 Task: Find connections with filter location Dunkerque with filter topic #fundraisingwith filter profile language Spanish with filter current company Silicon Labs with filter school All Saints' College, Thiruvananthapuram with filter industry Soap and Cleaning Product Manufacturing with filter service category Business Law with filter keywords title Hotel Receptionist
Action: Mouse moved to (711, 120)
Screenshot: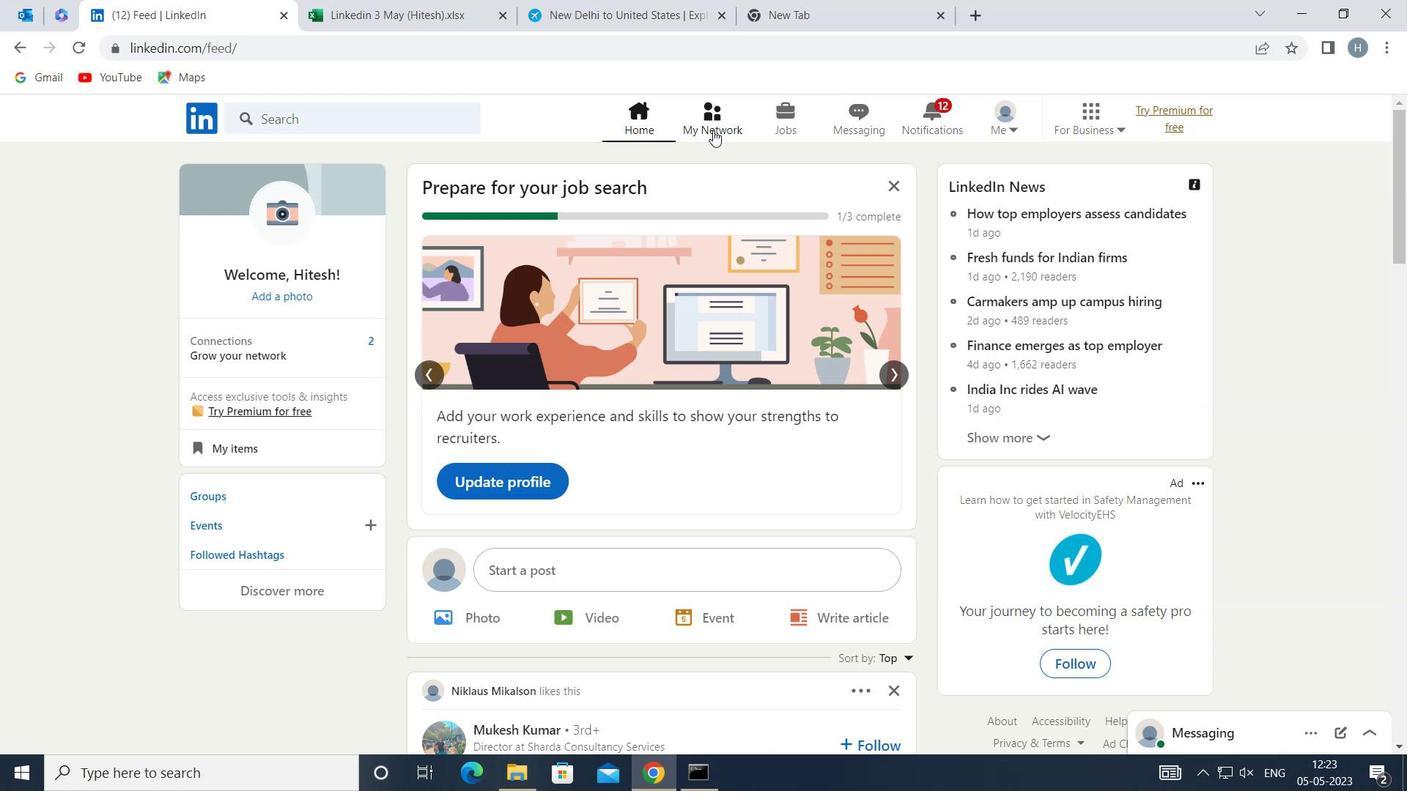 
Action: Mouse pressed left at (711, 120)
Screenshot: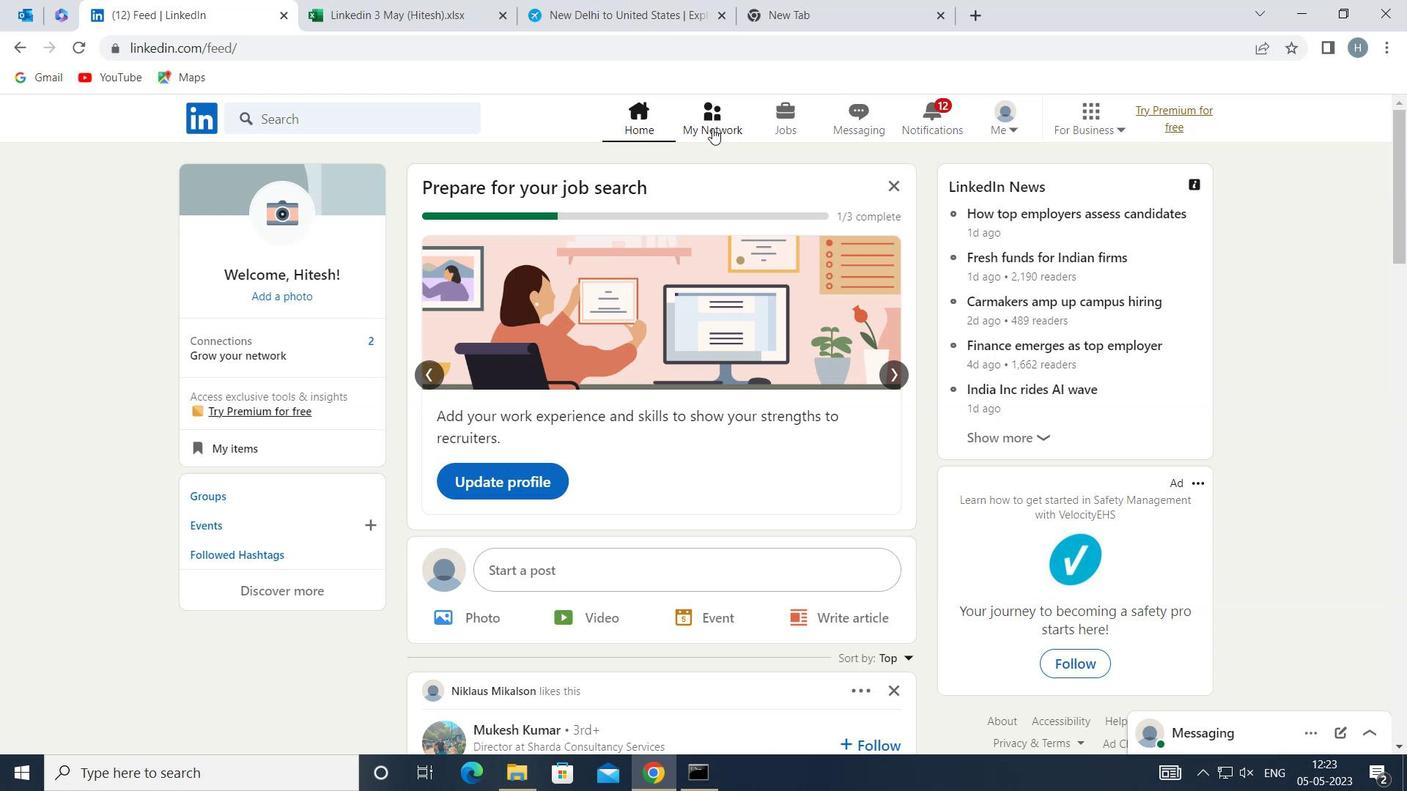 
Action: Mouse moved to (411, 218)
Screenshot: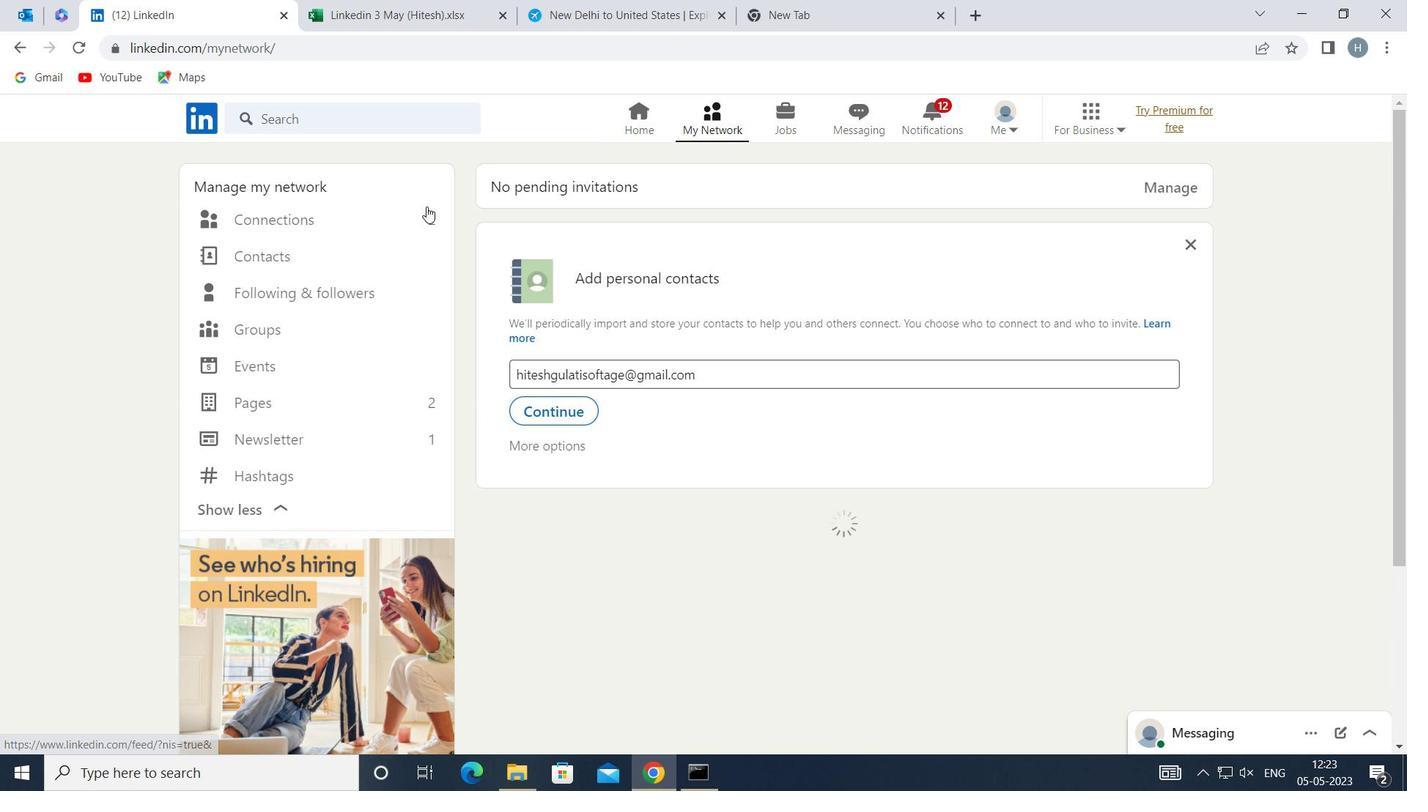 
Action: Mouse pressed left at (411, 218)
Screenshot: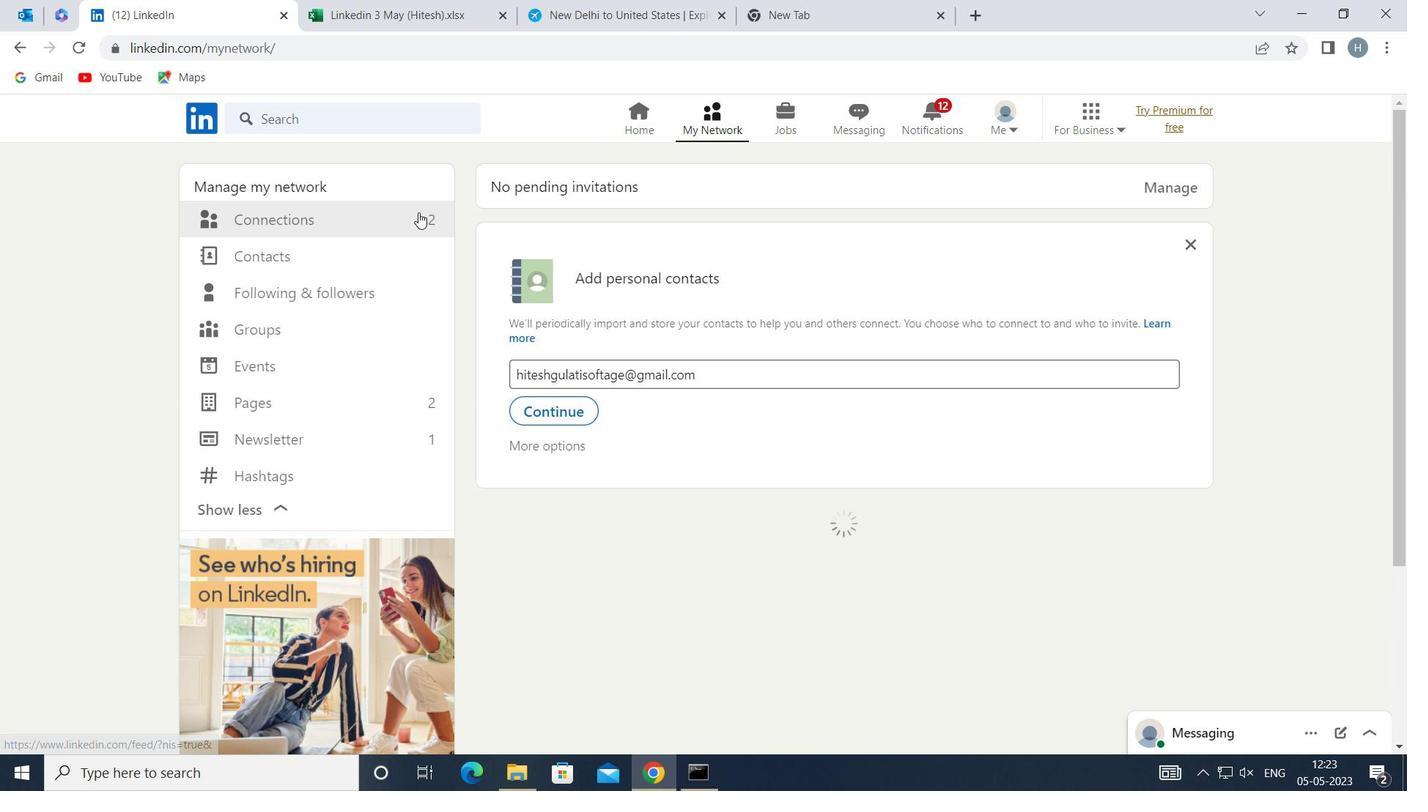 
Action: Mouse moved to (835, 219)
Screenshot: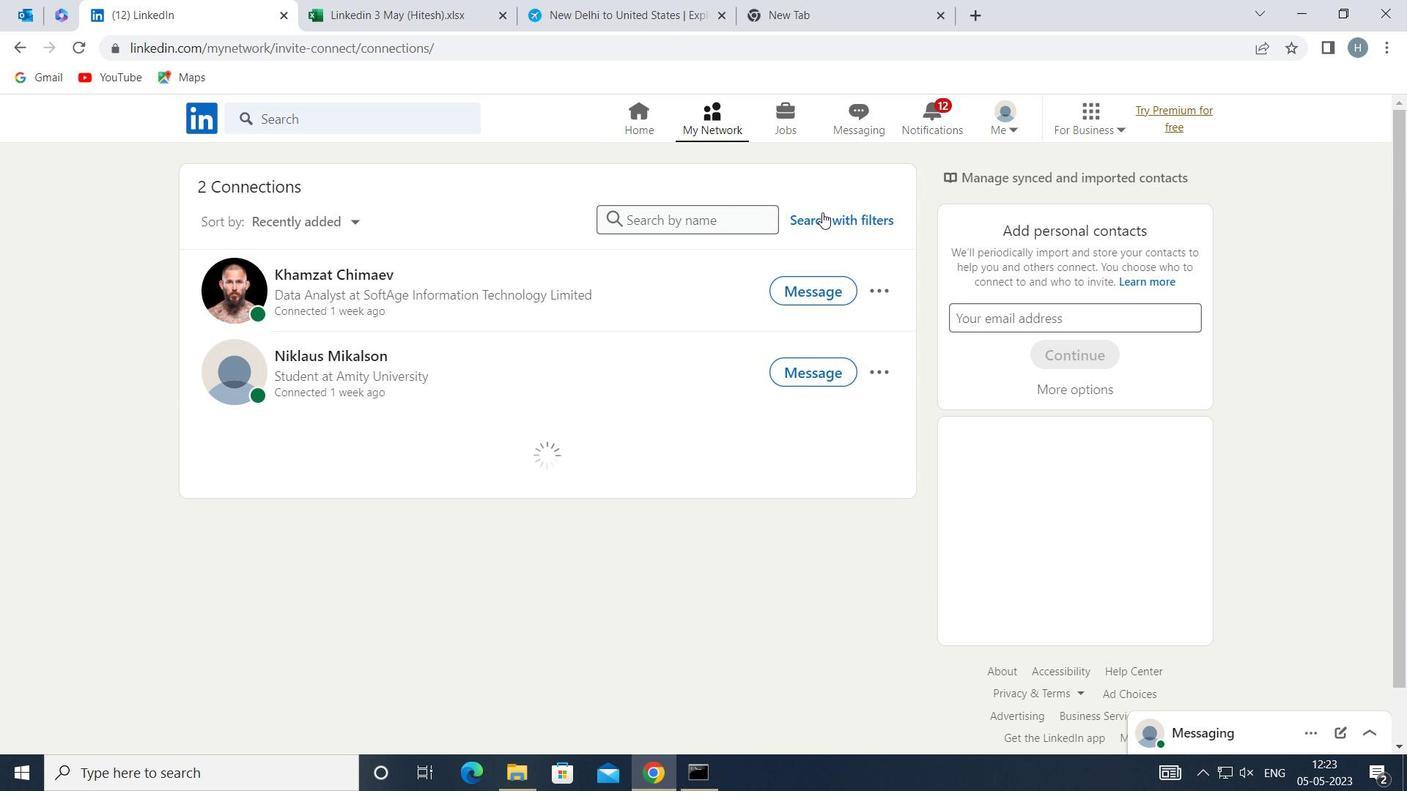
Action: Mouse pressed left at (835, 219)
Screenshot: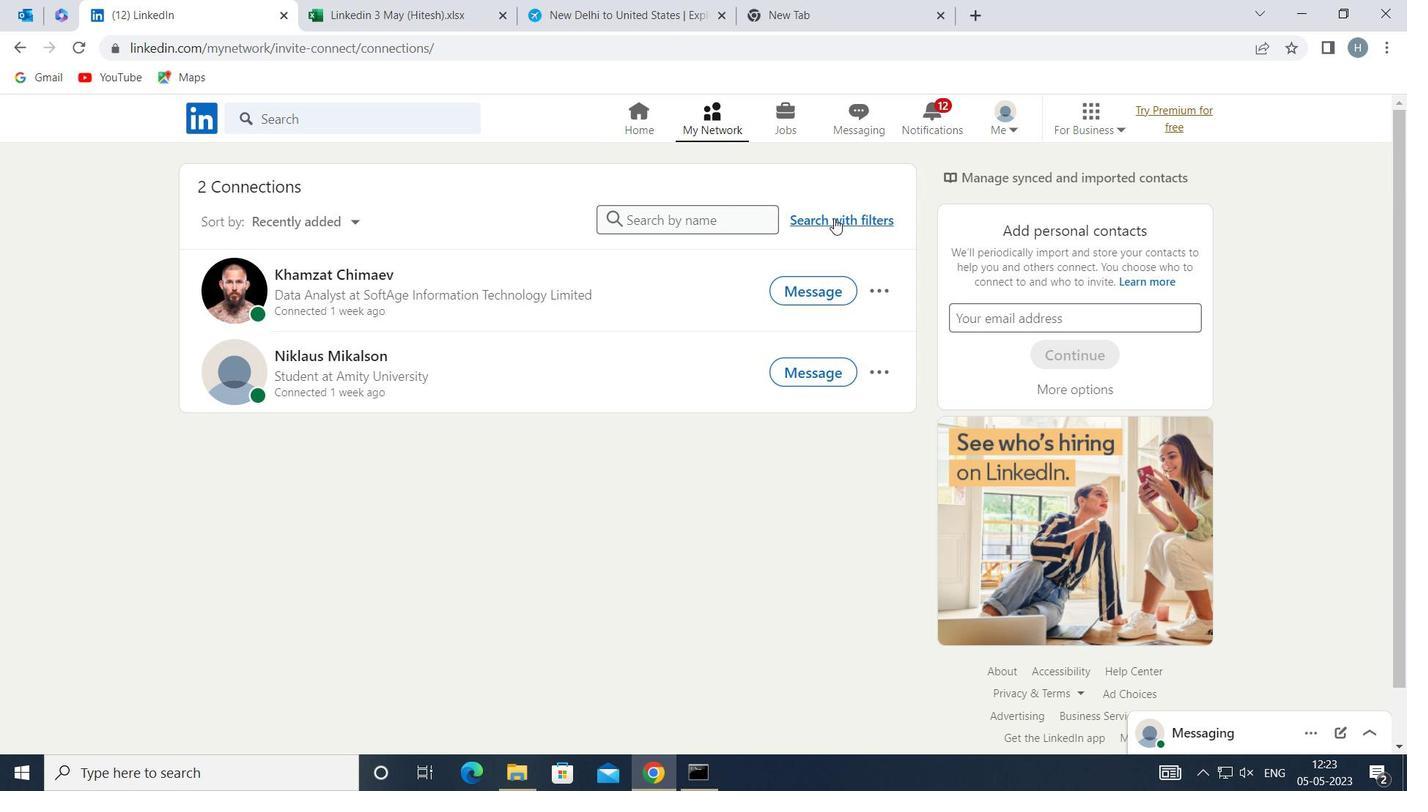 
Action: Mouse moved to (773, 167)
Screenshot: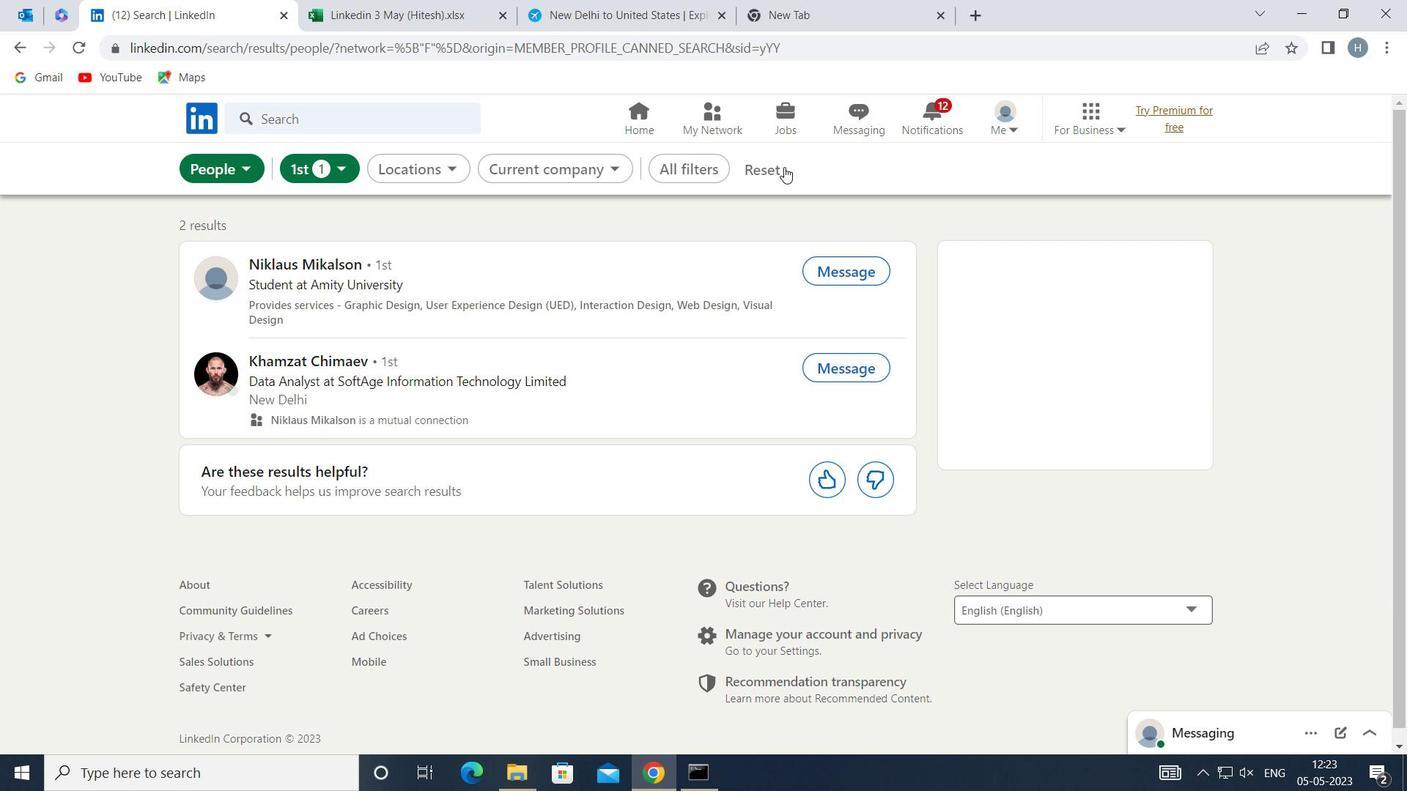 
Action: Mouse pressed left at (773, 167)
Screenshot: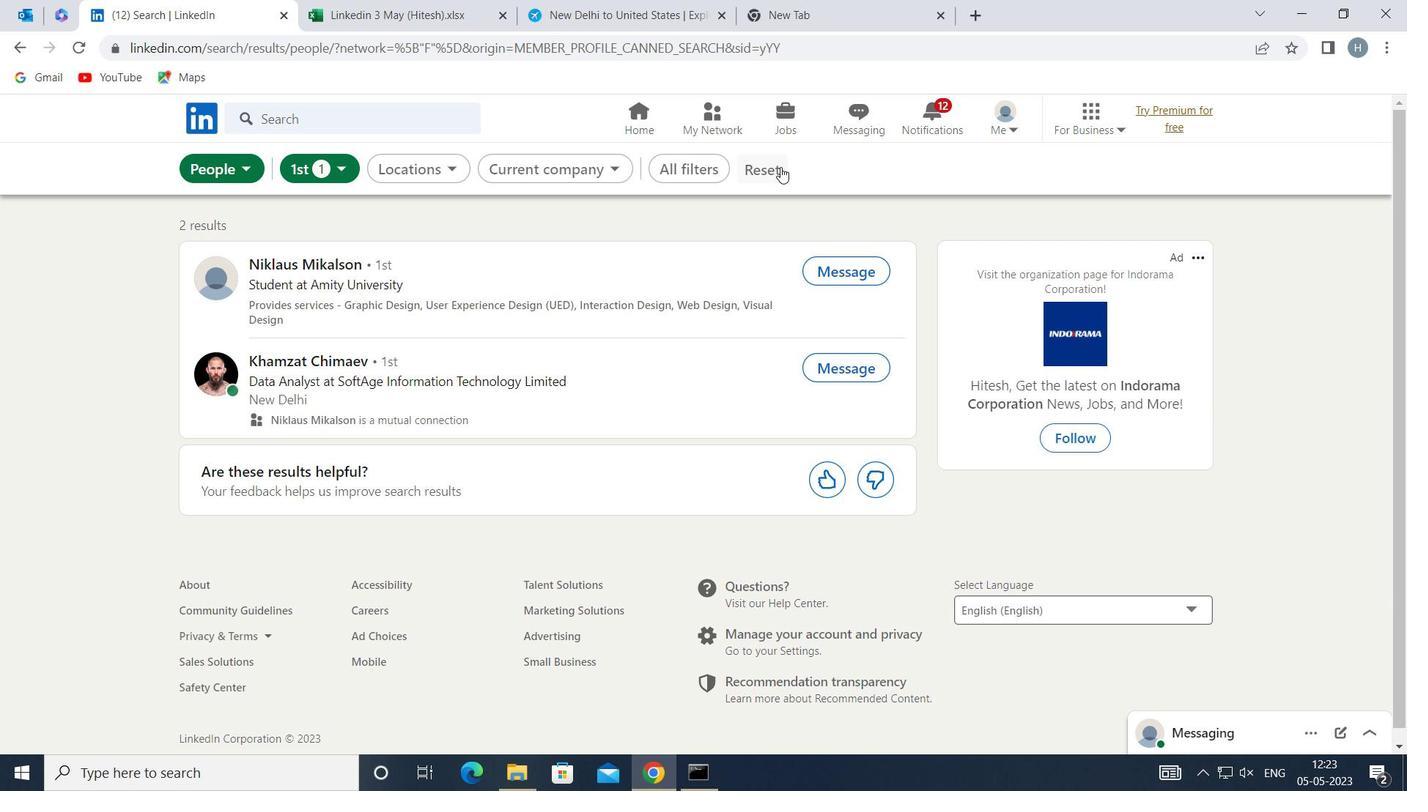
Action: Mouse moved to (726, 167)
Screenshot: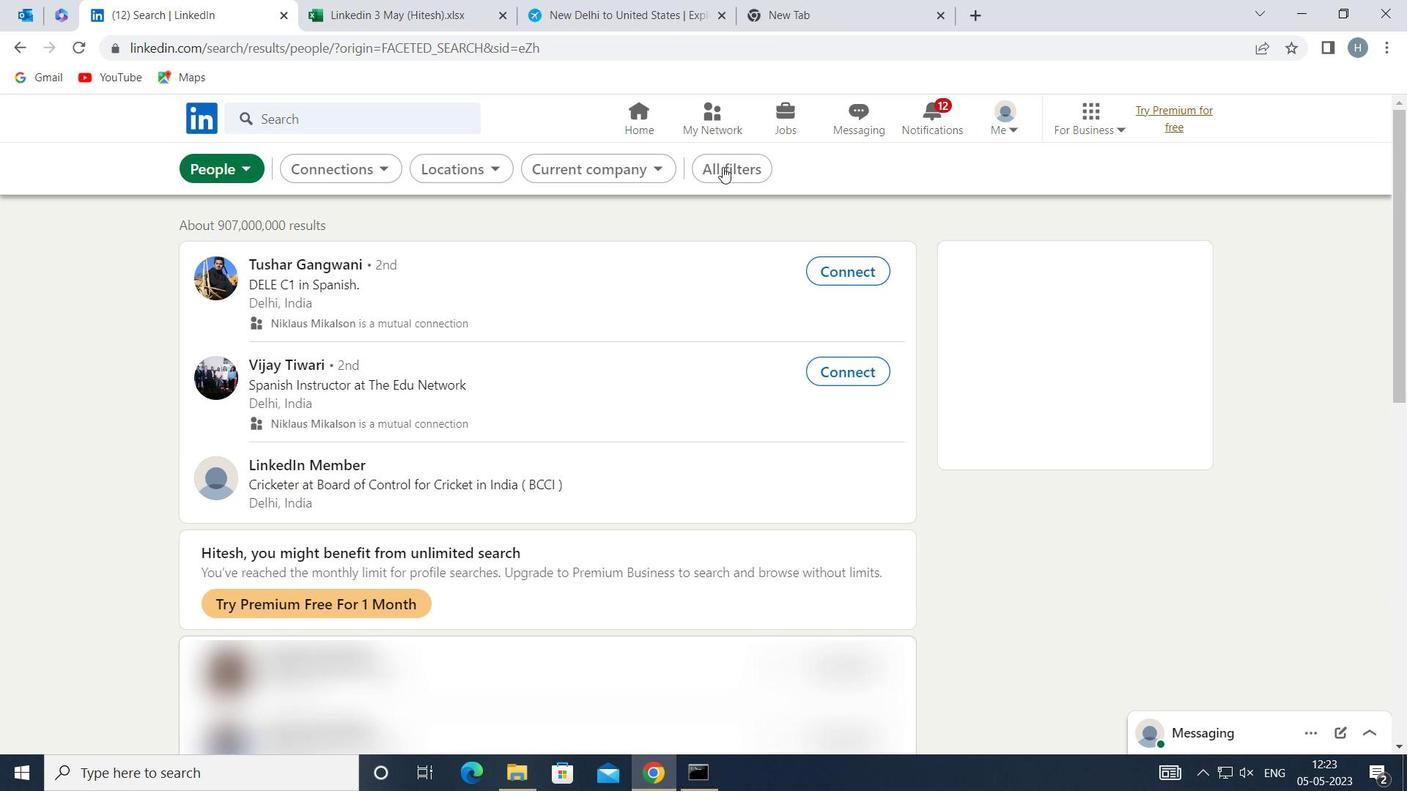 
Action: Mouse pressed left at (726, 167)
Screenshot: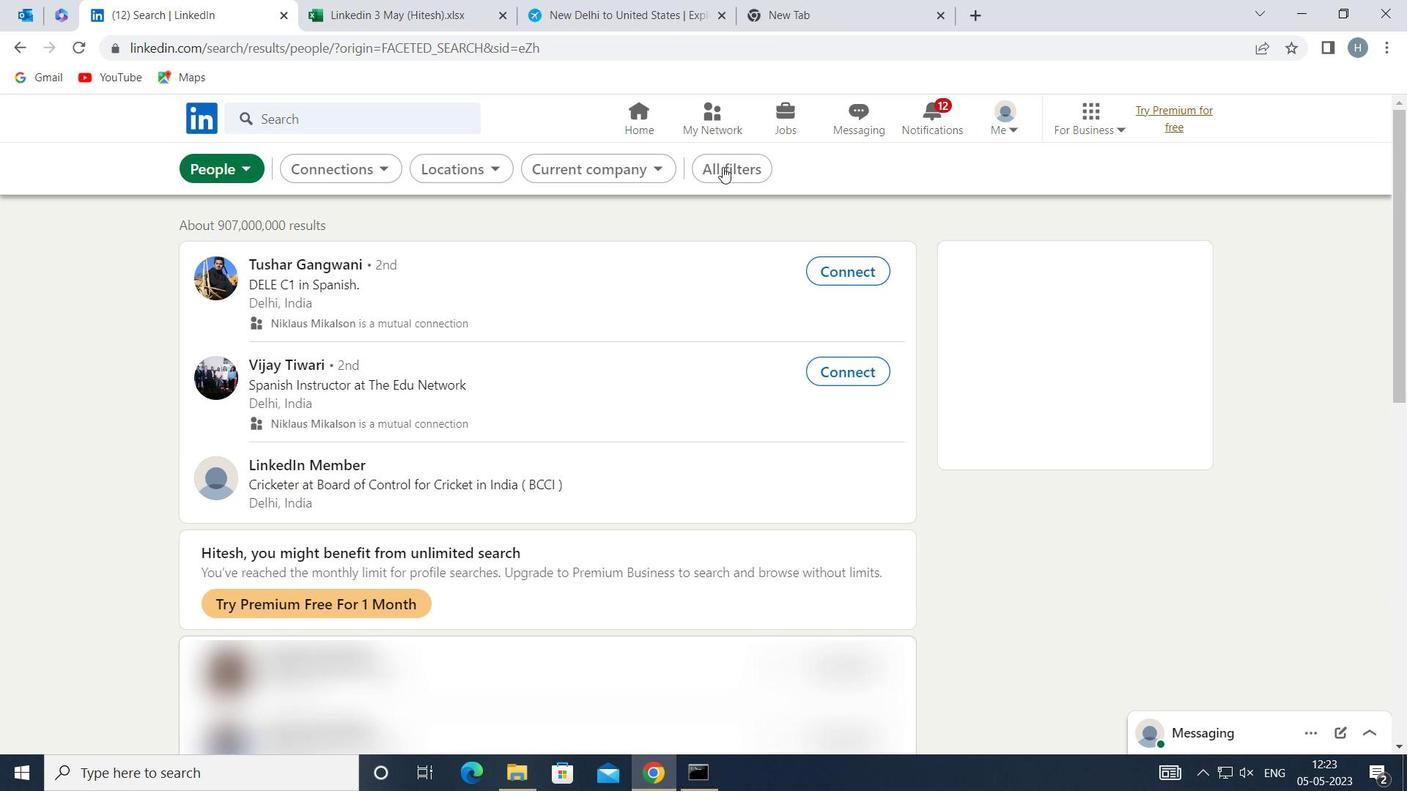 
Action: Mouse moved to (1063, 326)
Screenshot: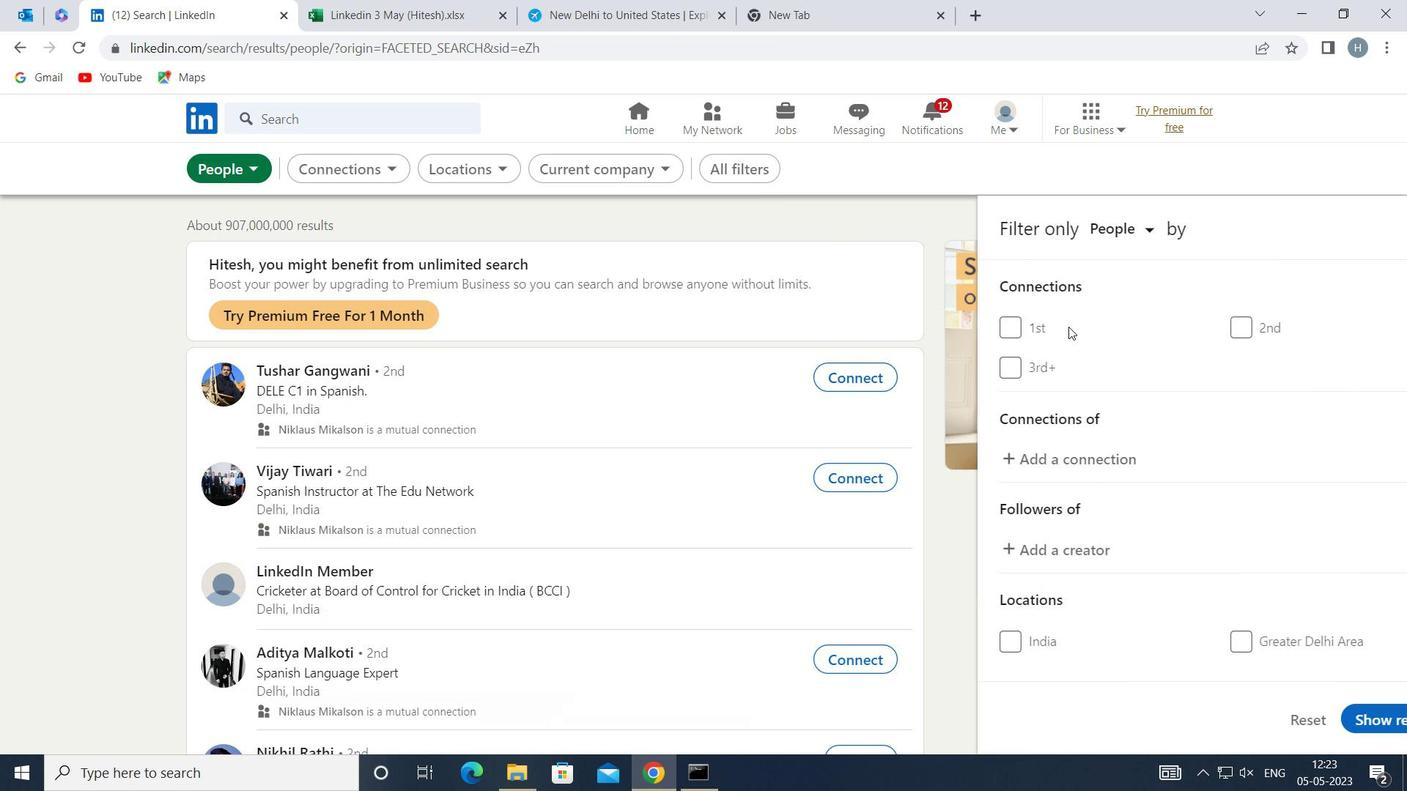
Action: Mouse scrolled (1063, 326) with delta (0, 0)
Screenshot: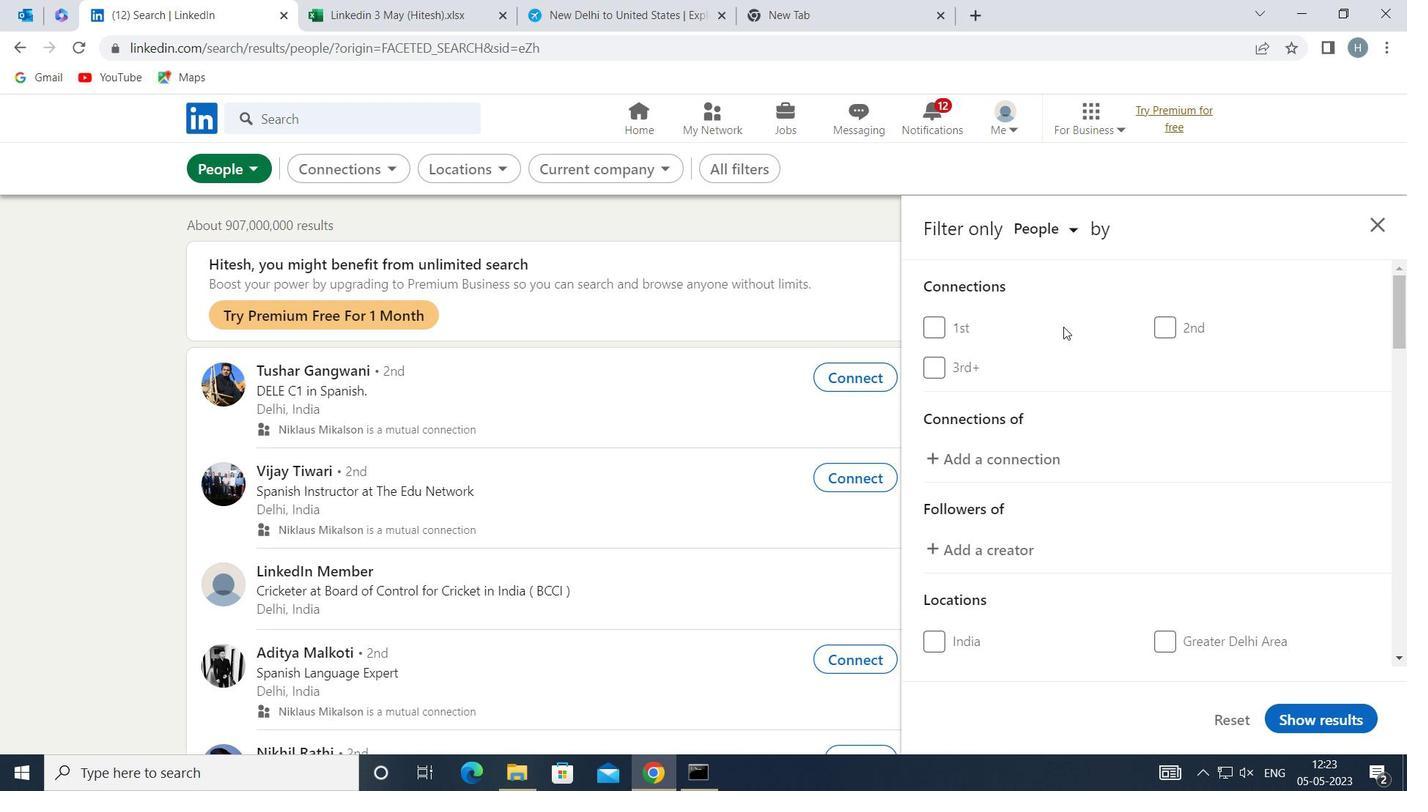 
Action: Mouse scrolled (1063, 326) with delta (0, 0)
Screenshot: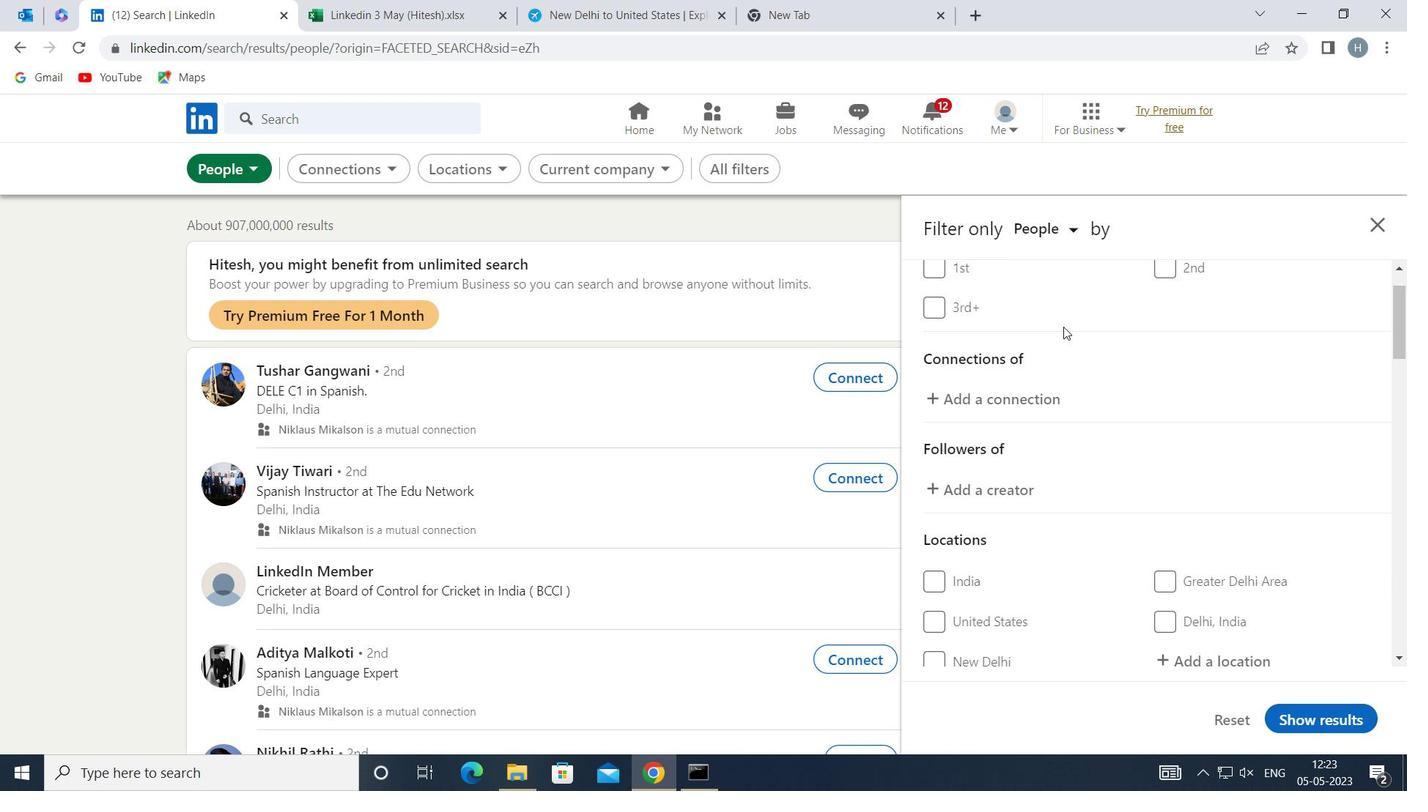 
Action: Mouse scrolled (1063, 326) with delta (0, 0)
Screenshot: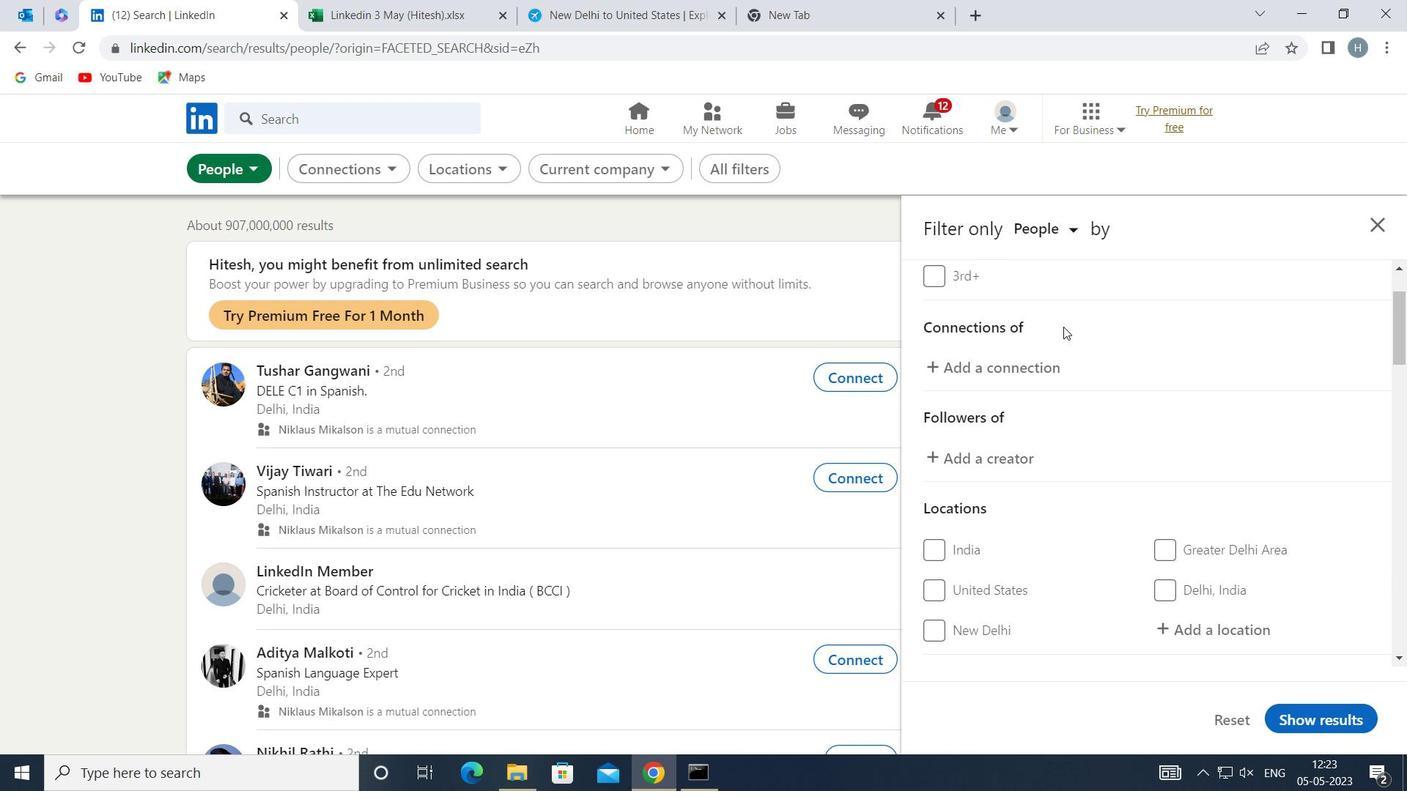 
Action: Mouse moved to (1066, 332)
Screenshot: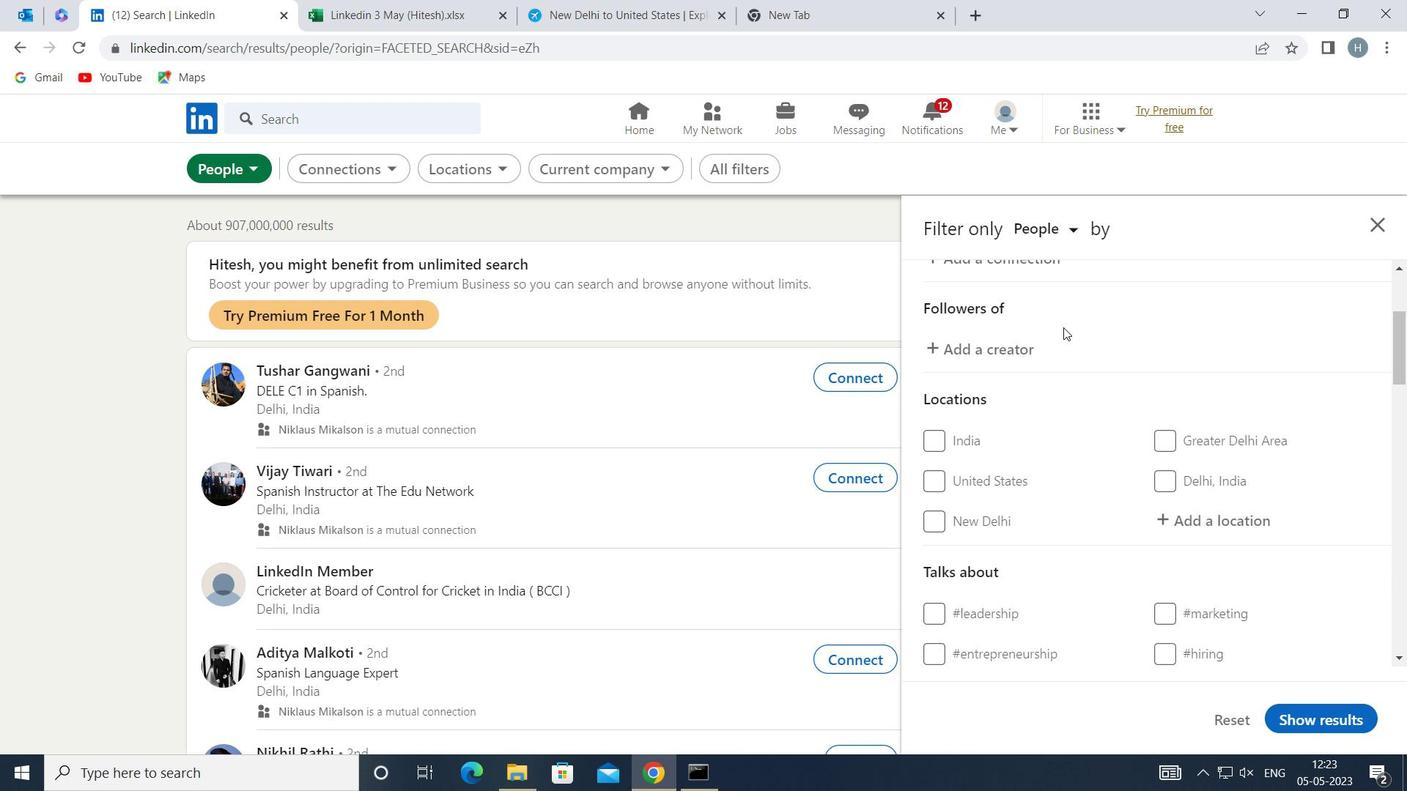 
Action: Mouse scrolled (1066, 332) with delta (0, 0)
Screenshot: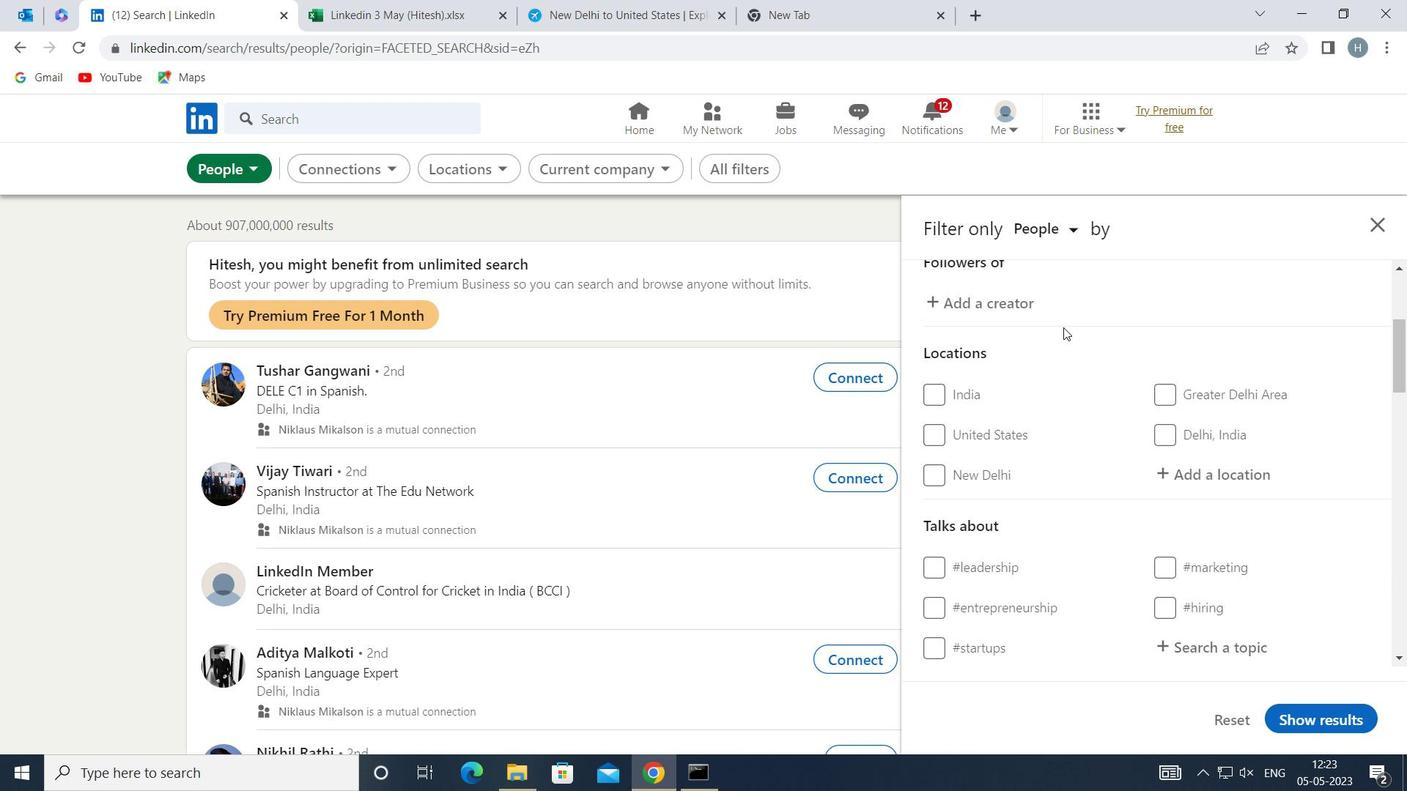 
Action: Mouse moved to (1189, 350)
Screenshot: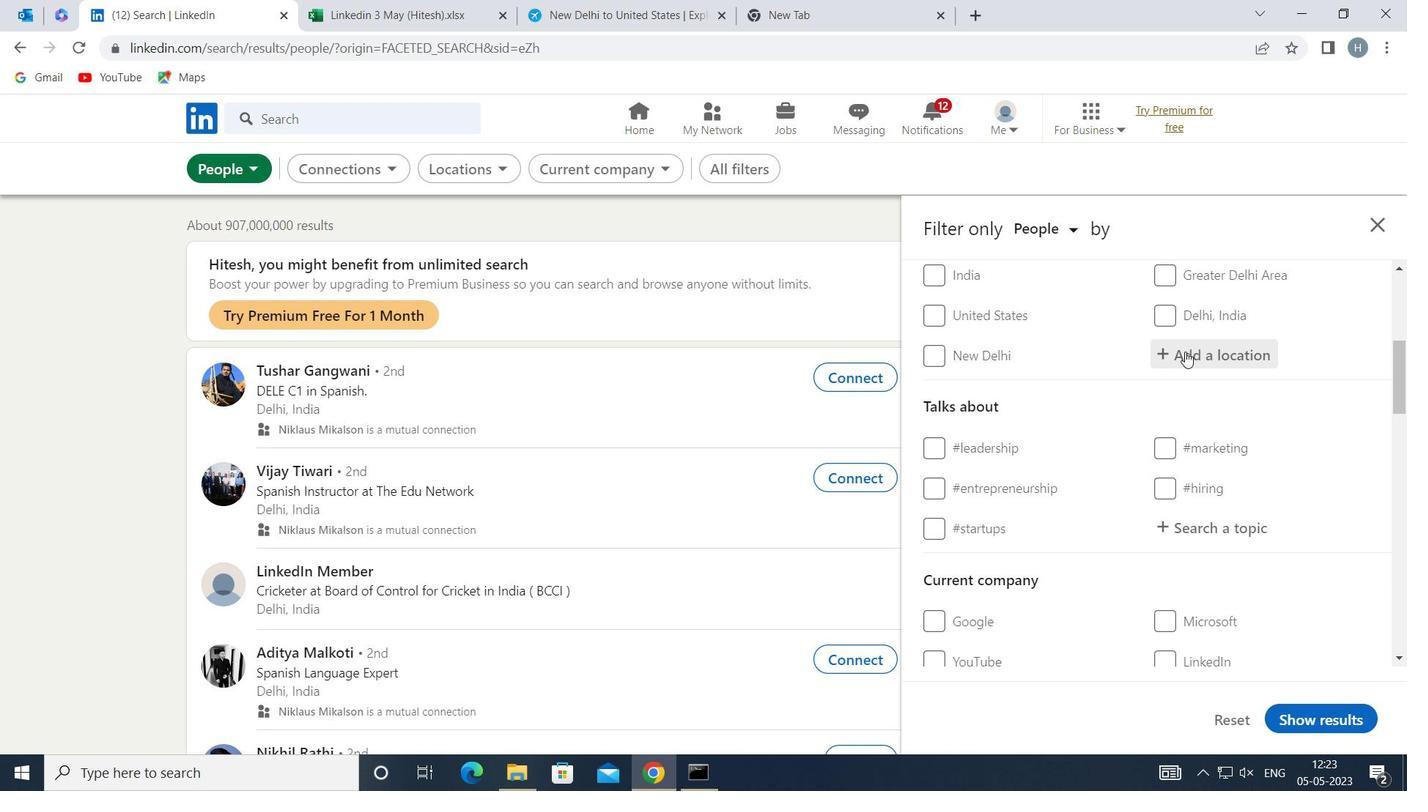 
Action: Mouse pressed left at (1189, 350)
Screenshot: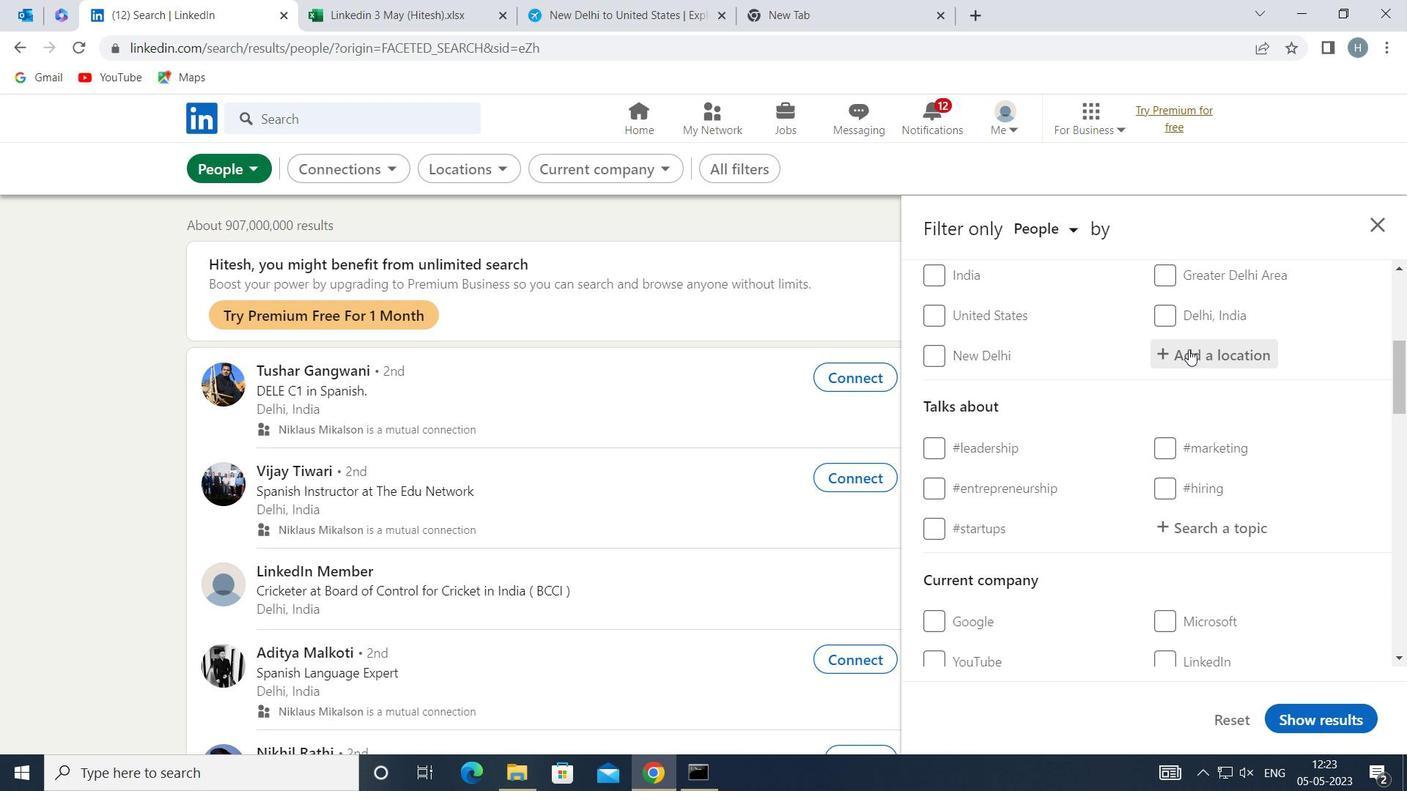 
Action: Mouse moved to (1190, 348)
Screenshot: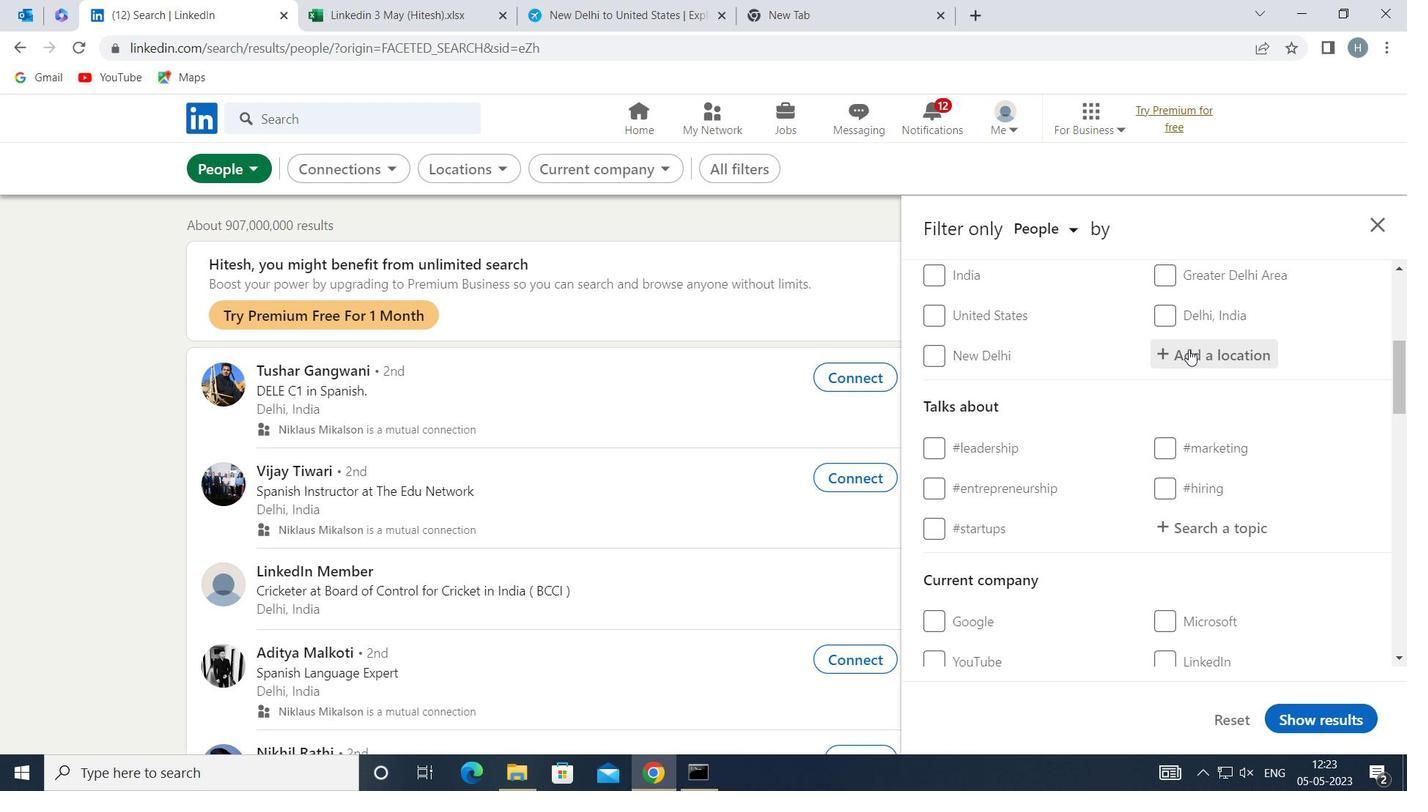
Action: Key pressed <Key.shift><Key.shift><Key.shift><Key.shift>DUNKERQUE
Screenshot: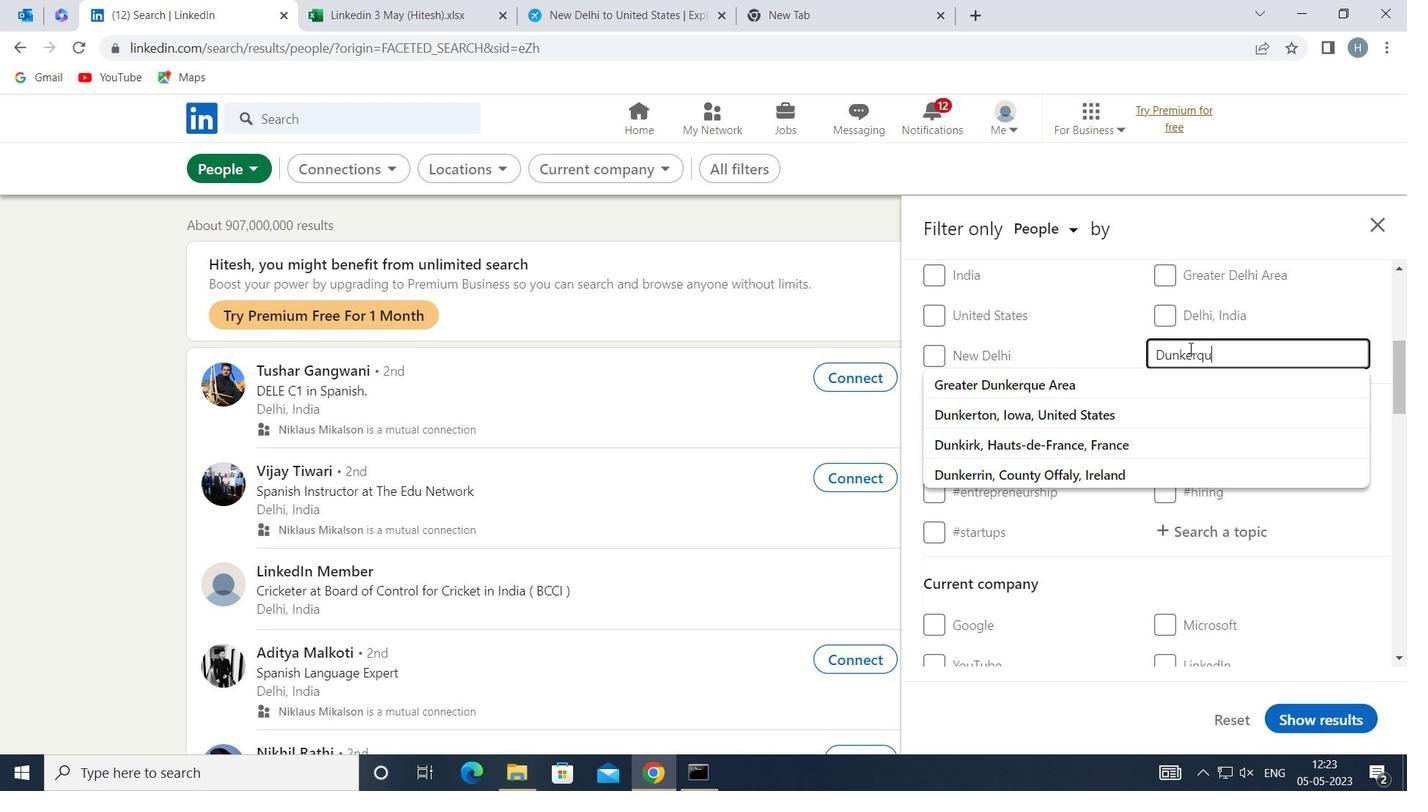 
Action: Mouse moved to (1352, 316)
Screenshot: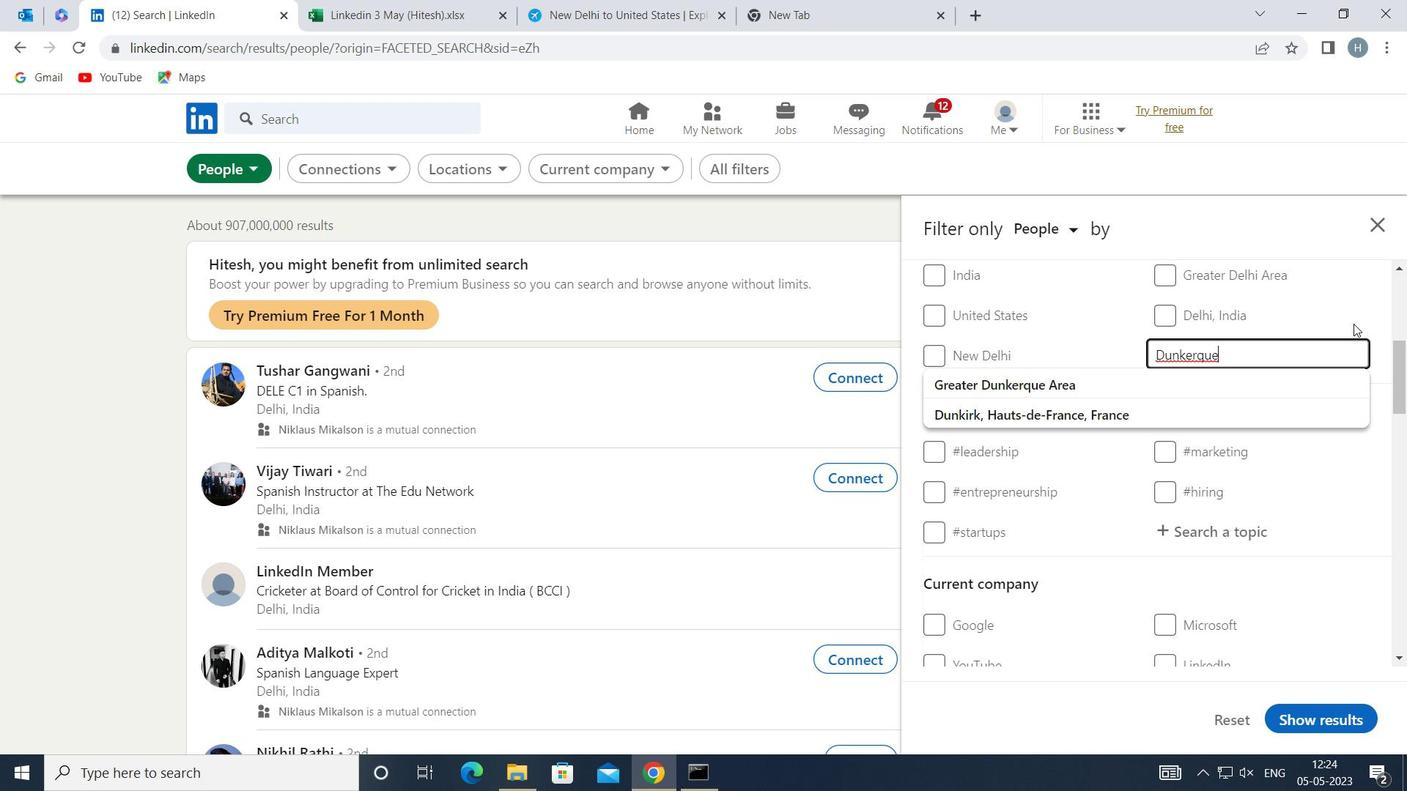 
Action: Mouse pressed left at (1352, 316)
Screenshot: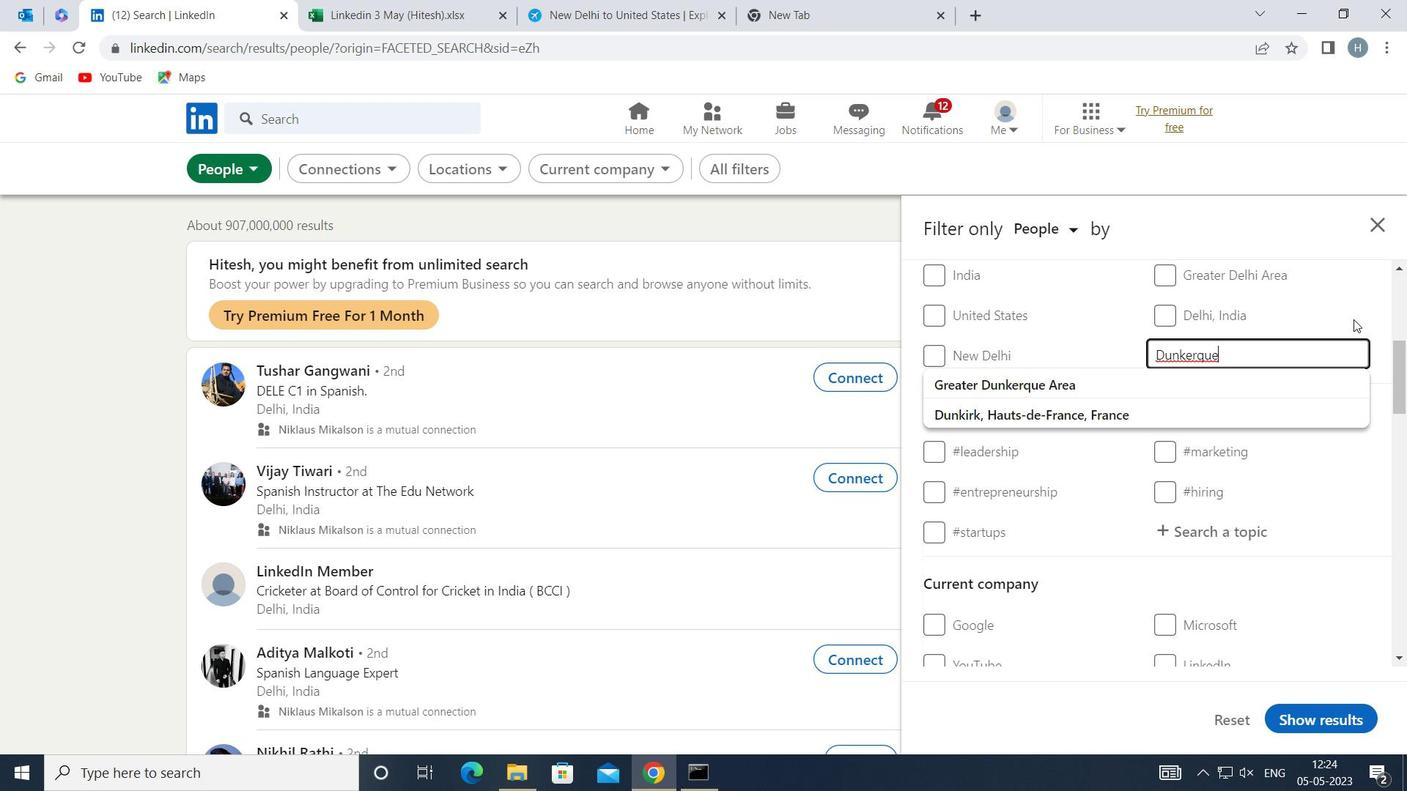 
Action: Mouse moved to (1284, 345)
Screenshot: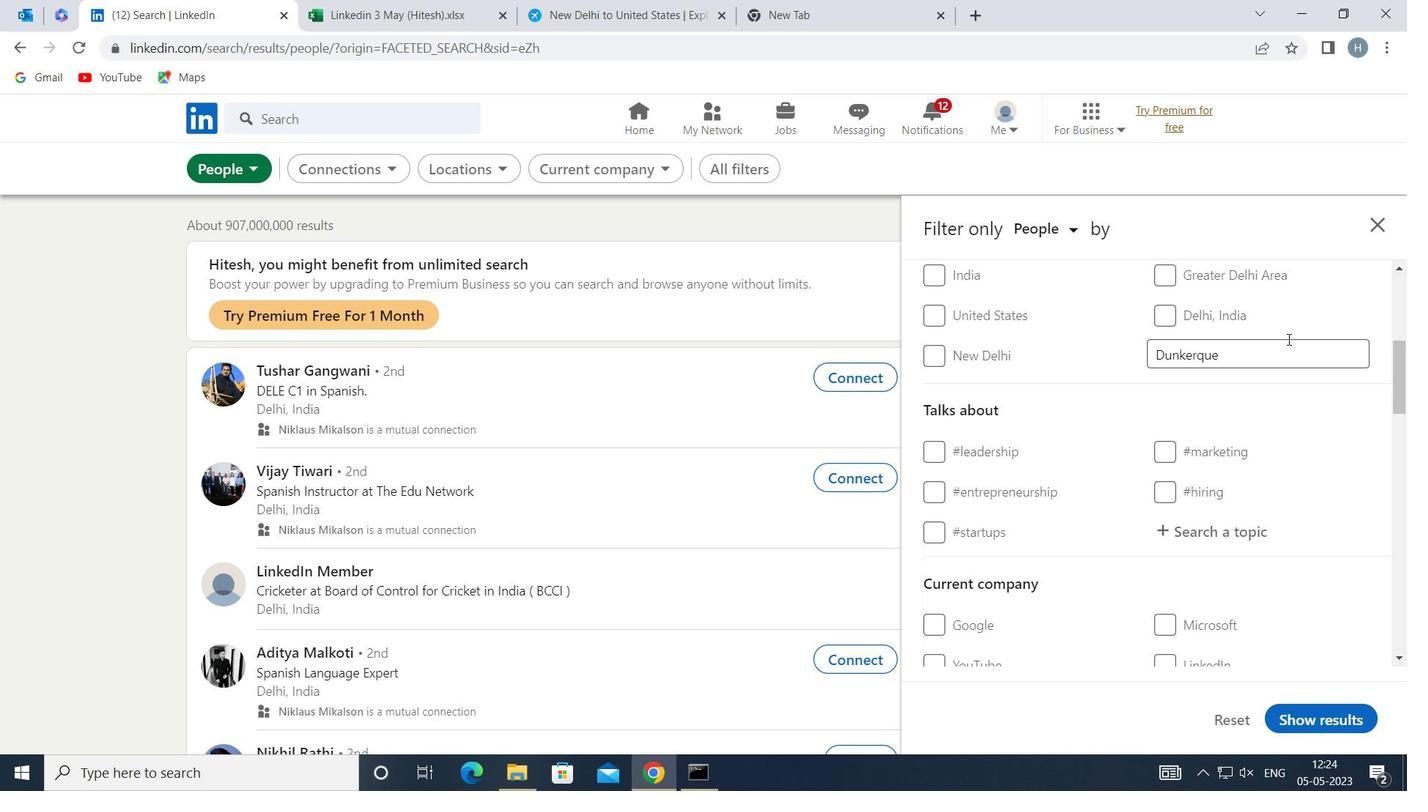 
Action: Mouse scrolled (1284, 344) with delta (0, 0)
Screenshot: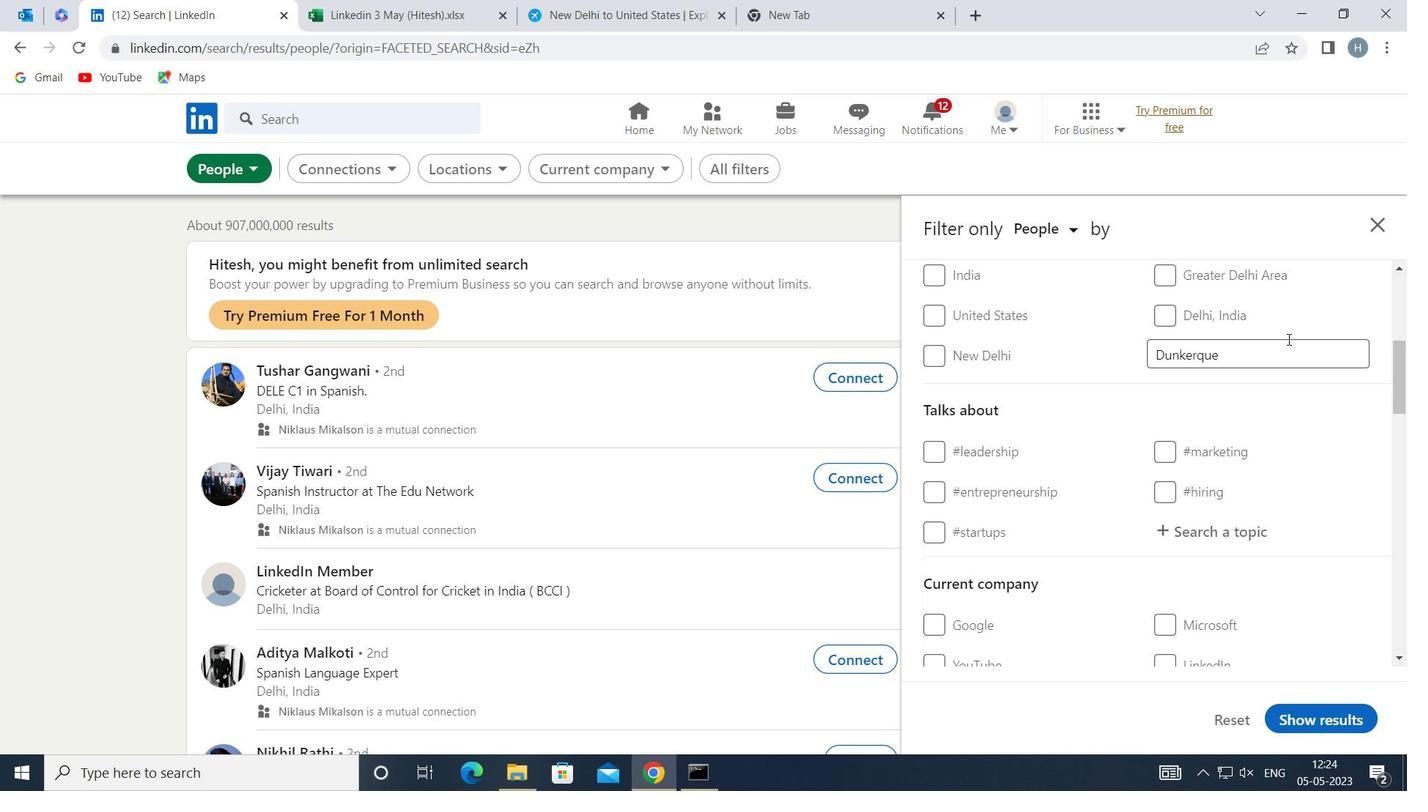 
Action: Mouse moved to (1282, 349)
Screenshot: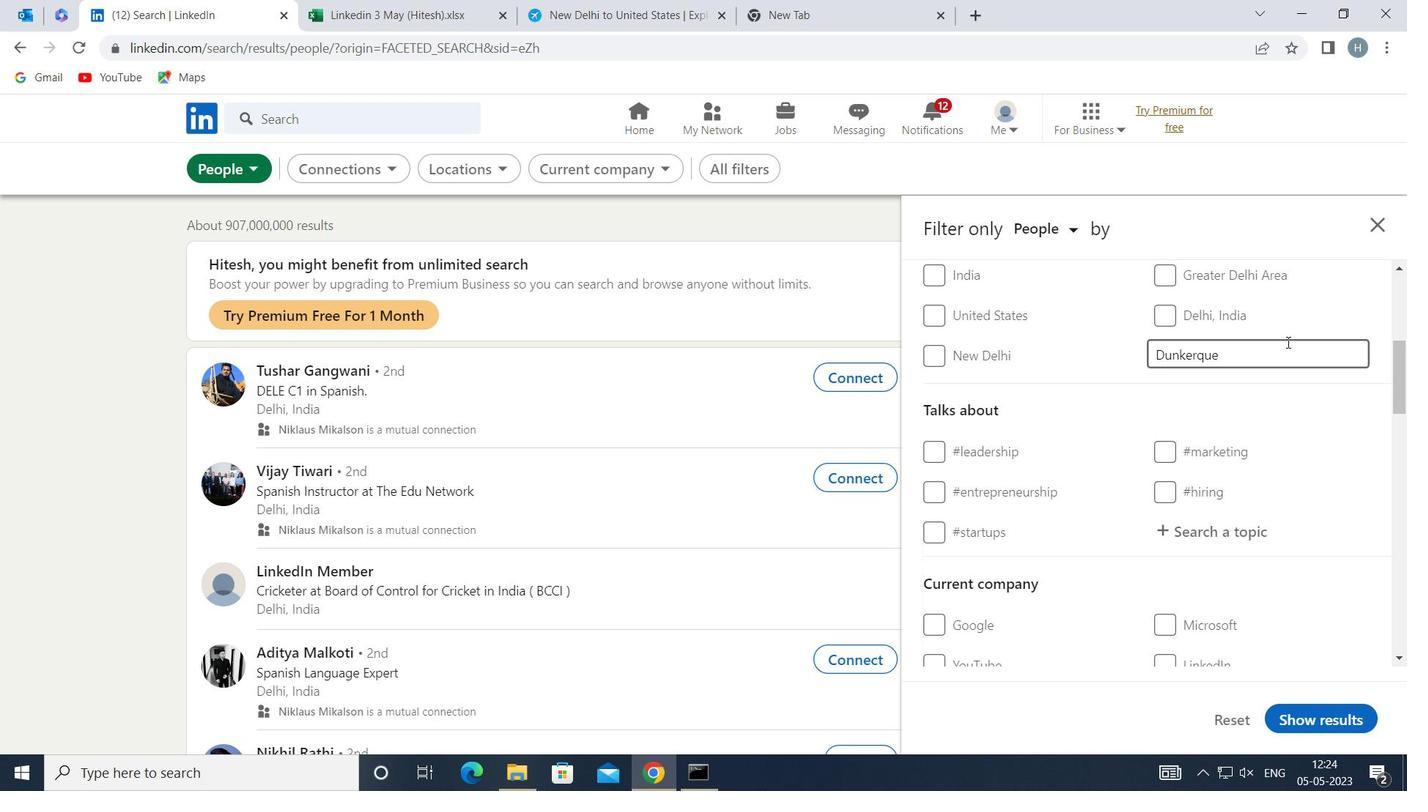 
Action: Mouse scrolled (1282, 348) with delta (0, 0)
Screenshot: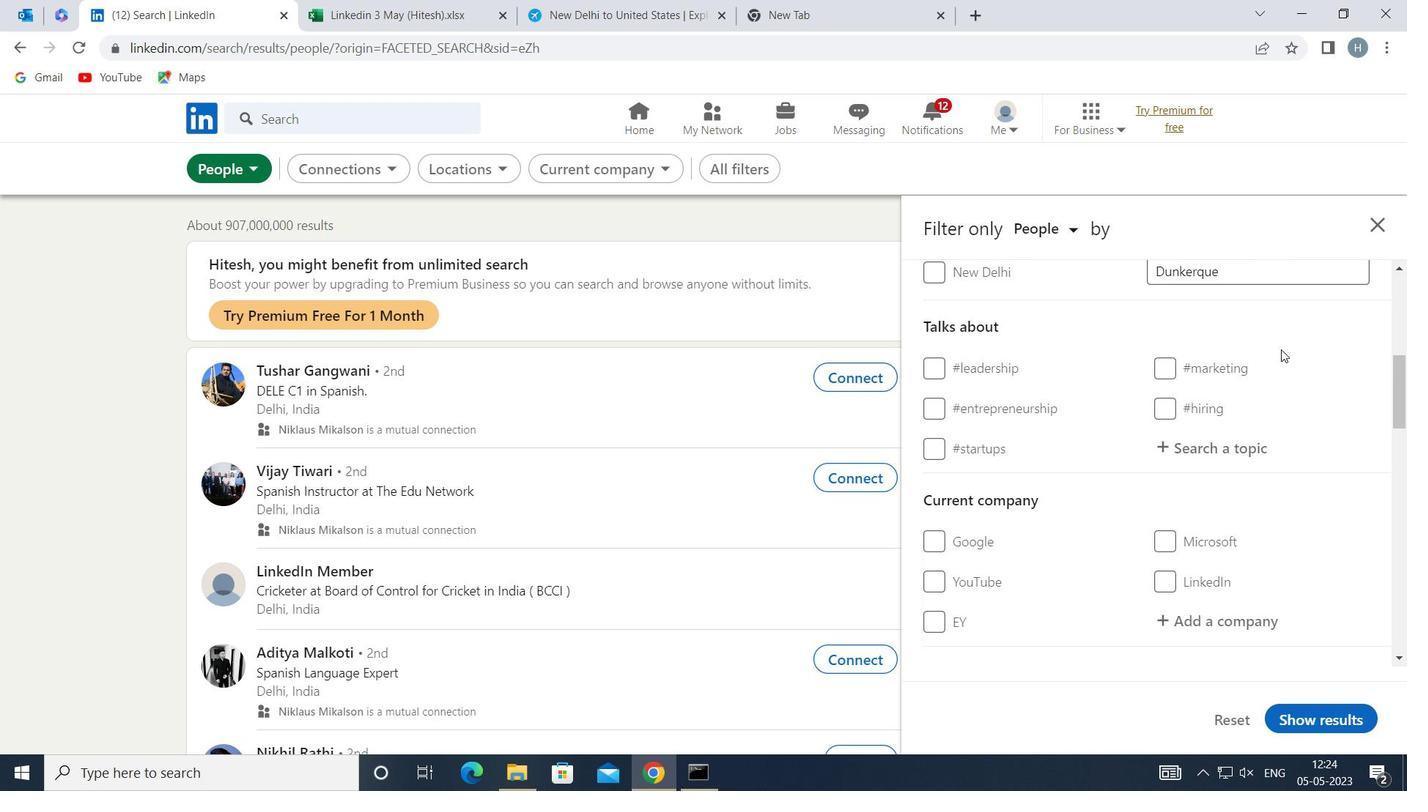 
Action: Mouse moved to (1246, 348)
Screenshot: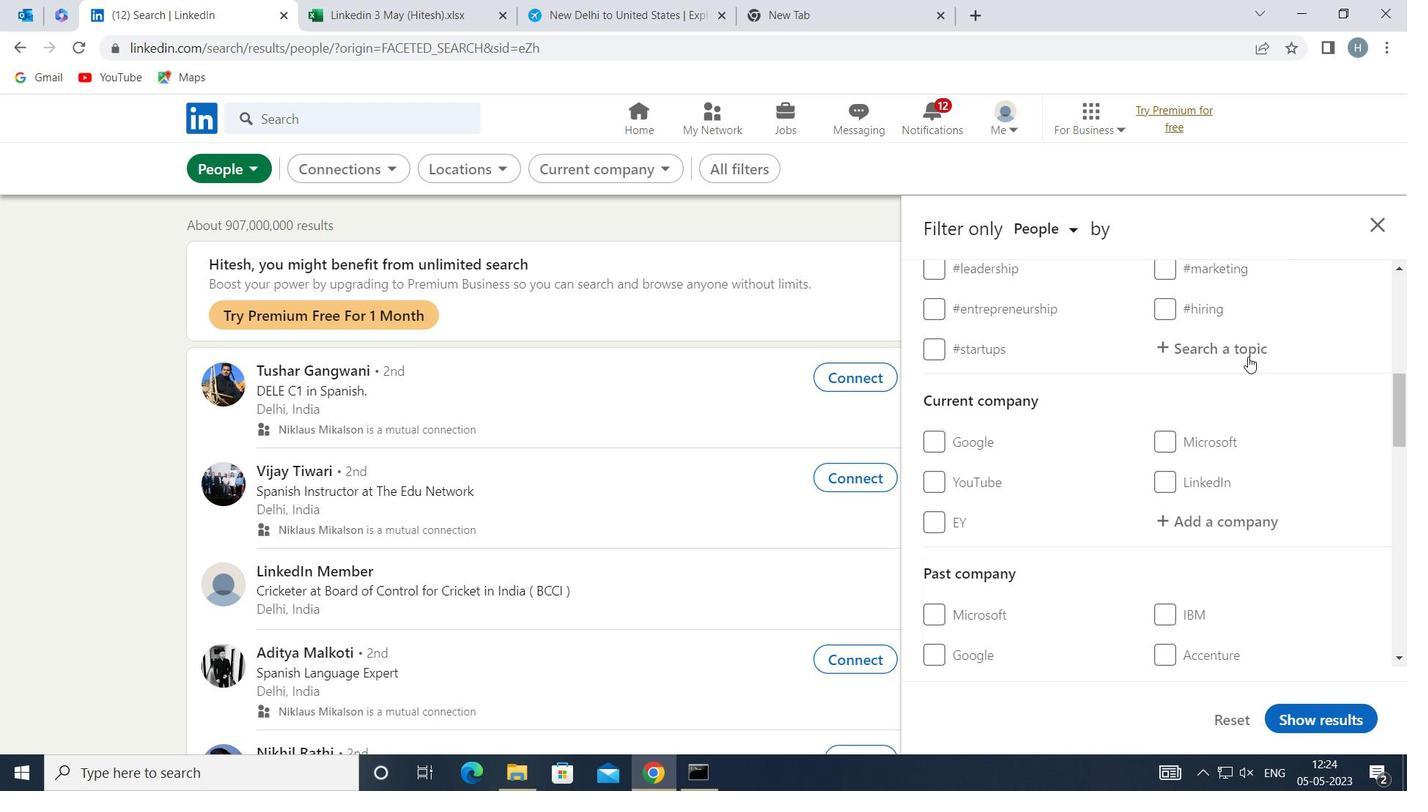 
Action: Mouse pressed left at (1246, 348)
Screenshot: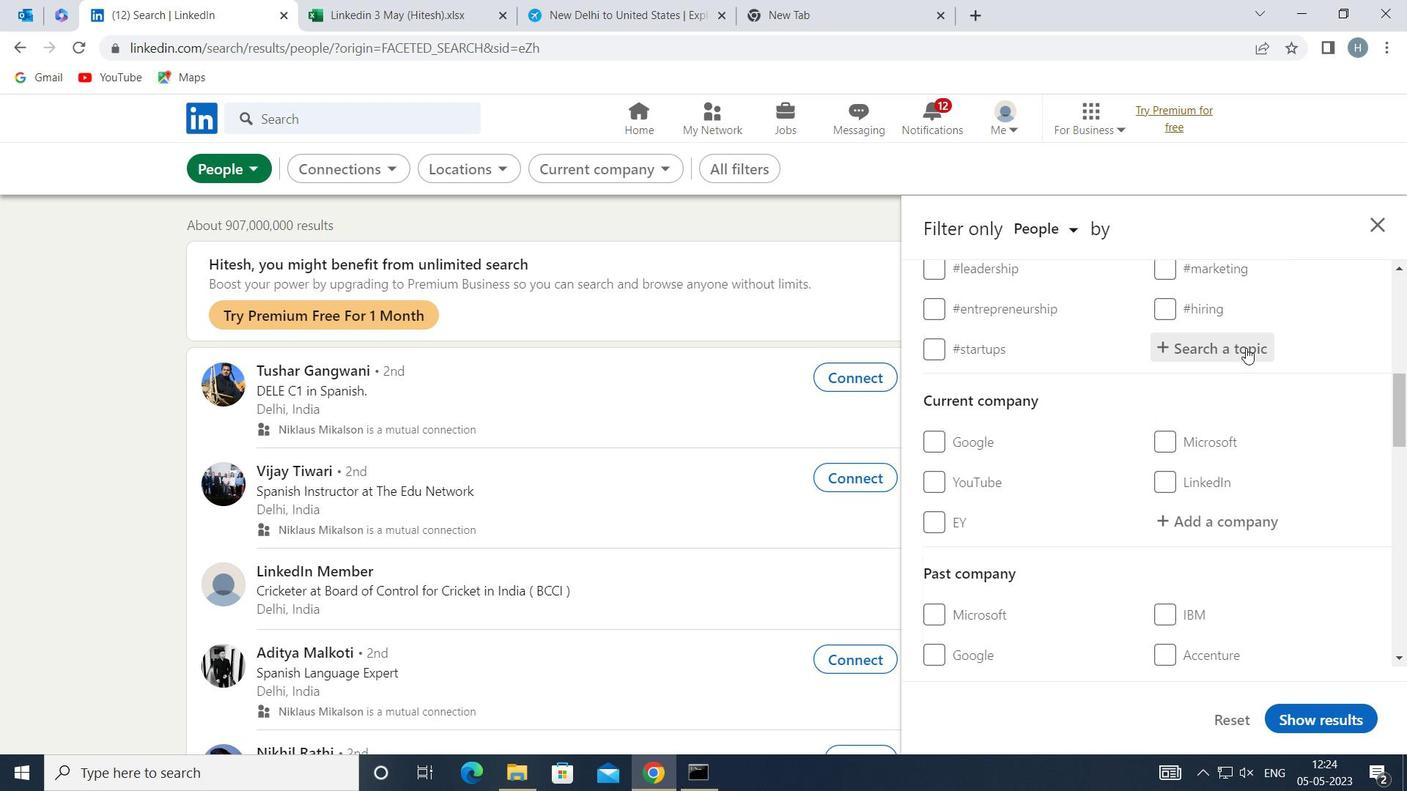
Action: Mouse moved to (1245, 347)
Screenshot: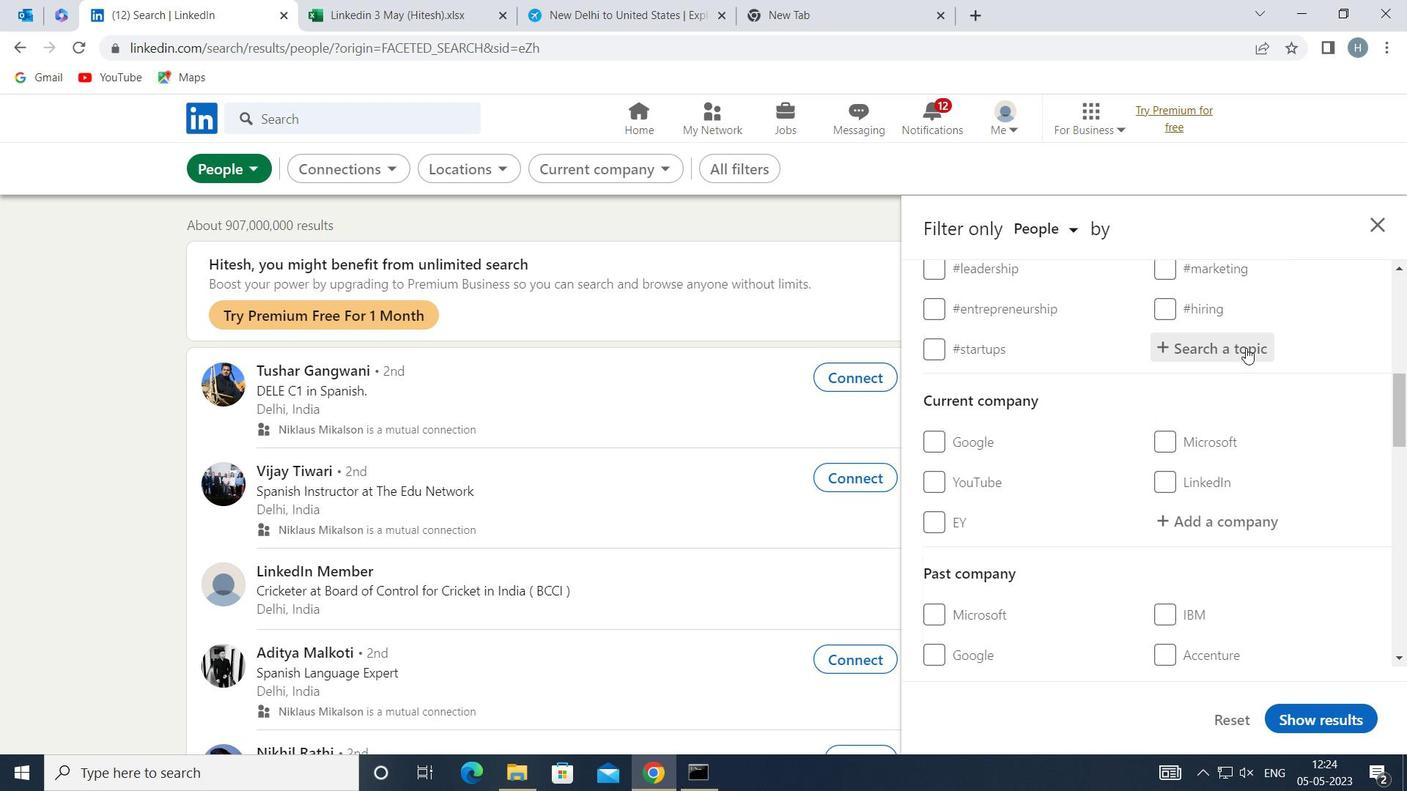 
Action: Key pressed <Key.shift>FUNDRAISING
Screenshot: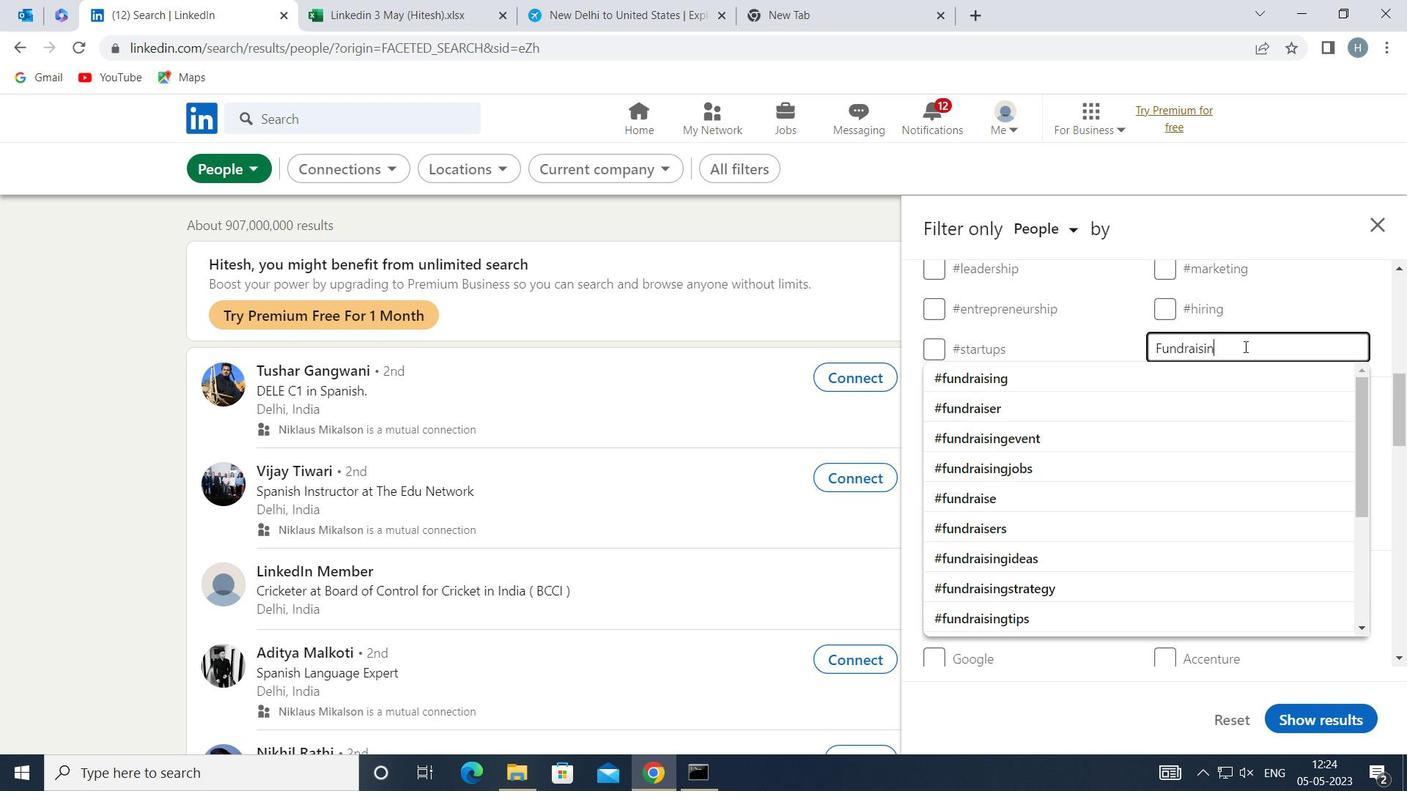 
Action: Mouse moved to (1178, 380)
Screenshot: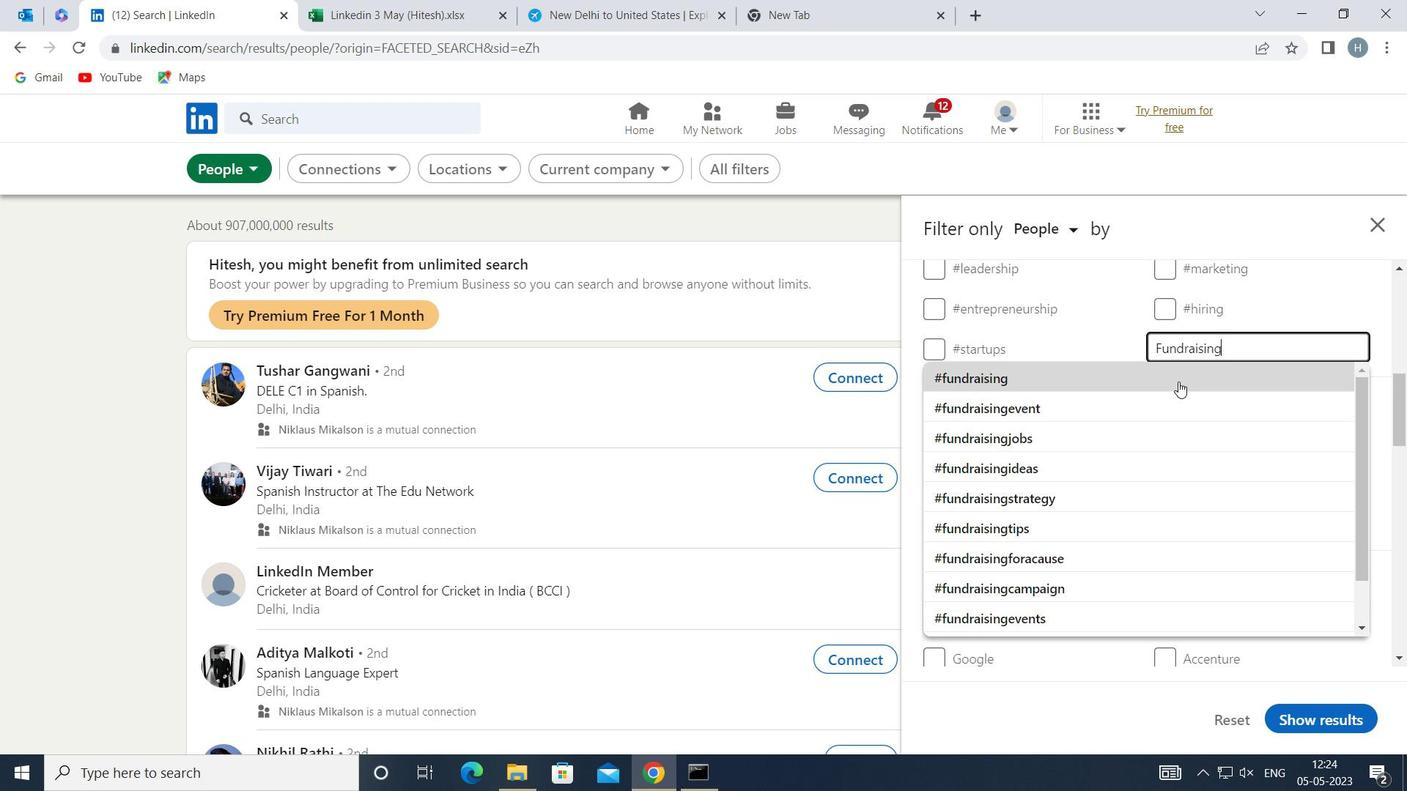 
Action: Mouse pressed left at (1178, 380)
Screenshot: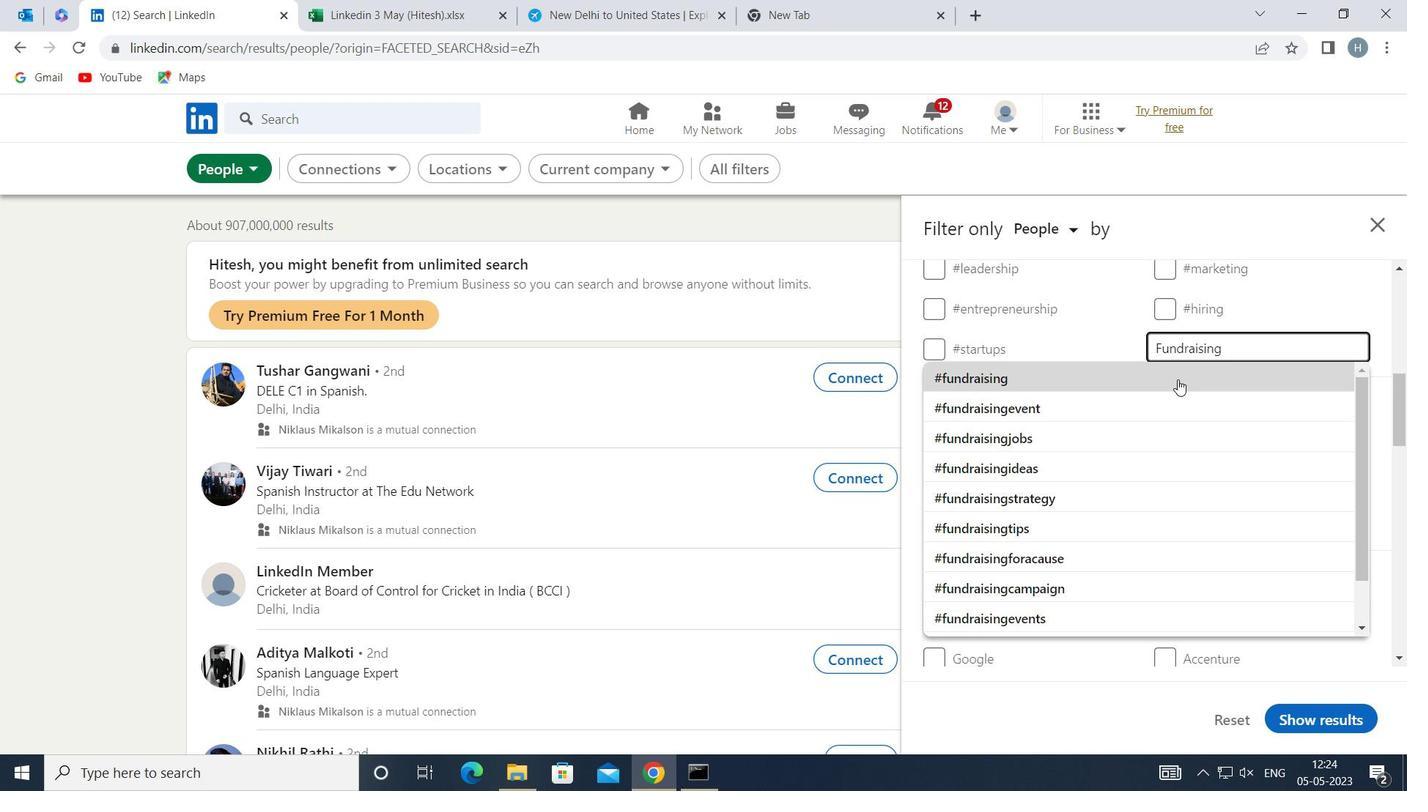 
Action: Mouse moved to (1170, 383)
Screenshot: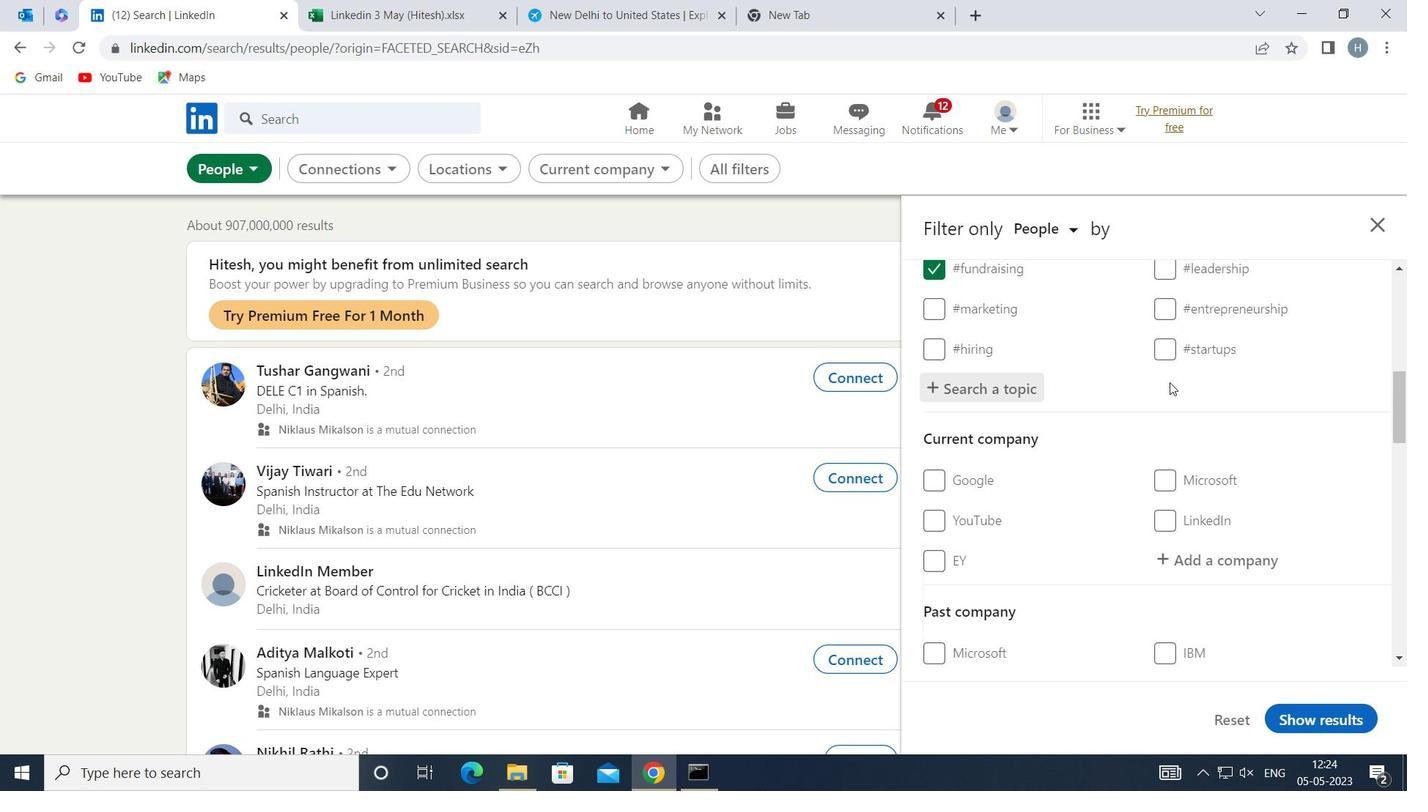 
Action: Mouse scrolled (1170, 382) with delta (0, 0)
Screenshot: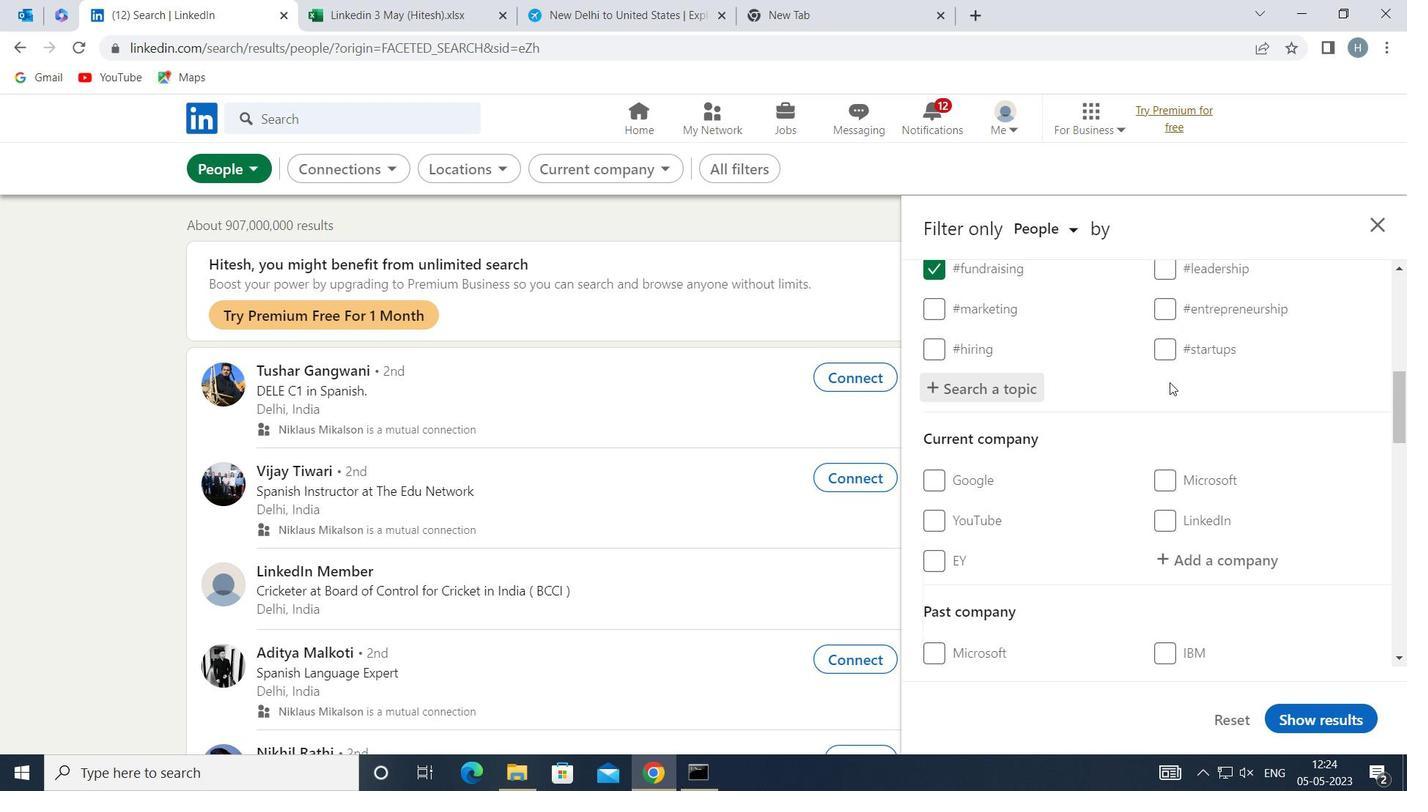 
Action: Mouse moved to (1167, 384)
Screenshot: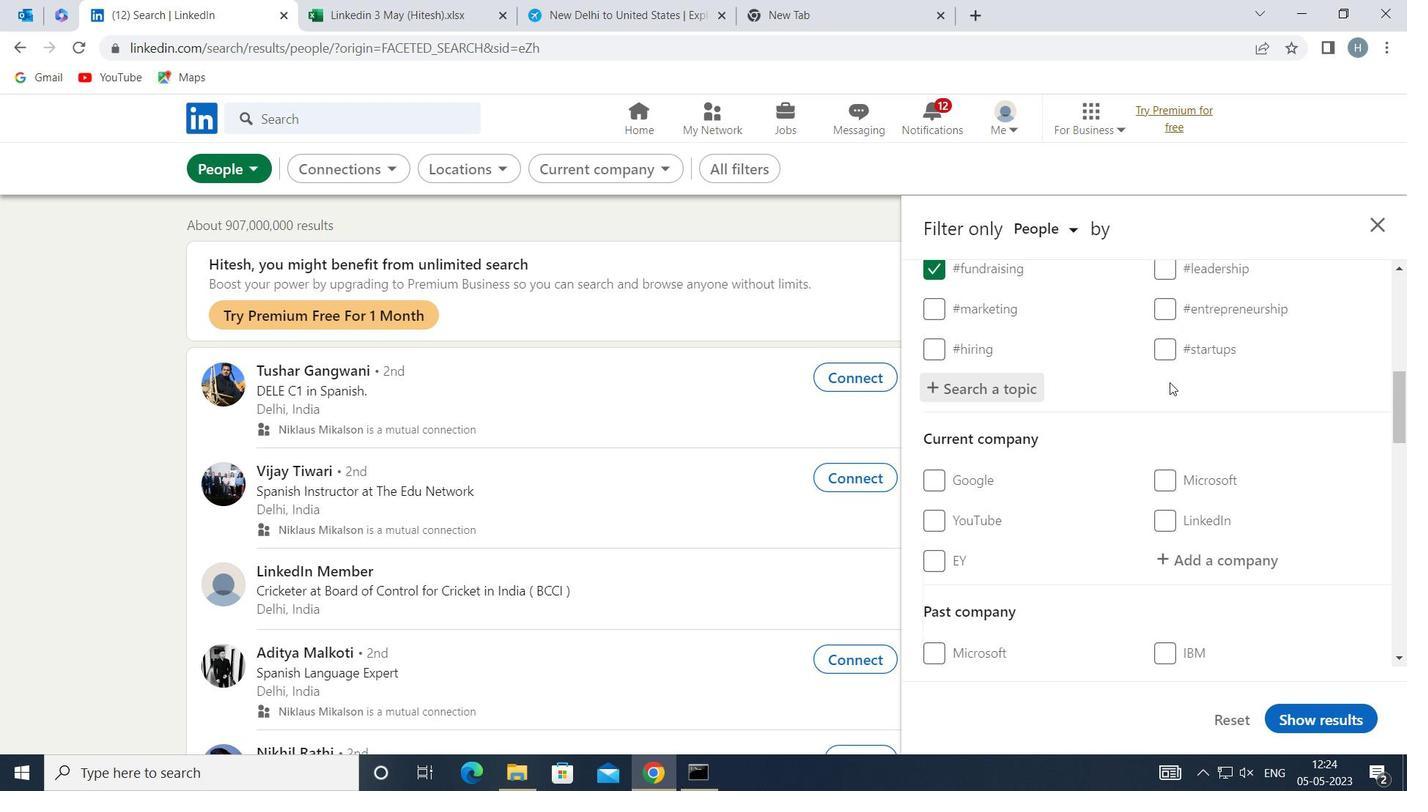 
Action: Mouse scrolled (1167, 383) with delta (0, 0)
Screenshot: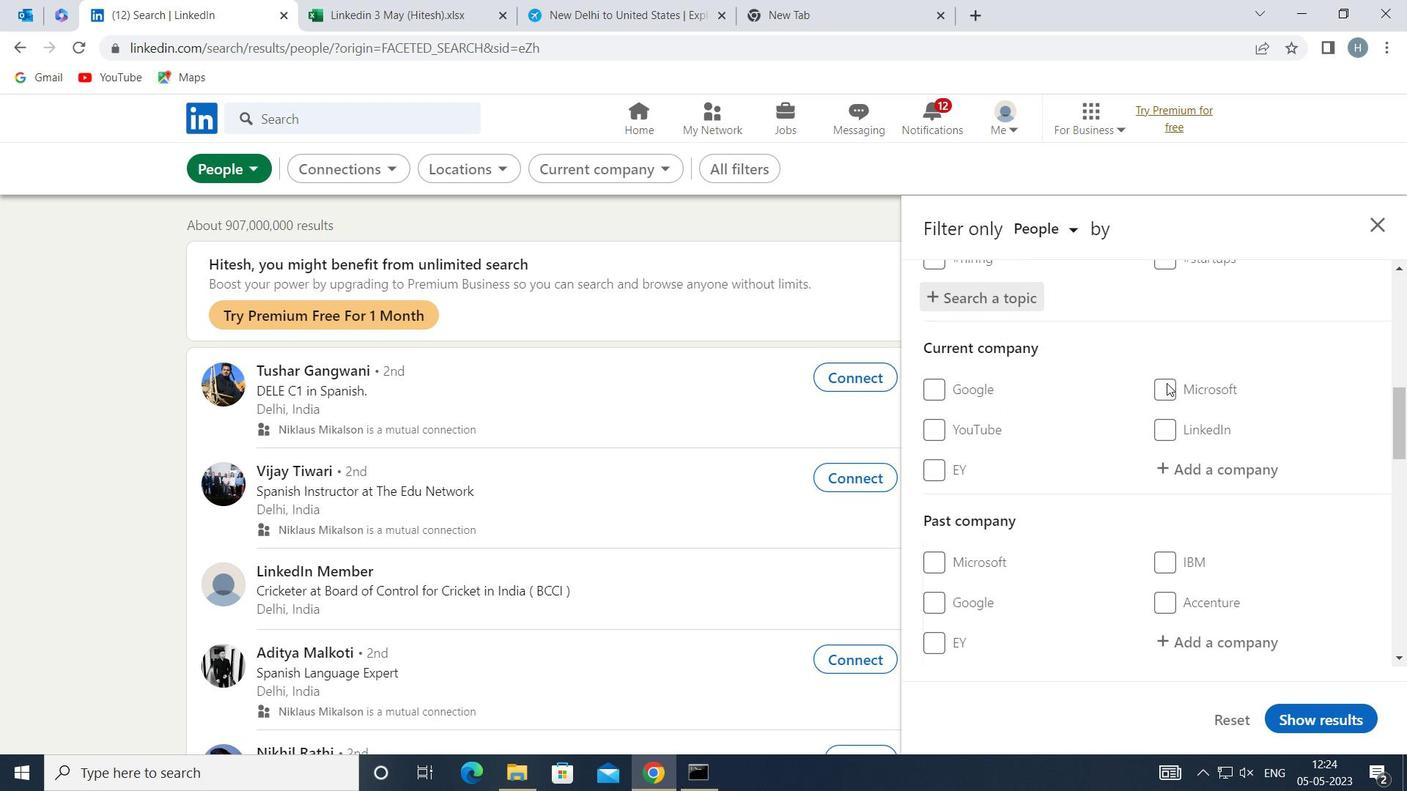 
Action: Mouse scrolled (1167, 383) with delta (0, 0)
Screenshot: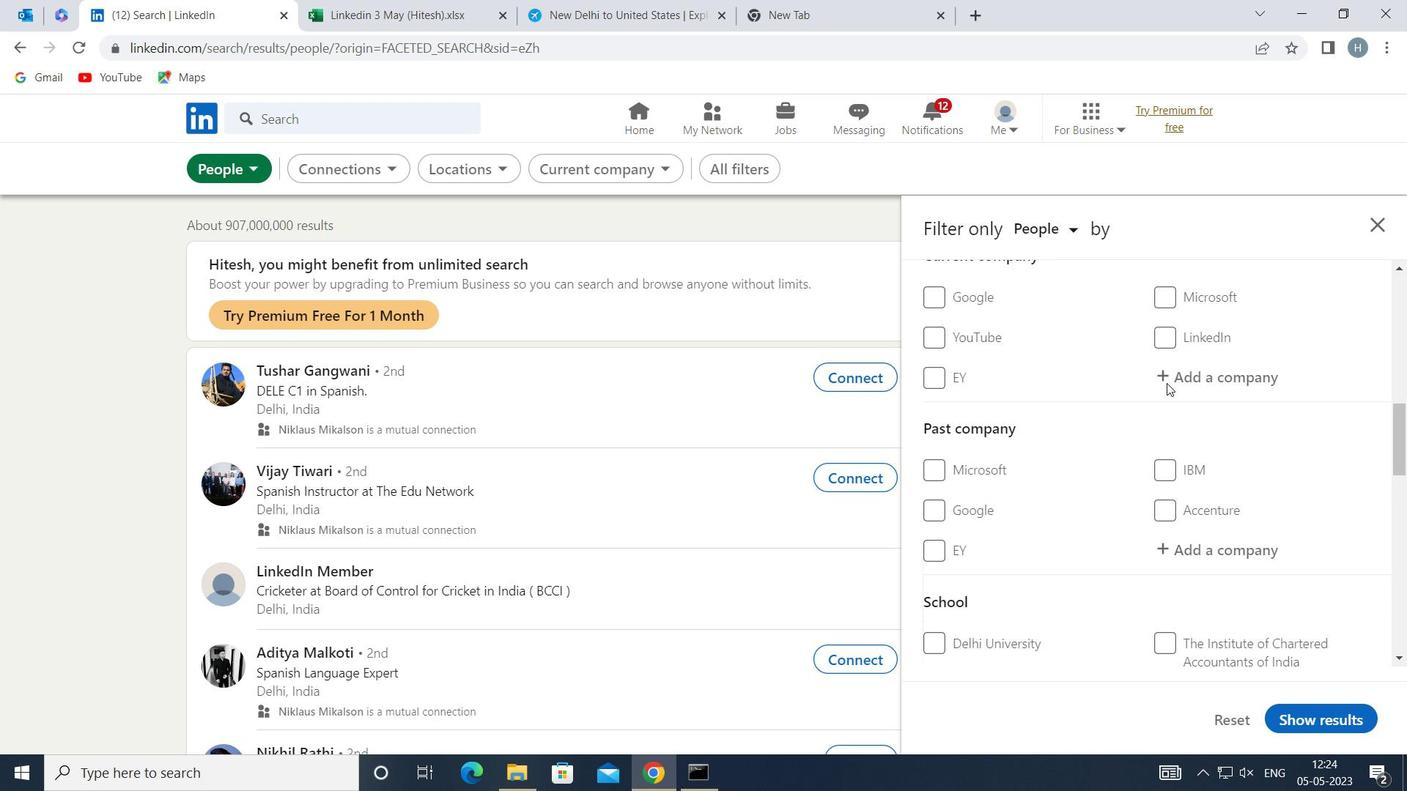 
Action: Mouse scrolled (1167, 383) with delta (0, 0)
Screenshot: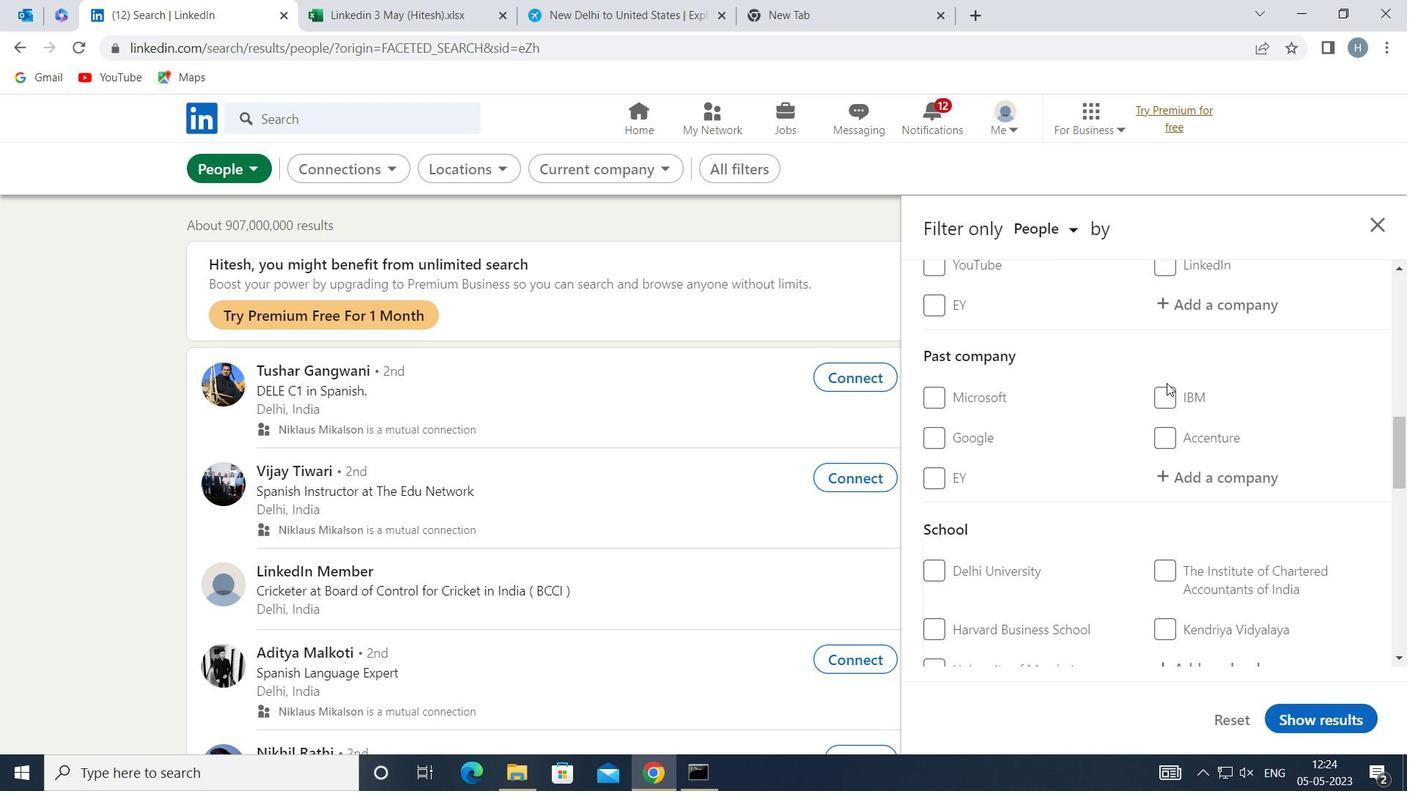 
Action: Mouse scrolled (1167, 383) with delta (0, 0)
Screenshot: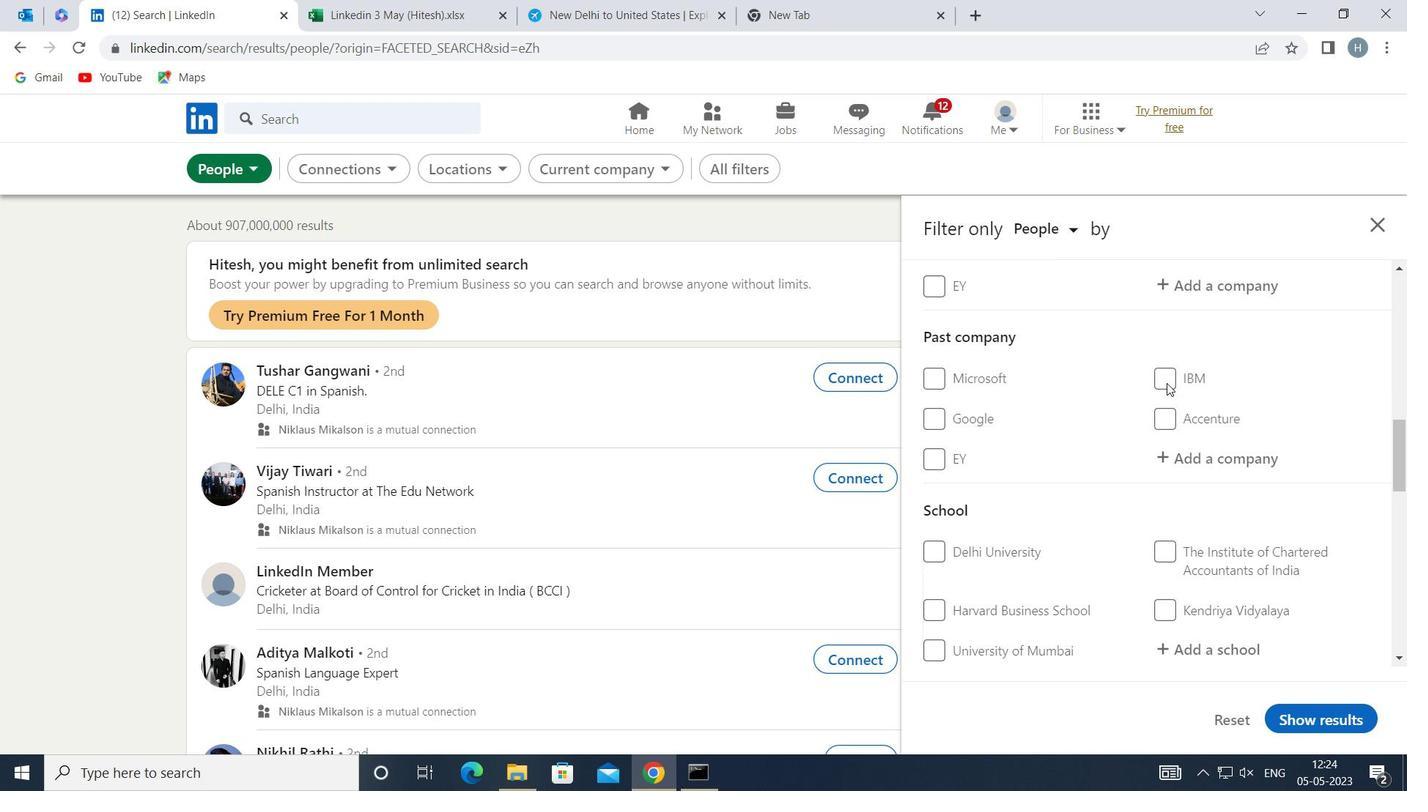 
Action: Mouse scrolled (1167, 383) with delta (0, 0)
Screenshot: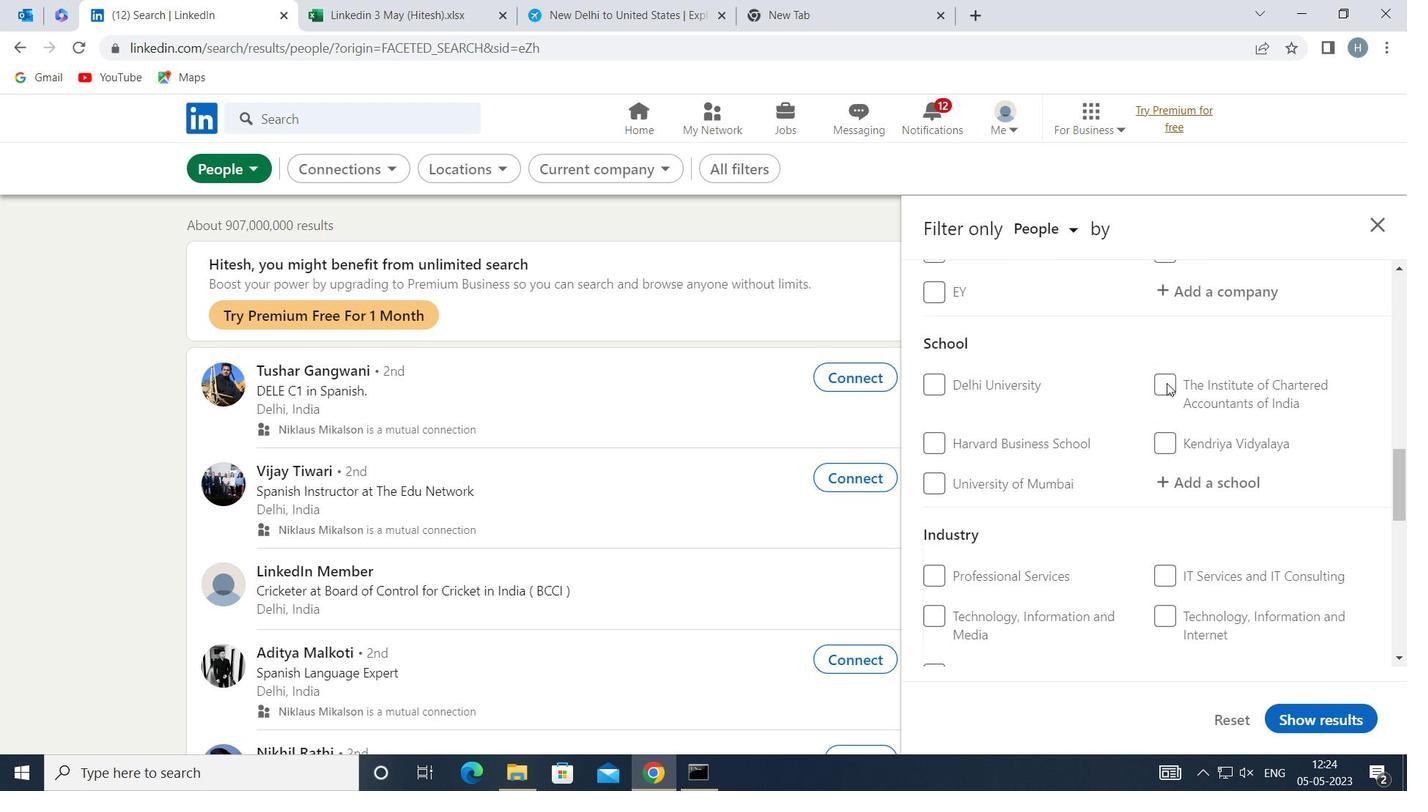 
Action: Mouse scrolled (1167, 383) with delta (0, 0)
Screenshot: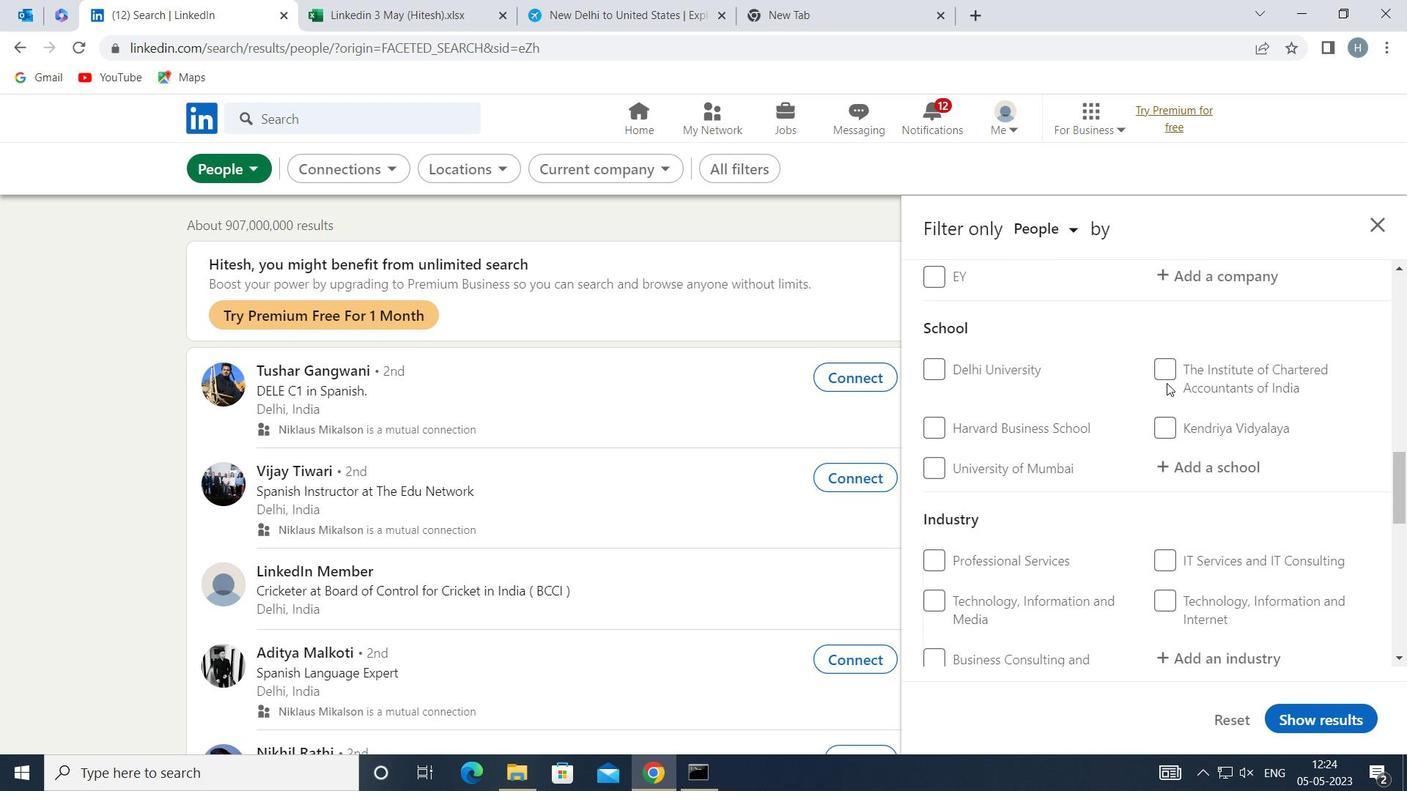 
Action: Mouse scrolled (1167, 383) with delta (0, 0)
Screenshot: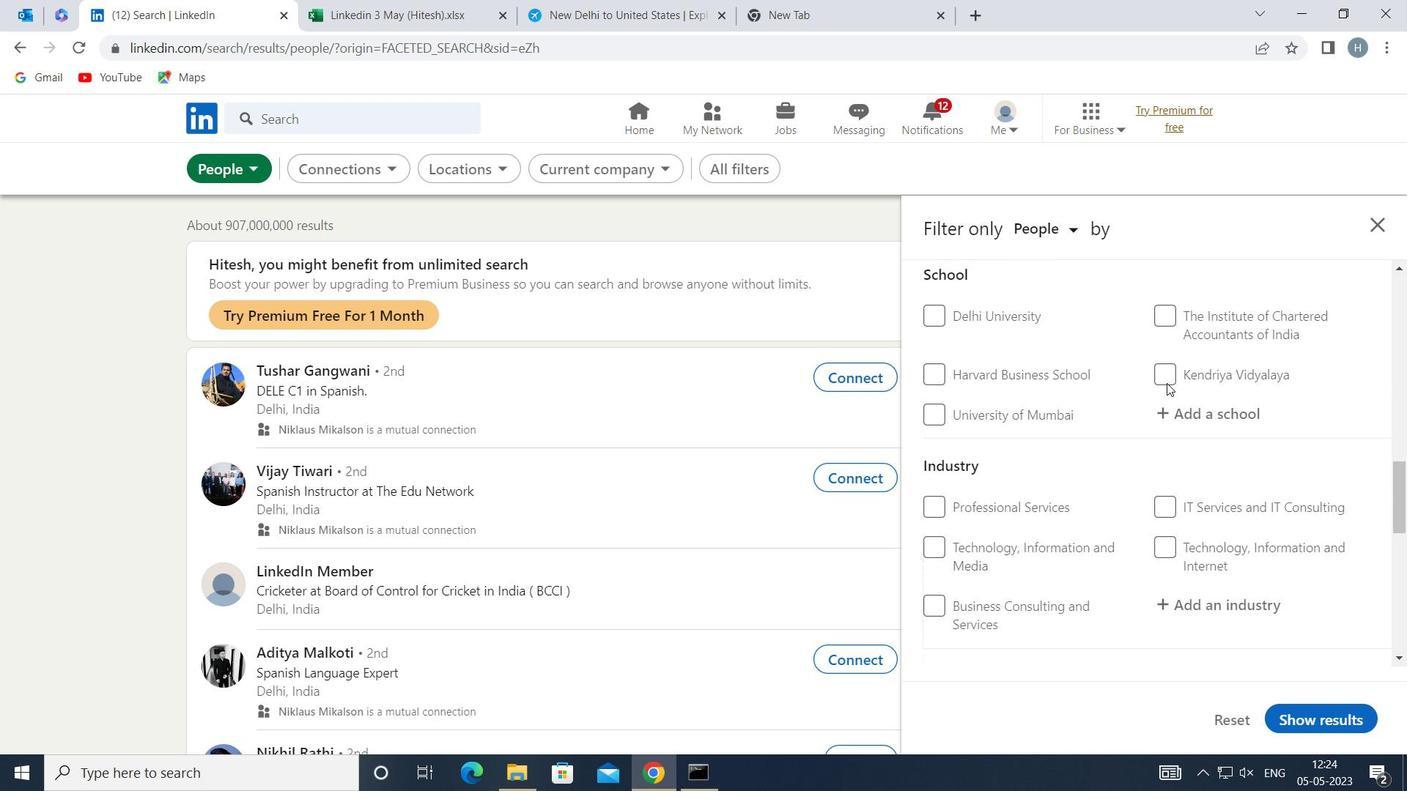 
Action: Mouse scrolled (1167, 383) with delta (0, 0)
Screenshot: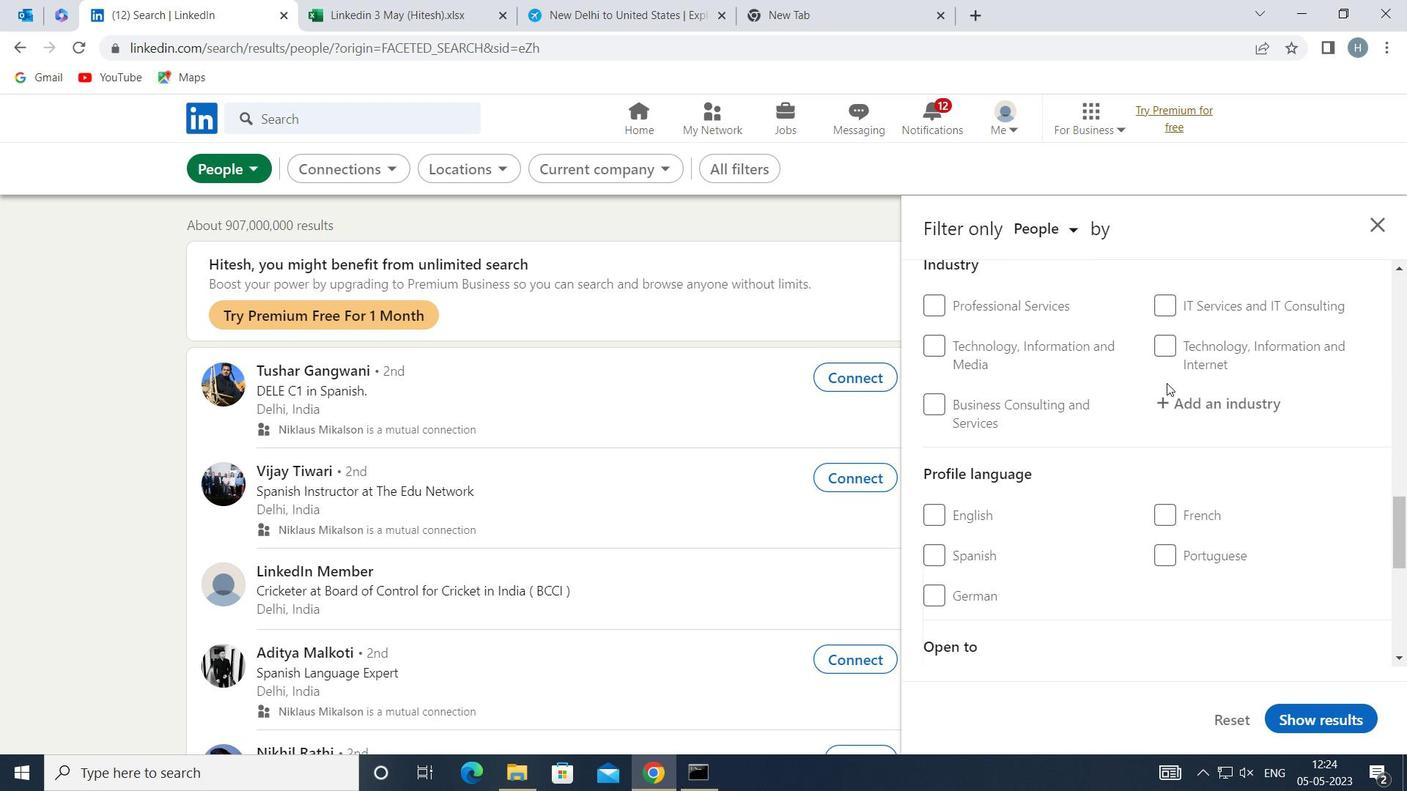 
Action: Mouse moved to (976, 437)
Screenshot: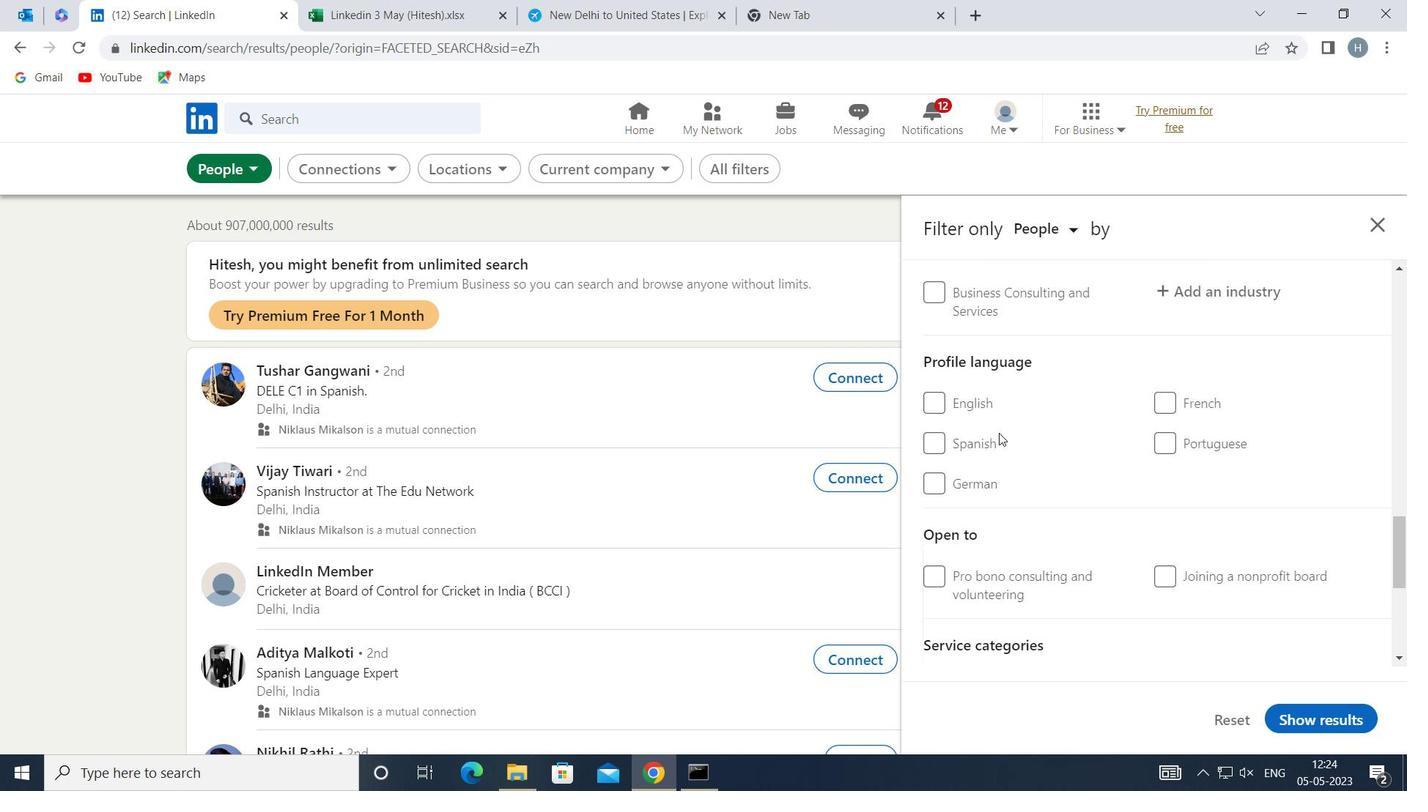 
Action: Mouse pressed left at (976, 437)
Screenshot: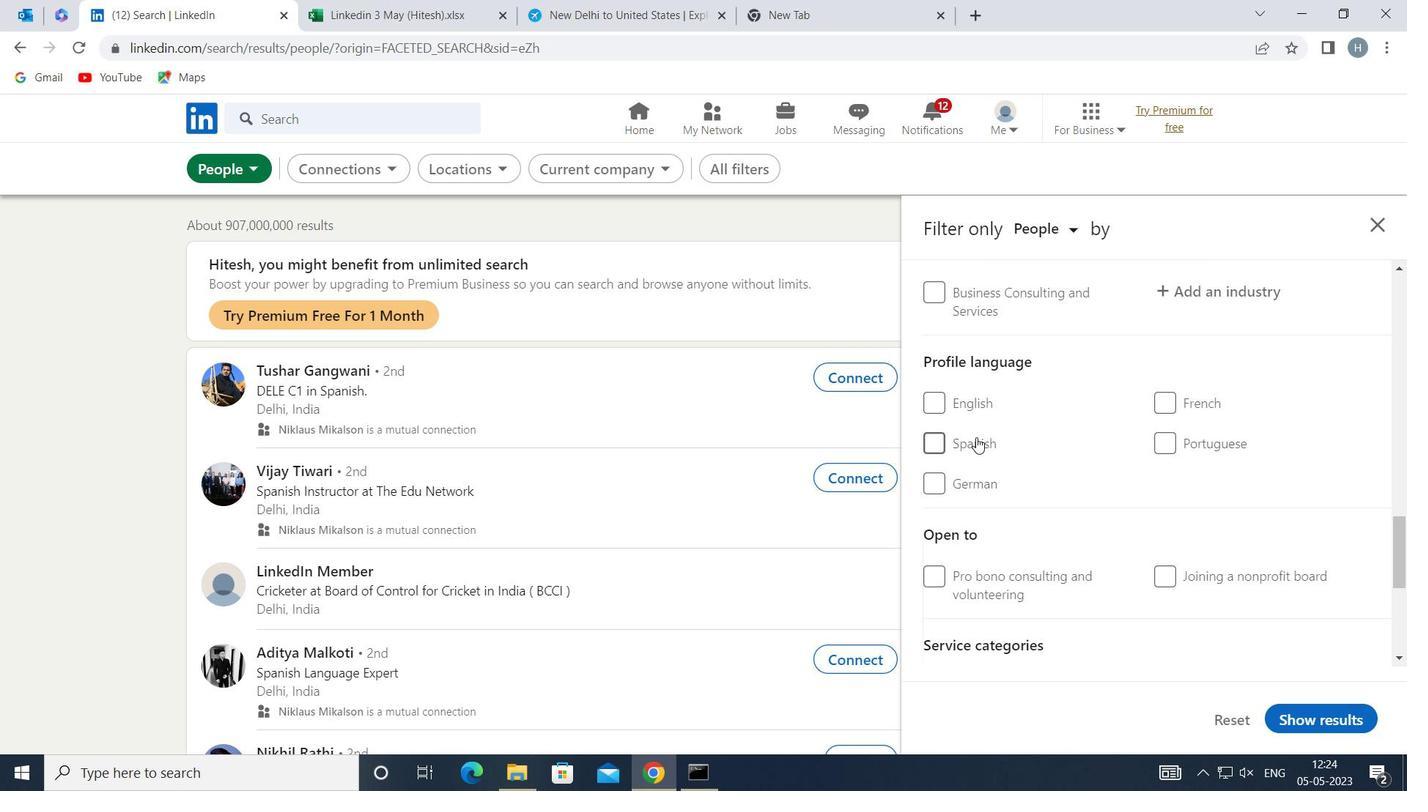 
Action: Mouse moved to (1114, 442)
Screenshot: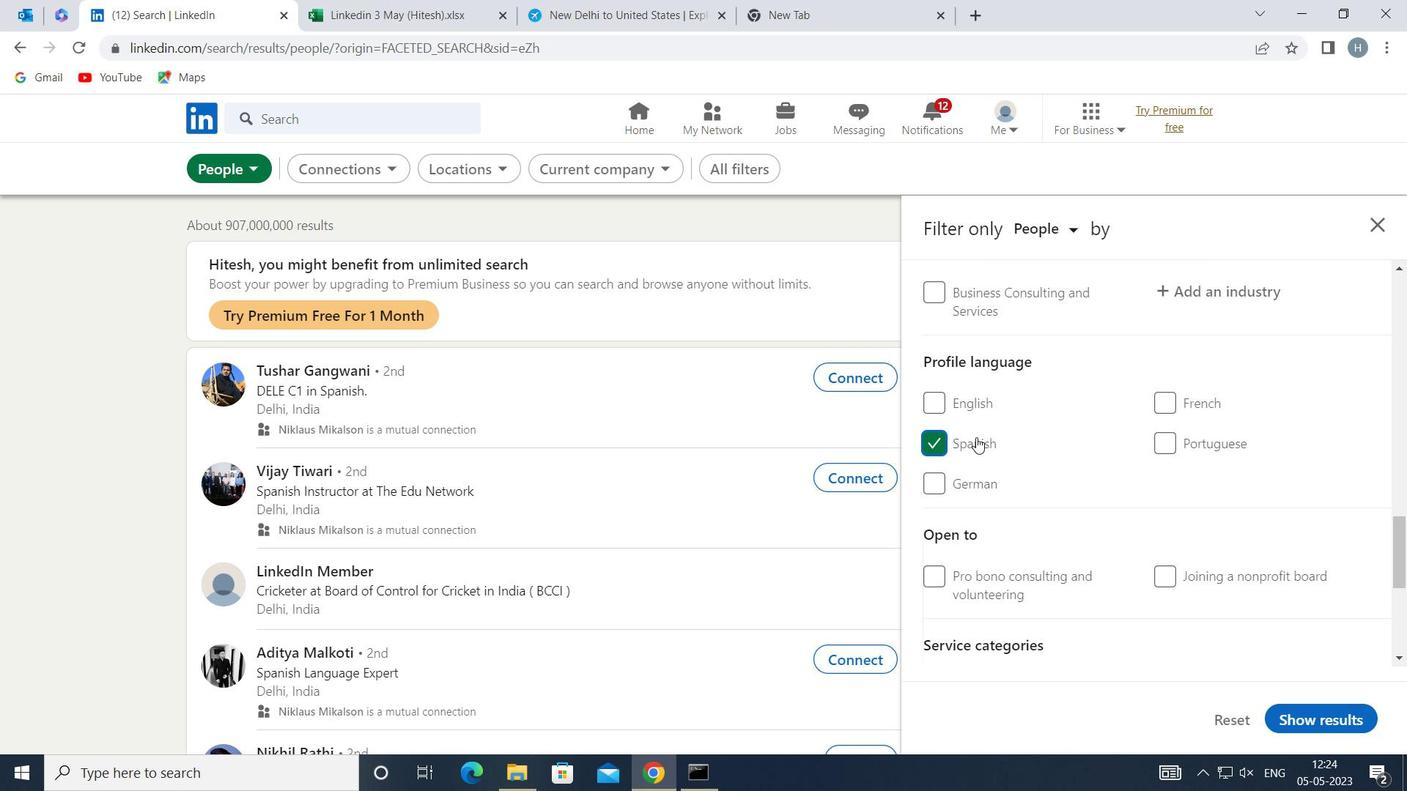 
Action: Mouse scrolled (1114, 442) with delta (0, 0)
Screenshot: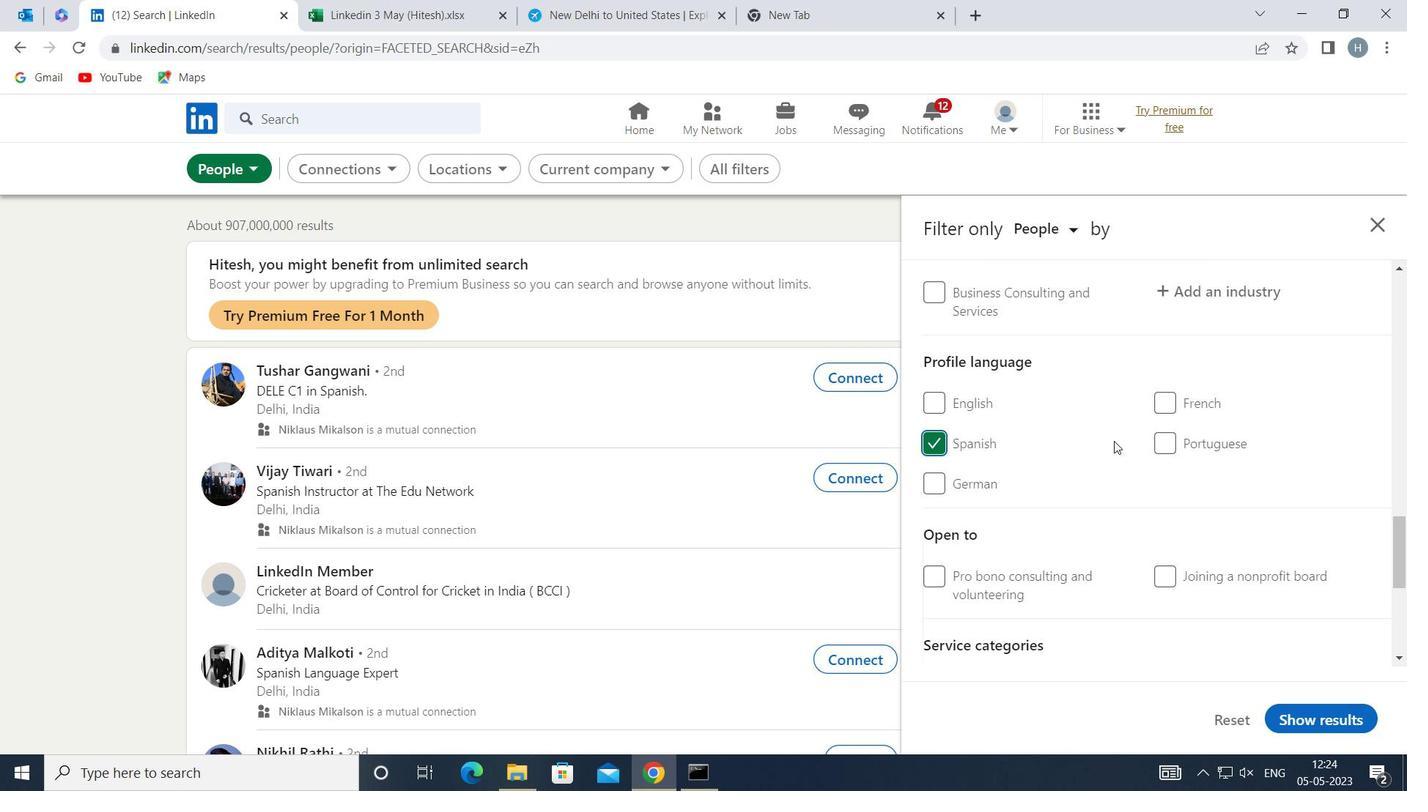 
Action: Mouse moved to (1113, 441)
Screenshot: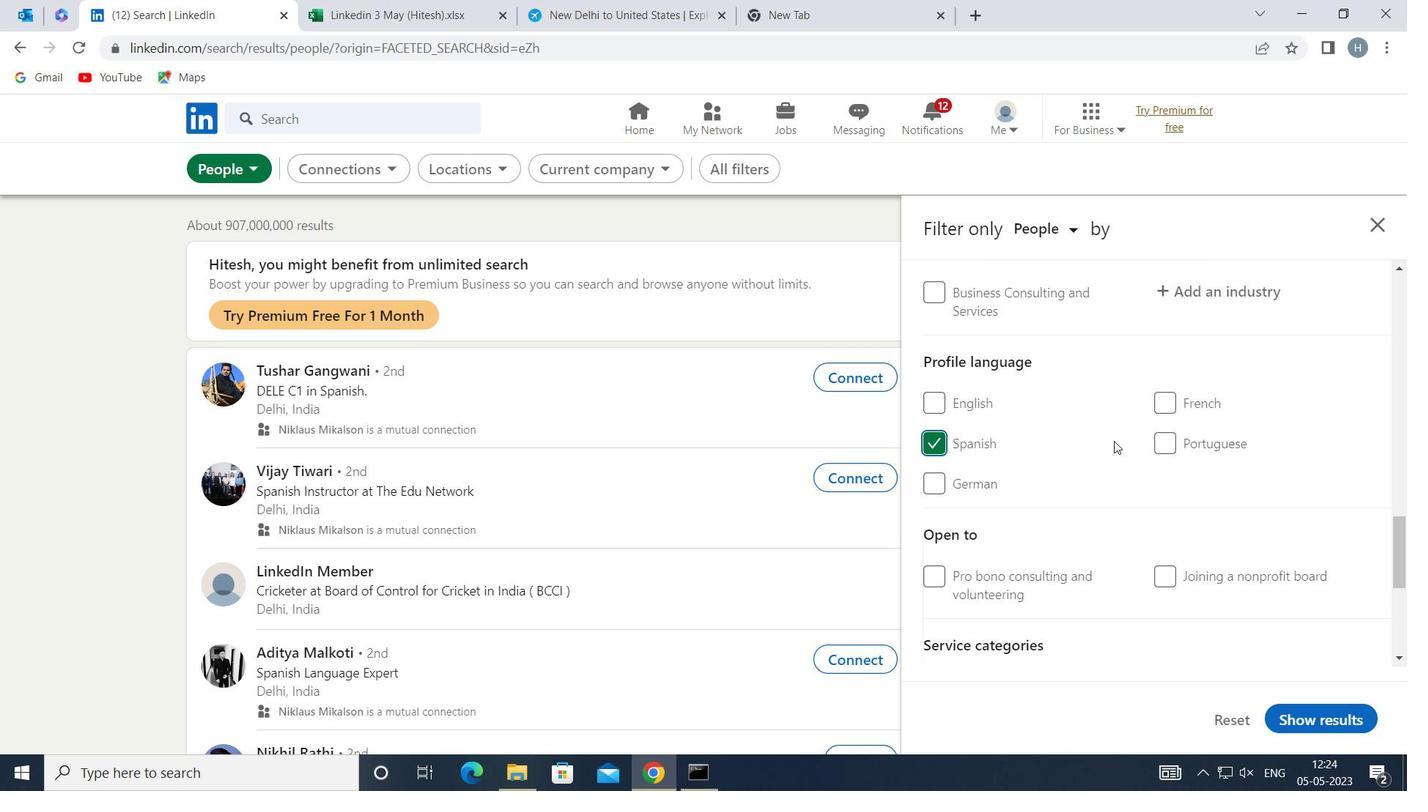 
Action: Mouse scrolled (1113, 442) with delta (0, 0)
Screenshot: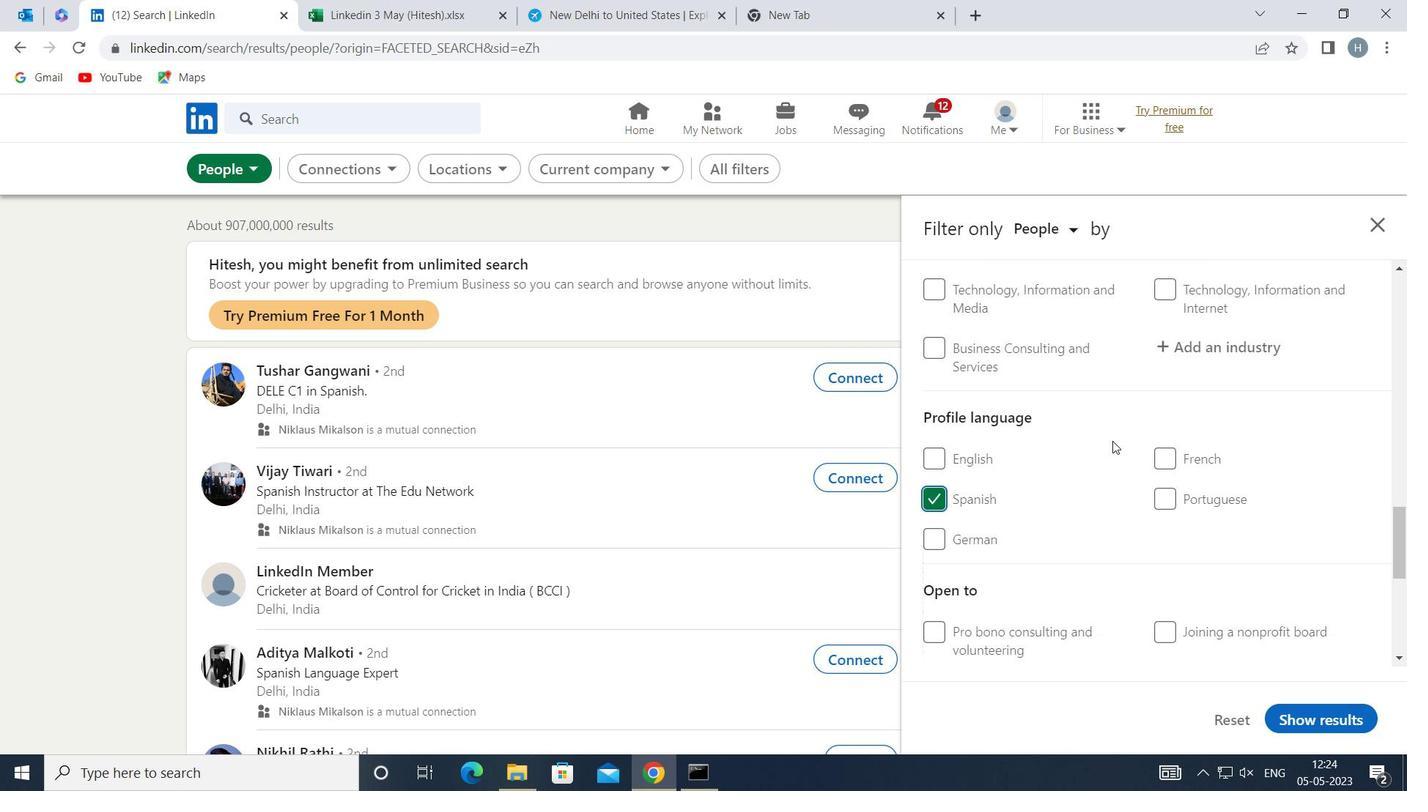 
Action: Mouse scrolled (1113, 442) with delta (0, 0)
Screenshot: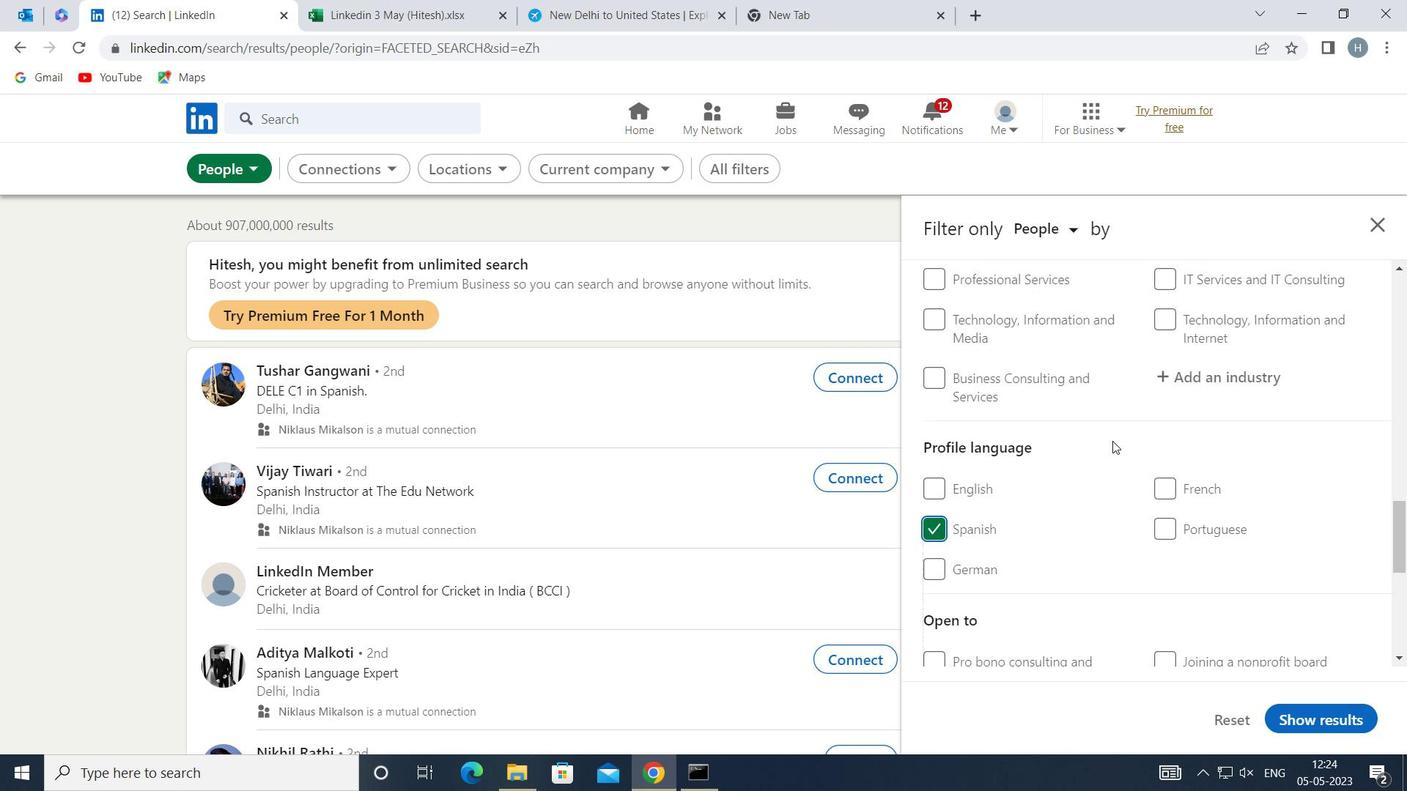 
Action: Mouse scrolled (1113, 442) with delta (0, 0)
Screenshot: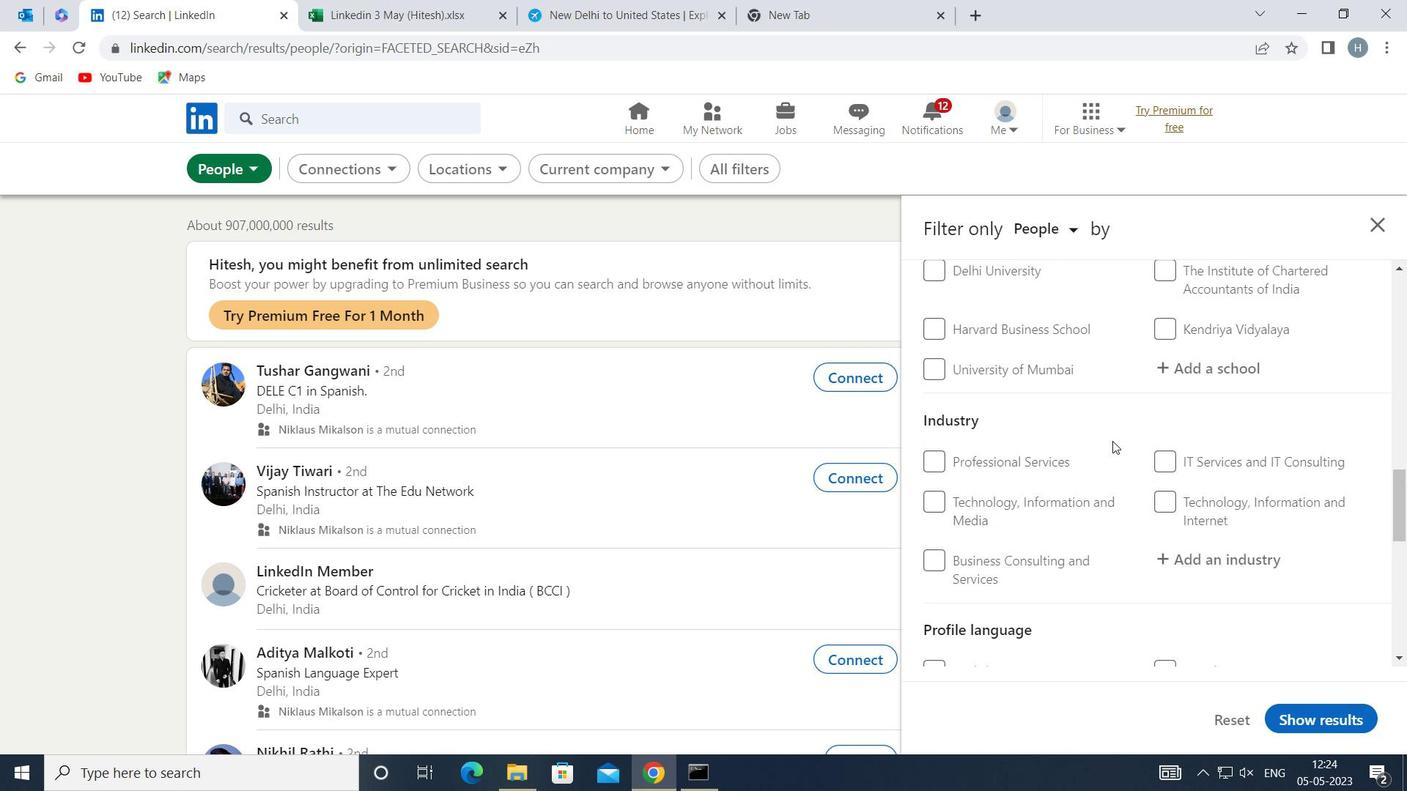 
Action: Mouse scrolled (1113, 442) with delta (0, 0)
Screenshot: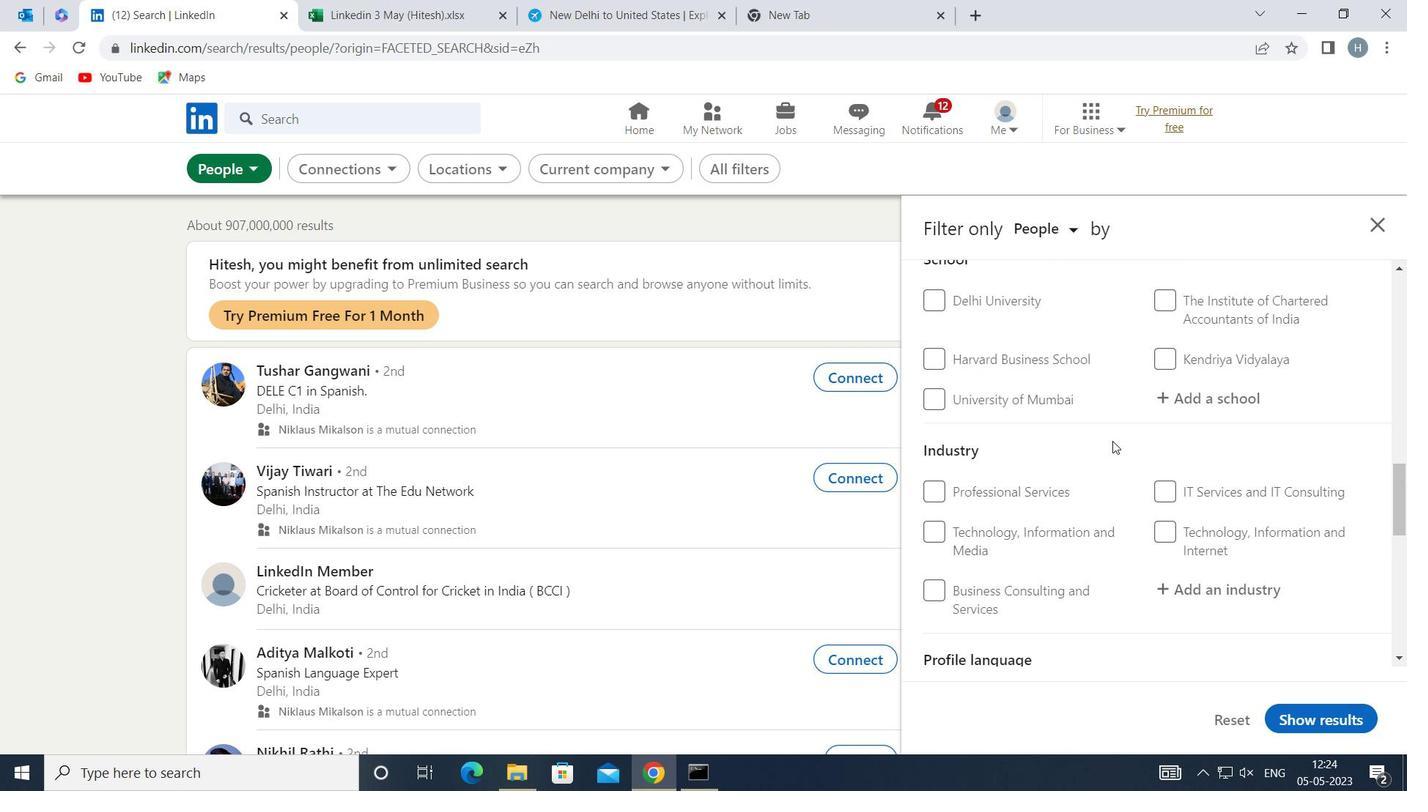 
Action: Mouse scrolled (1113, 442) with delta (0, 0)
Screenshot: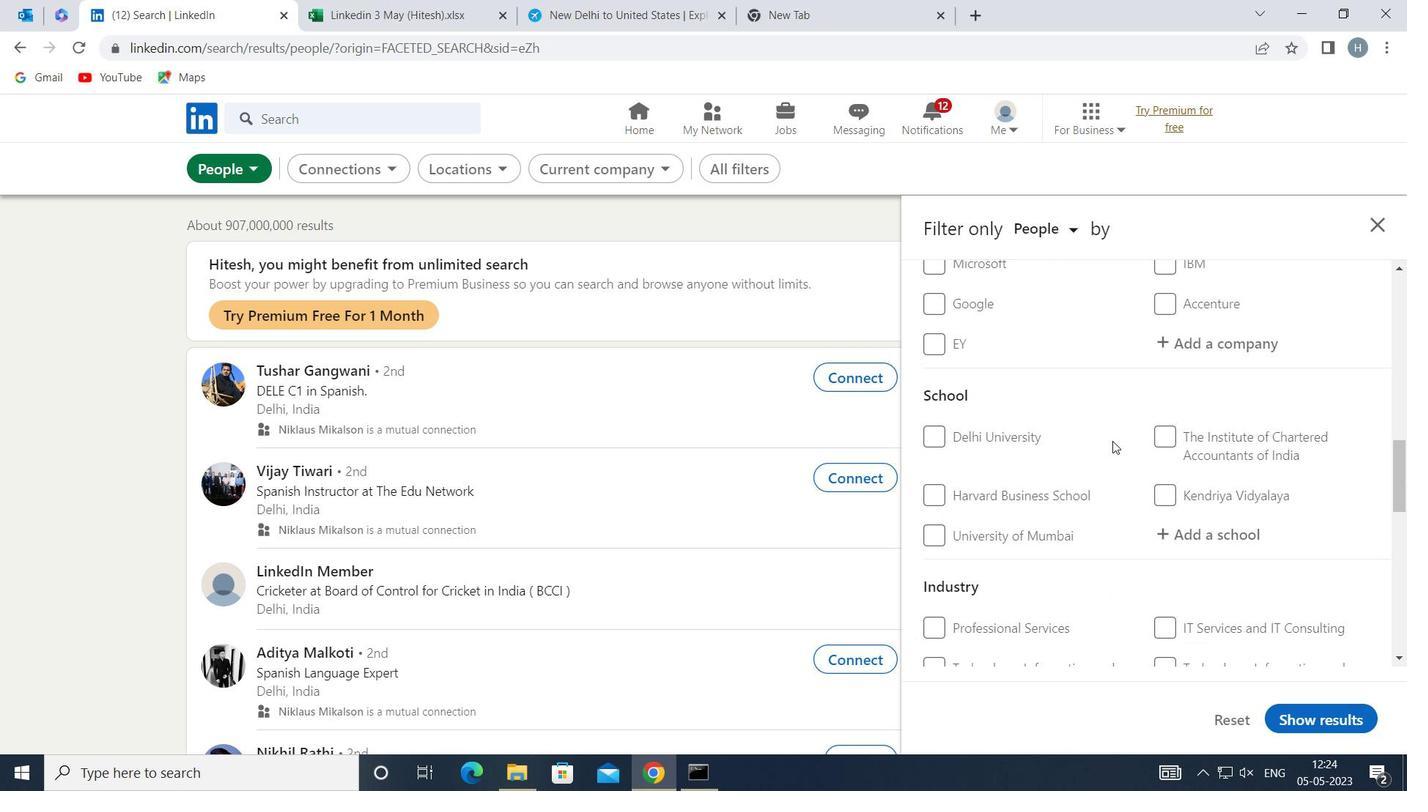 
Action: Mouse scrolled (1113, 442) with delta (0, 0)
Screenshot: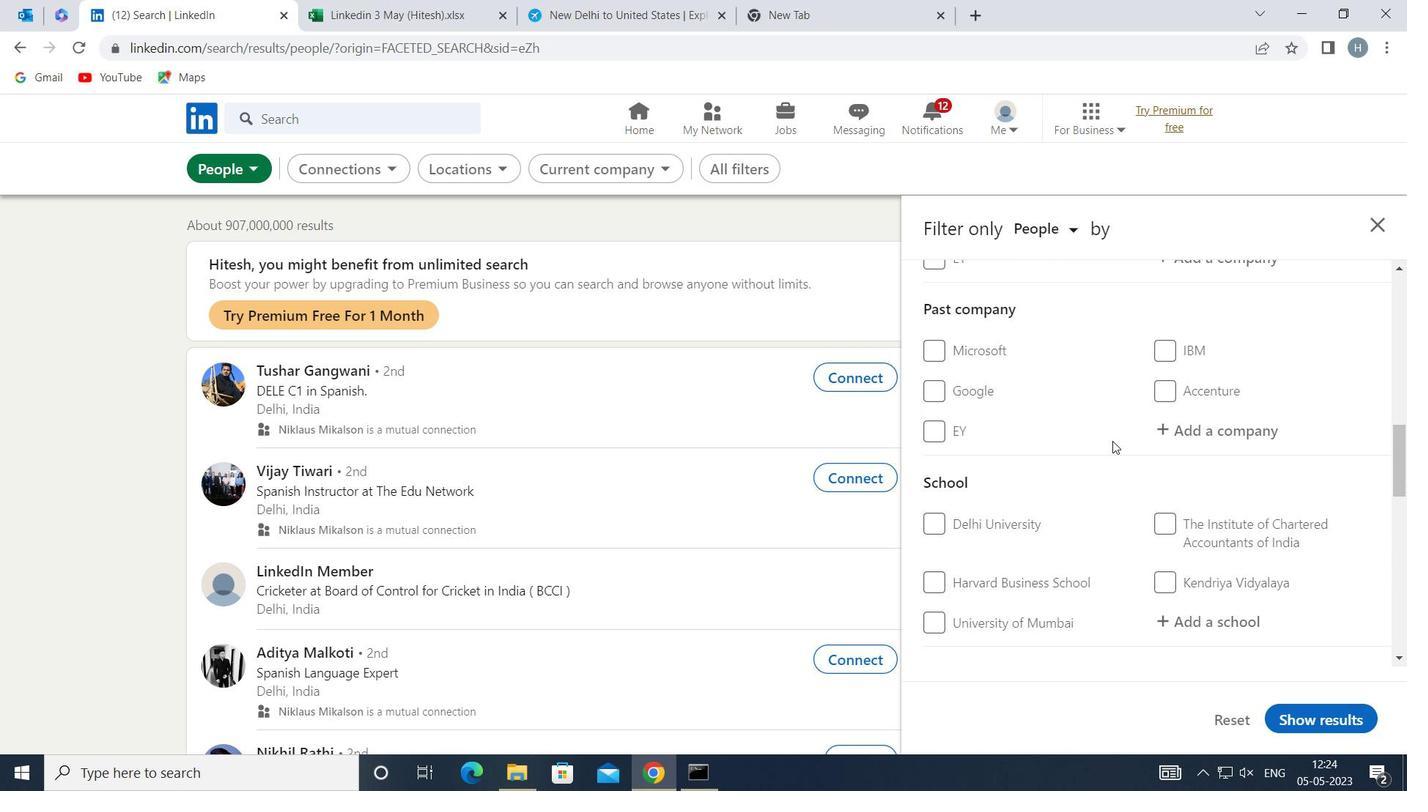 
Action: Mouse scrolled (1113, 442) with delta (0, 0)
Screenshot: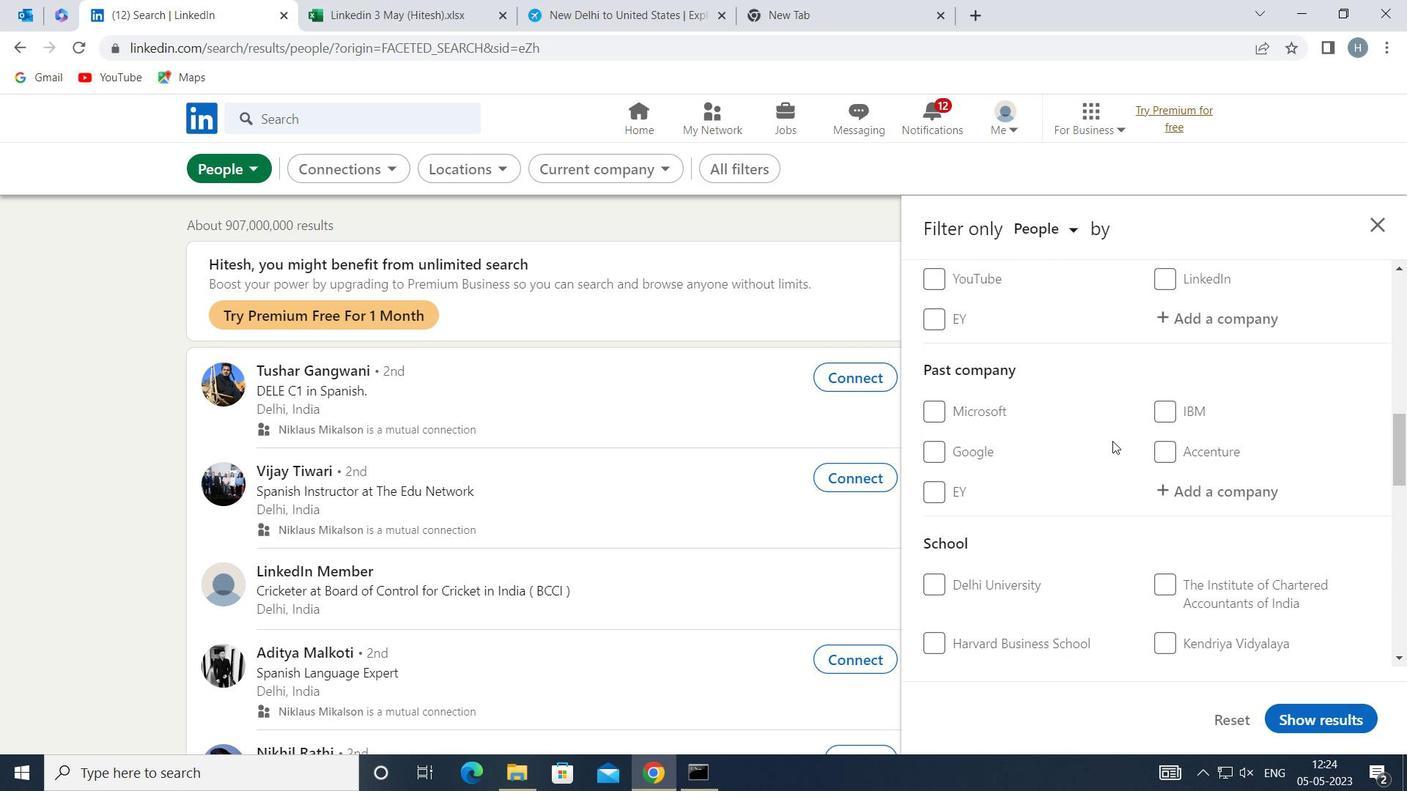 
Action: Mouse moved to (1195, 461)
Screenshot: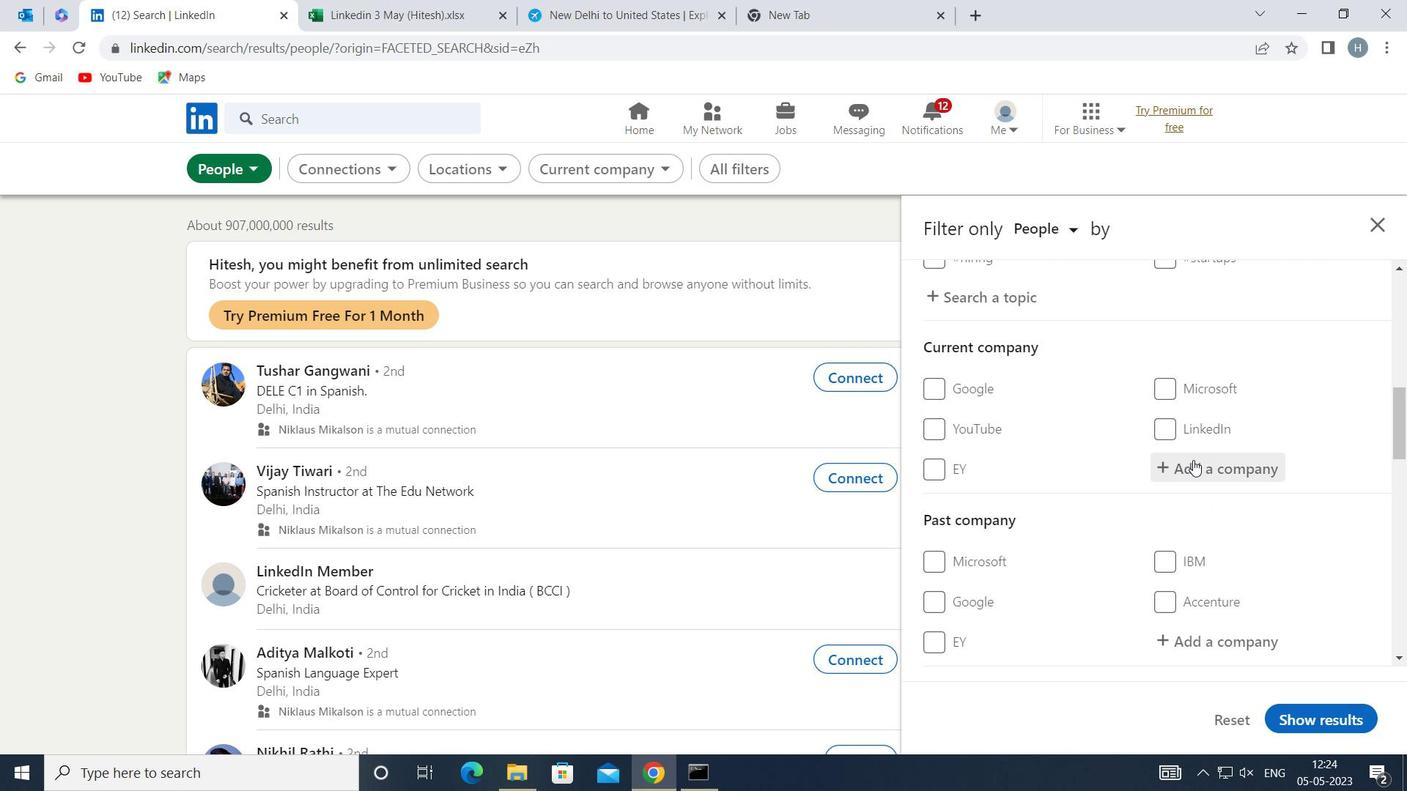 
Action: Mouse pressed left at (1195, 461)
Screenshot: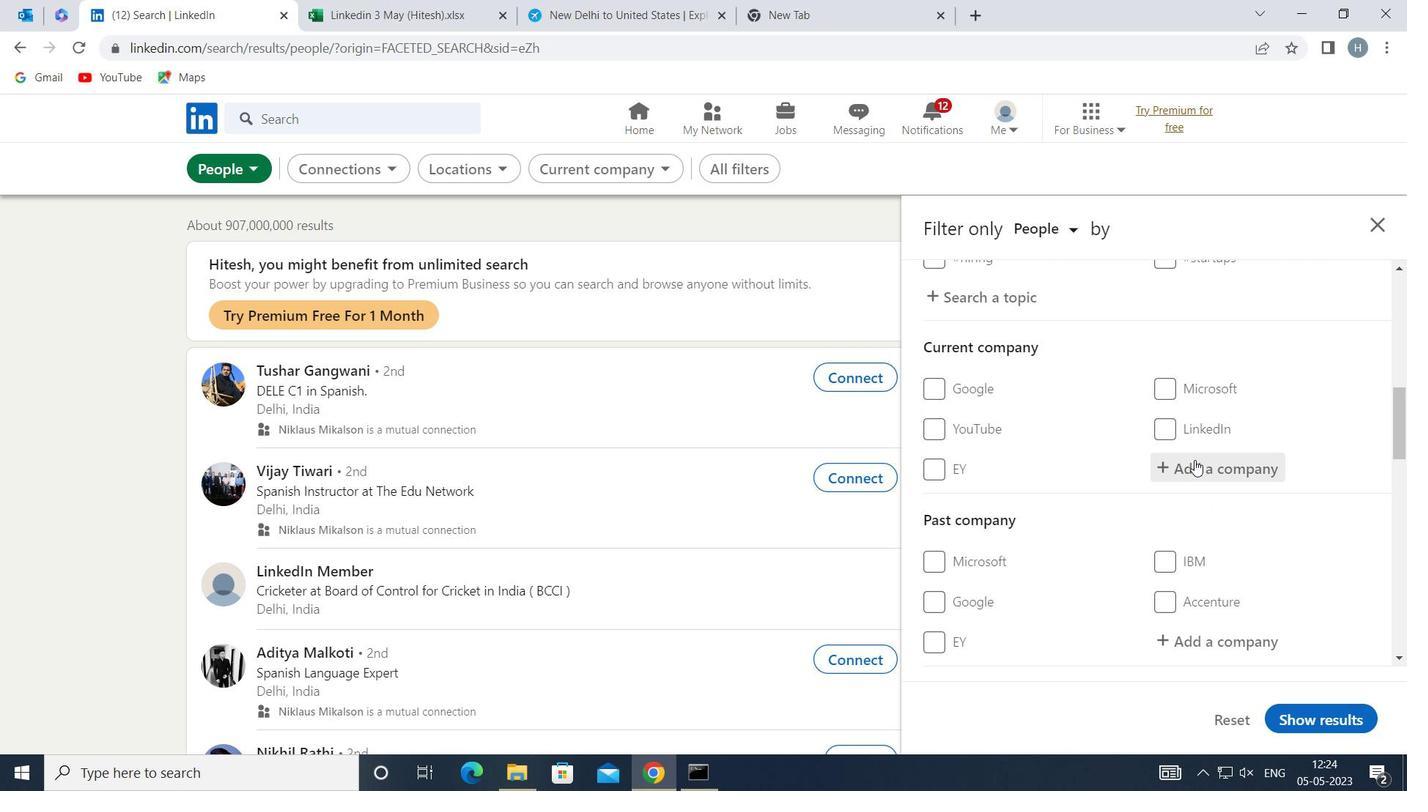 
Action: Mouse moved to (1194, 461)
Screenshot: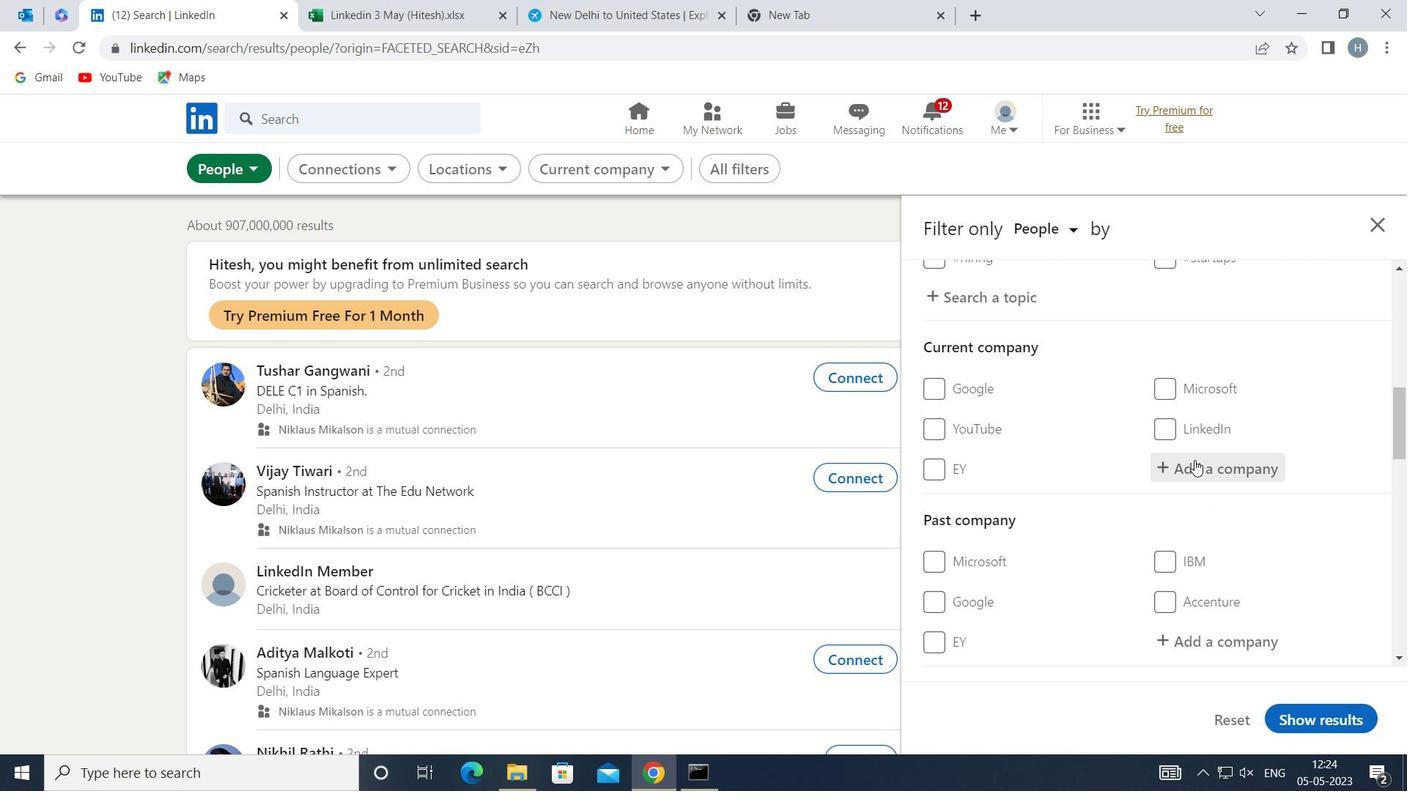 
Action: Key pressed <Key.shift>SILLICON<Key.space><Key.shift><Key.shift><Key.shift><Key.shift><Key.shift><Key.shift><Key.shift><Key.shift><Key.shift><Key.shift><Key.shift><Key.shift><Key.shift>LABS
Screenshot: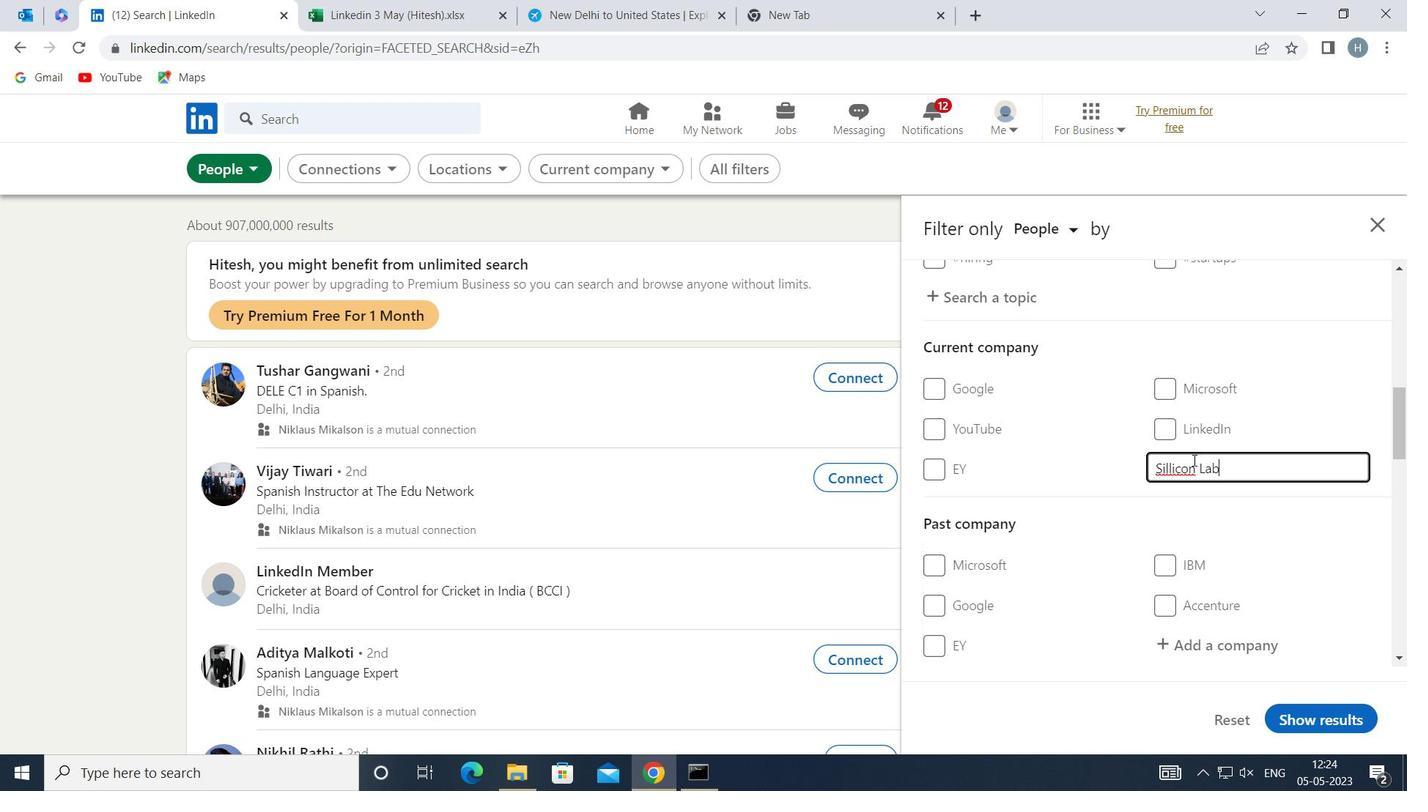 
Action: Mouse moved to (1267, 469)
Screenshot: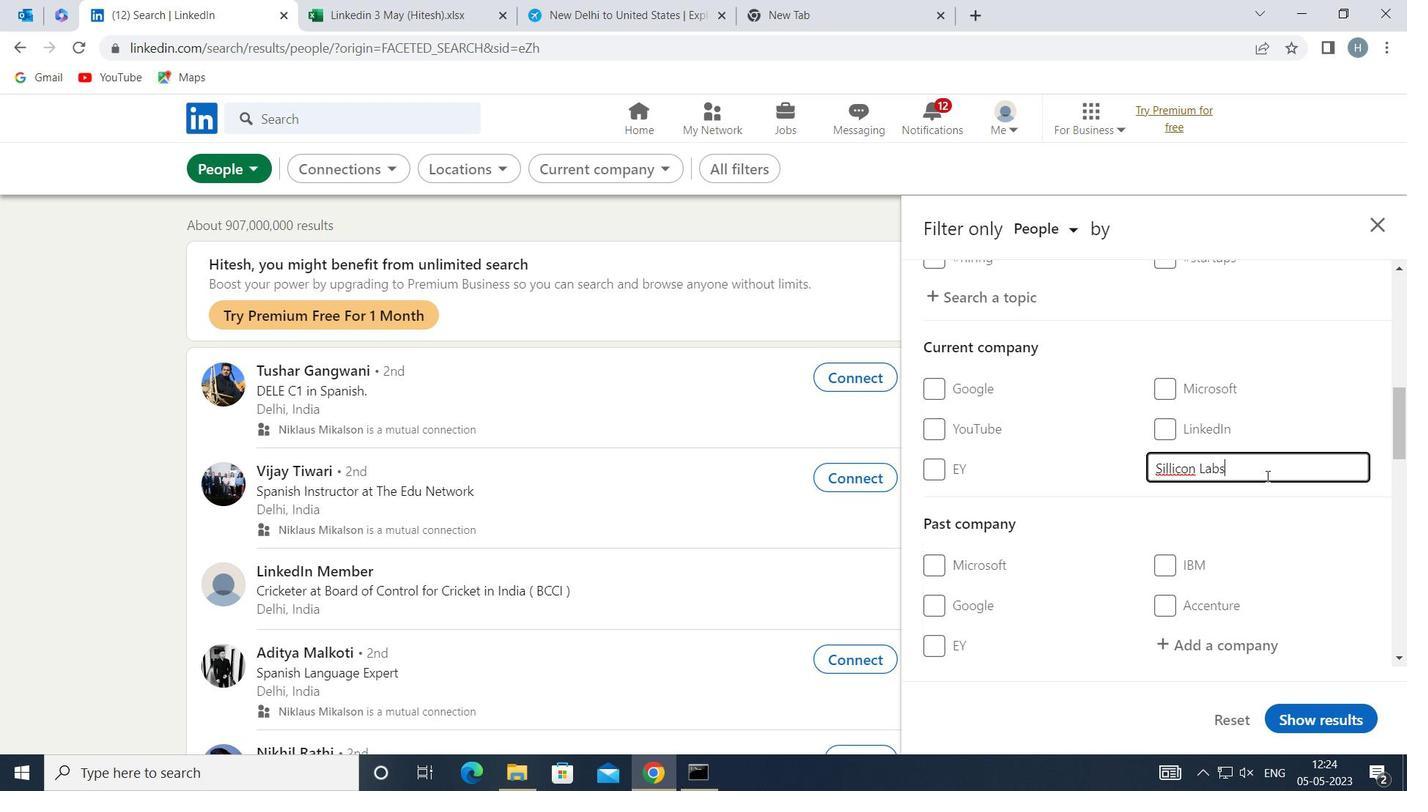 
Action: Key pressed <Key.backspace><Key.backspace><Key.backspace><Key.backspace><Key.backspace><Key.backspace><Key.backspace><Key.backspace><Key.backspace><Key.backspace>ICON<Key.space><Key.shift>LABS
Screenshot: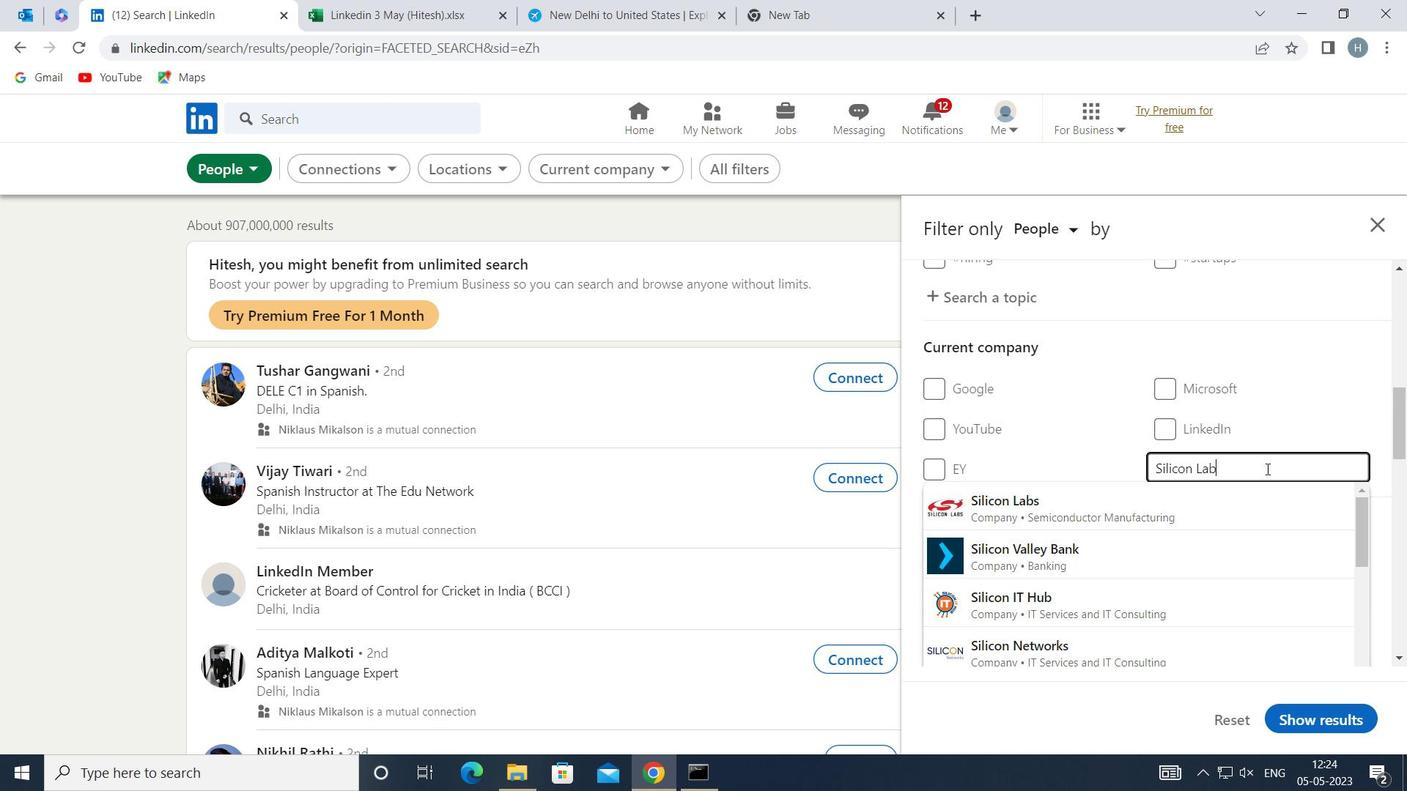
Action: Mouse moved to (1206, 496)
Screenshot: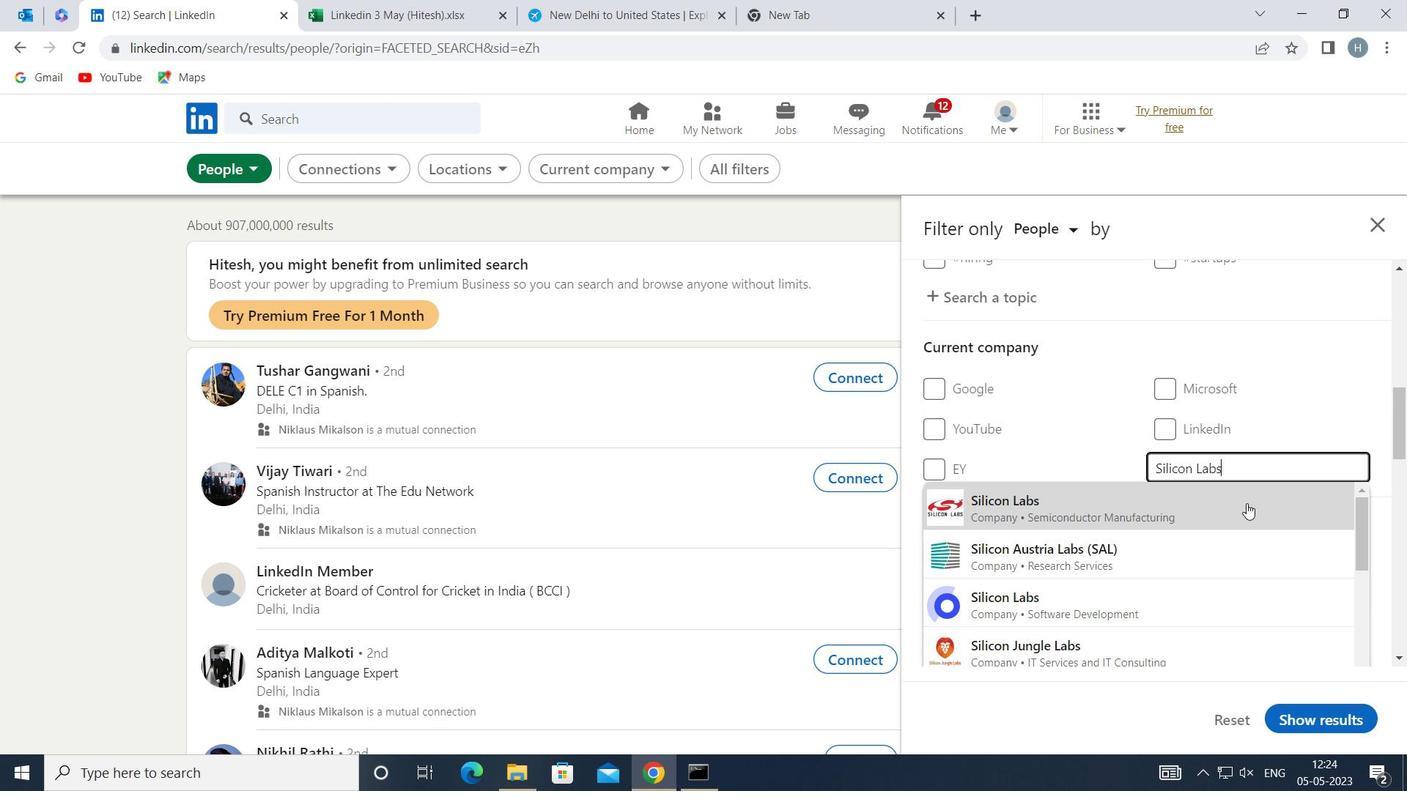 
Action: Mouse pressed left at (1206, 496)
Screenshot: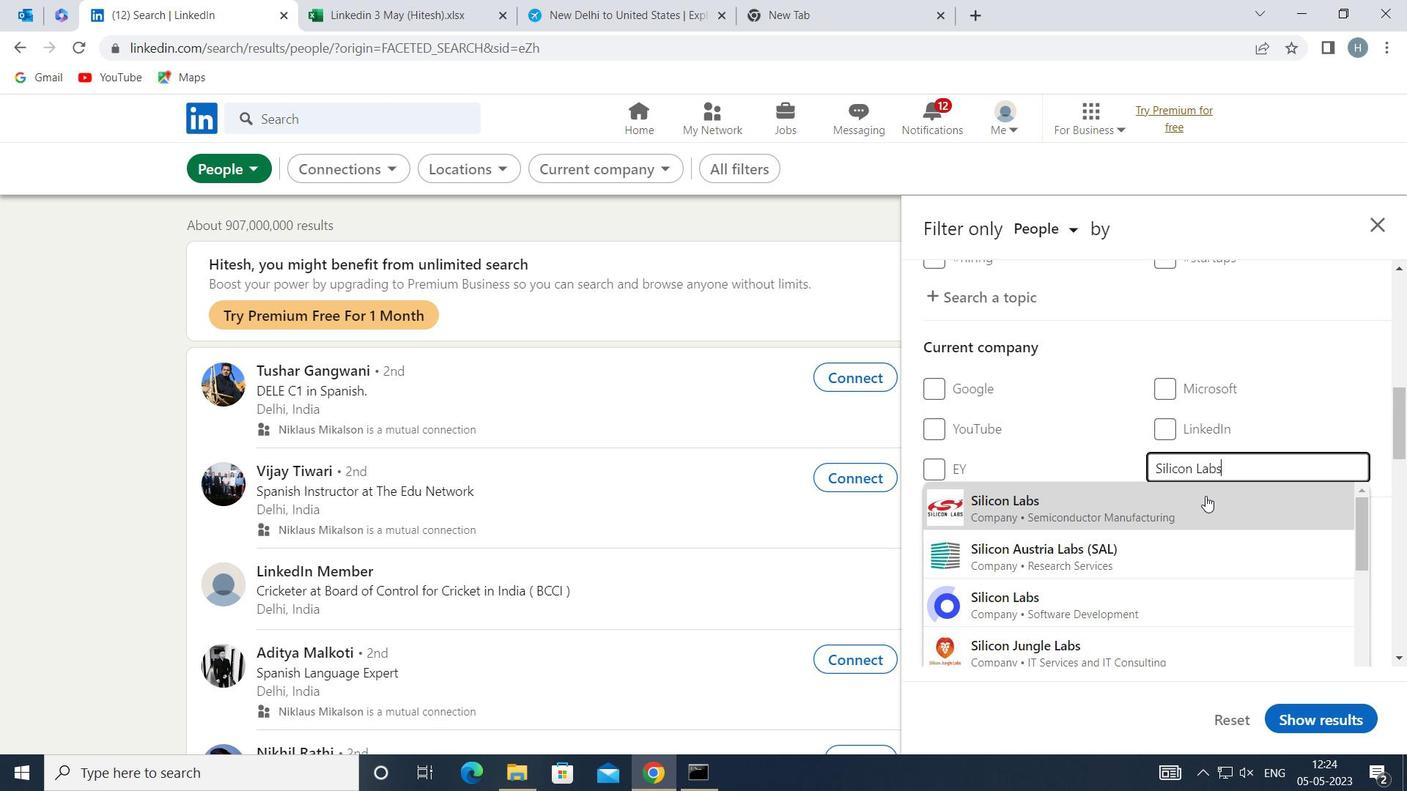 
Action: Mouse moved to (1201, 456)
Screenshot: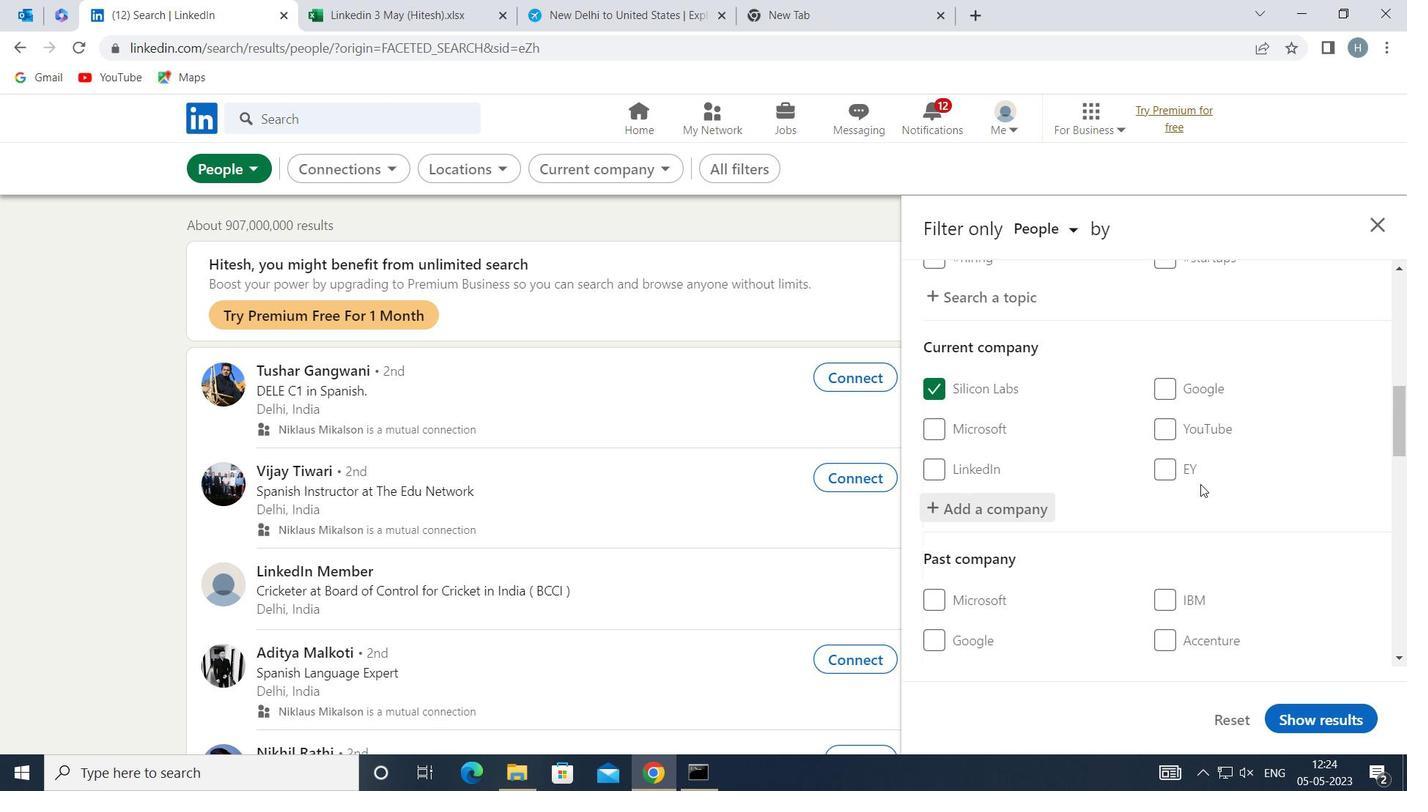 
Action: Mouse scrolled (1201, 455) with delta (0, 0)
Screenshot: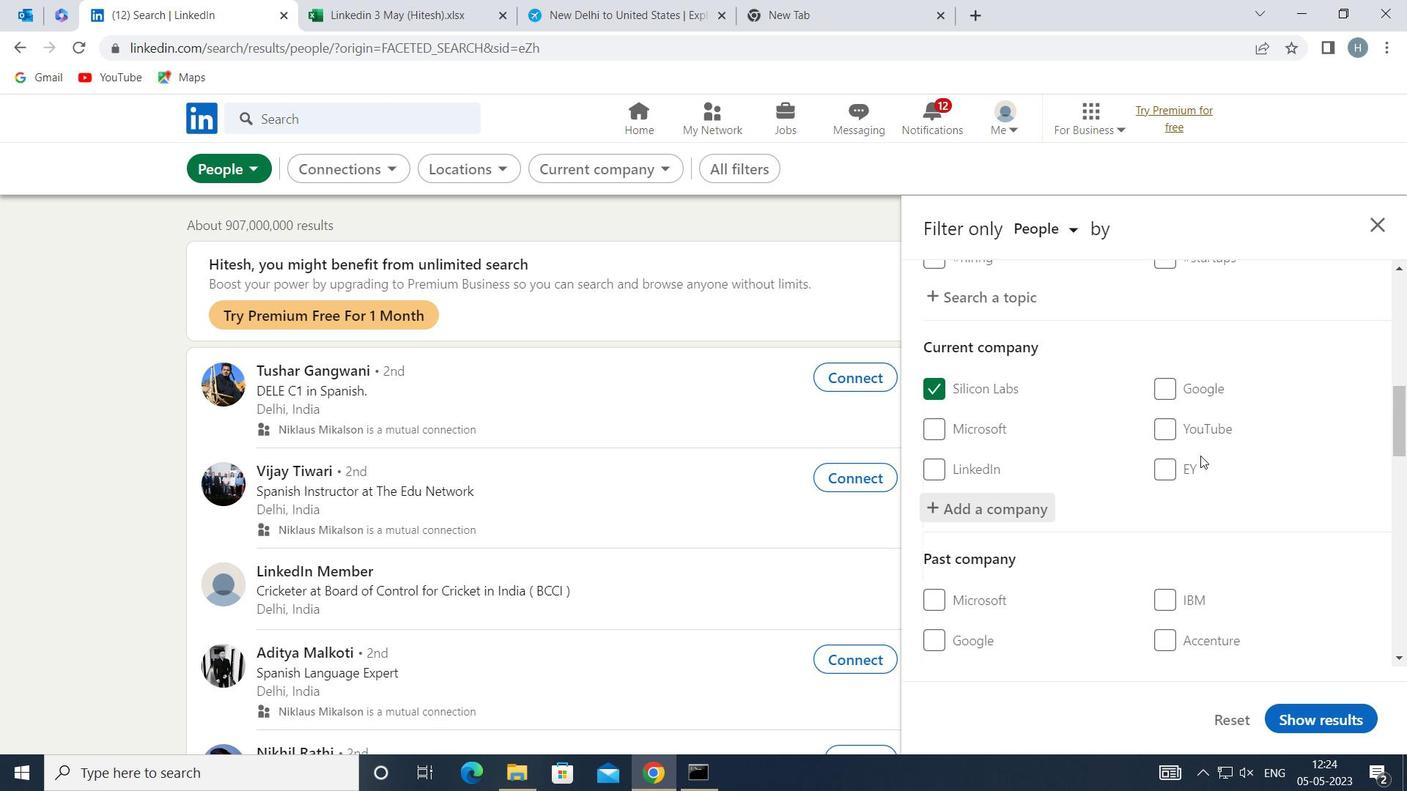 
Action: Mouse scrolled (1201, 455) with delta (0, 0)
Screenshot: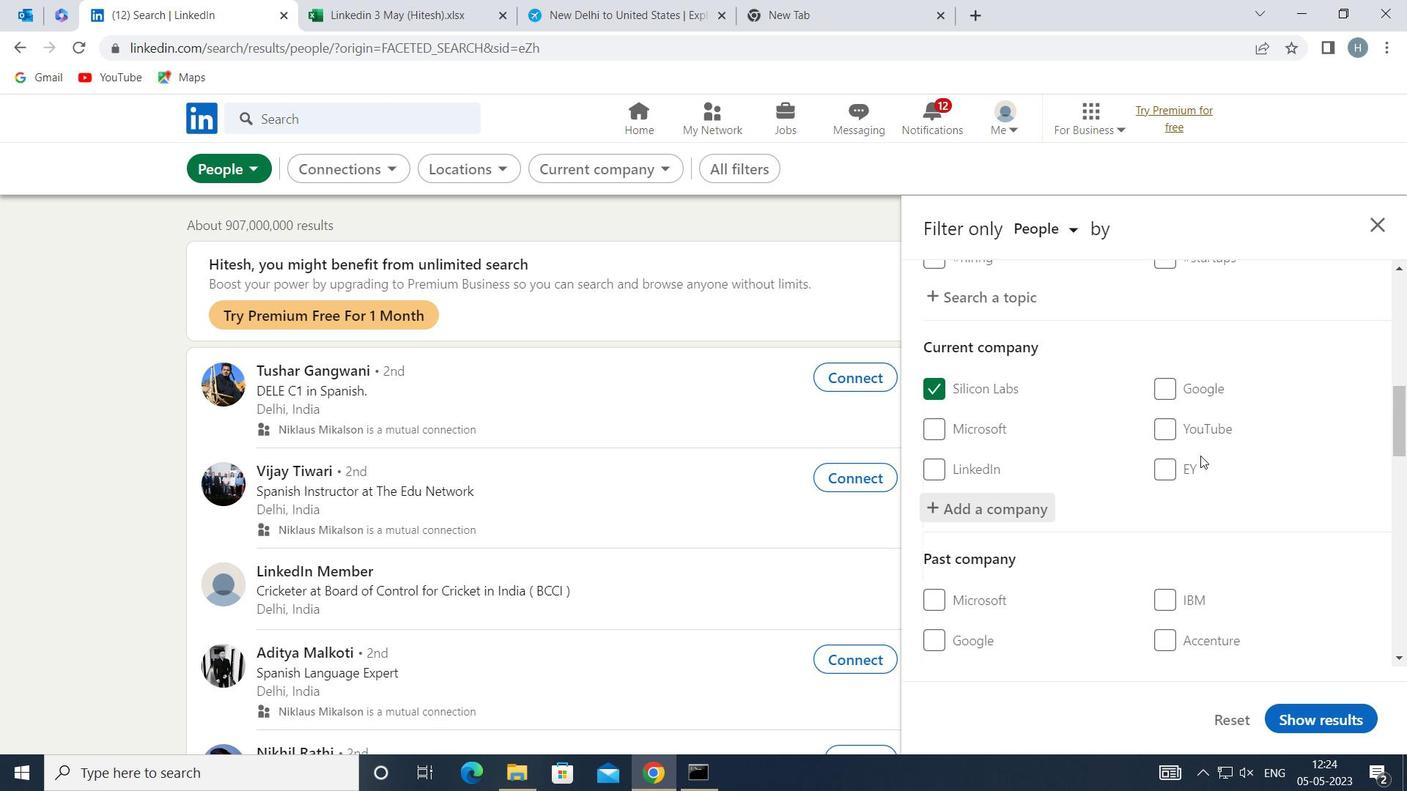 
Action: Mouse scrolled (1201, 455) with delta (0, 0)
Screenshot: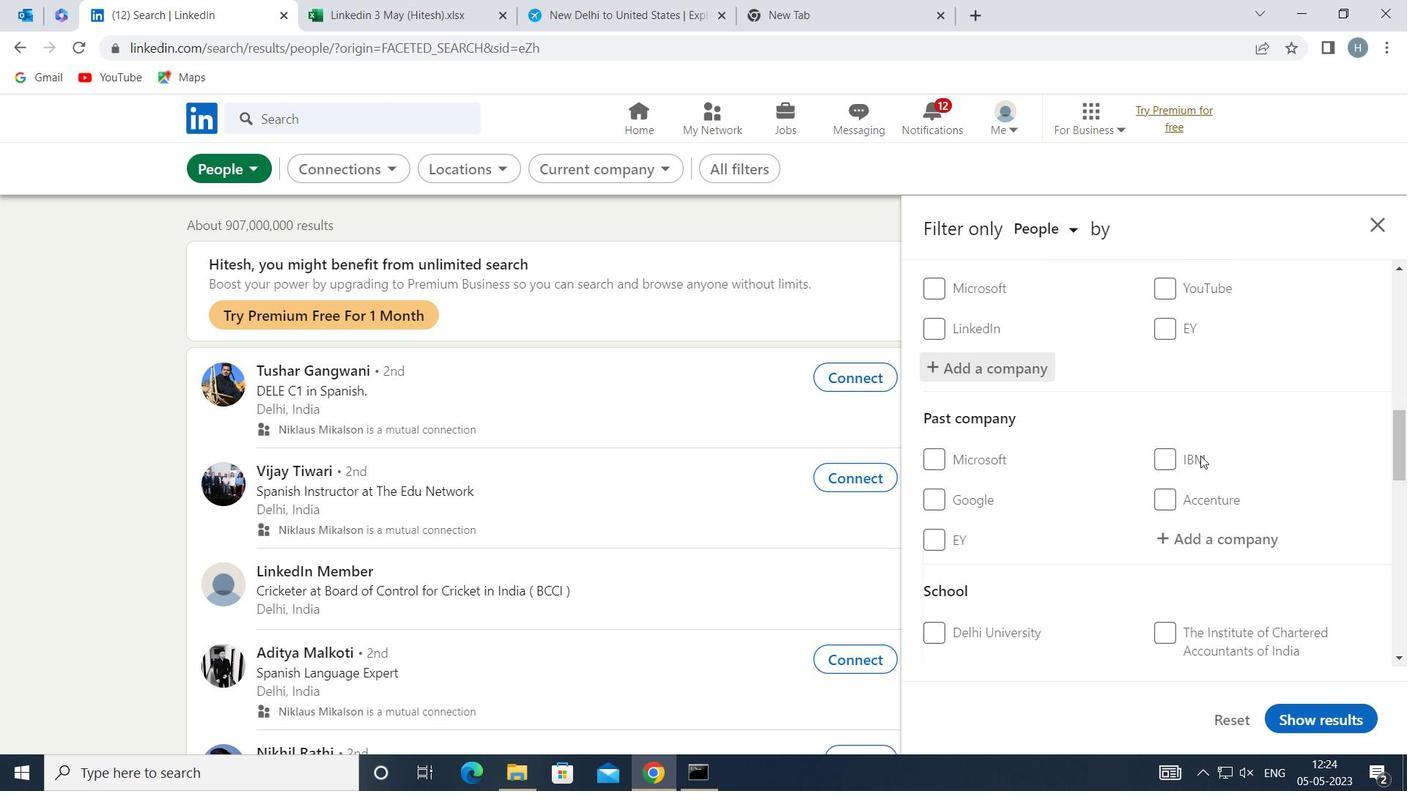 
Action: Mouse scrolled (1201, 455) with delta (0, 0)
Screenshot: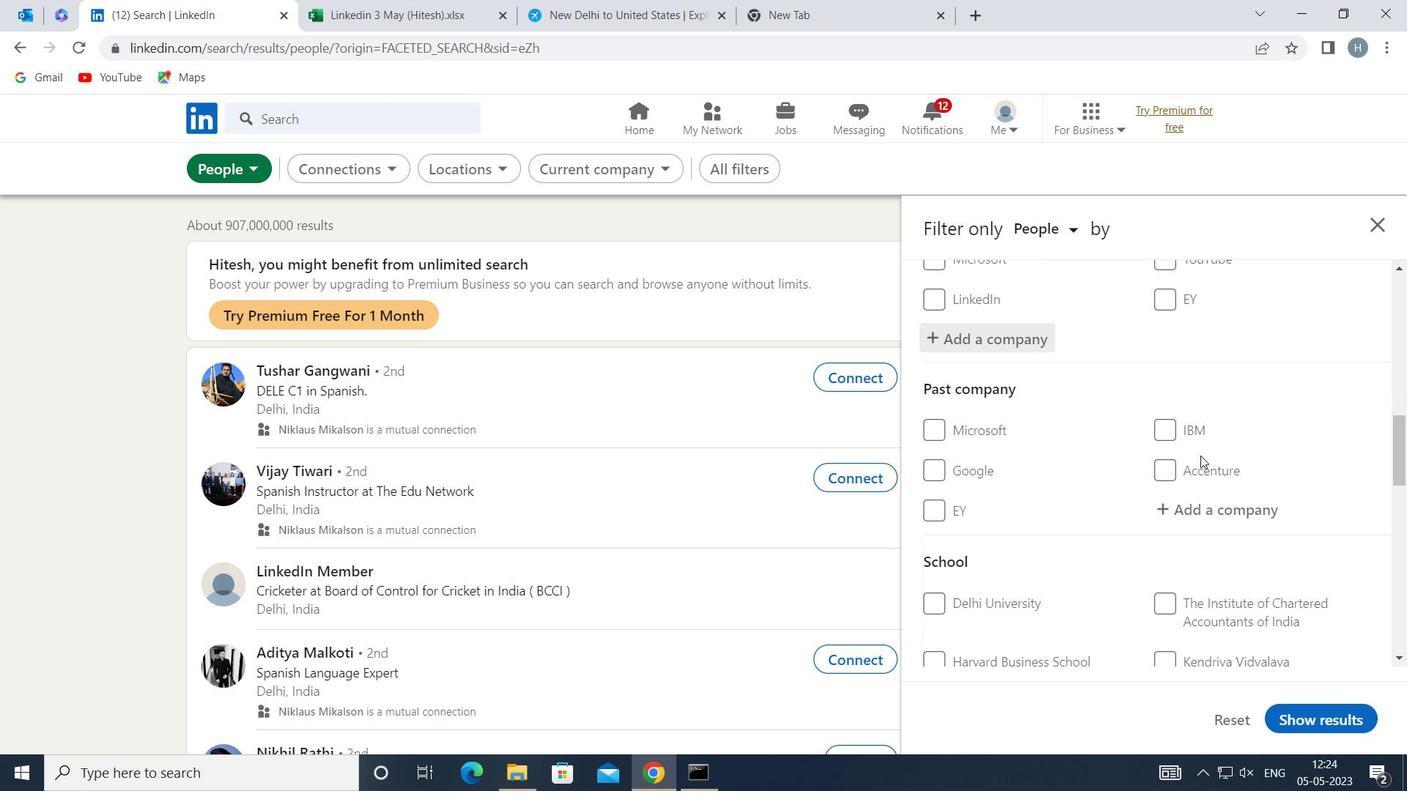 
Action: Mouse scrolled (1201, 455) with delta (0, 0)
Screenshot: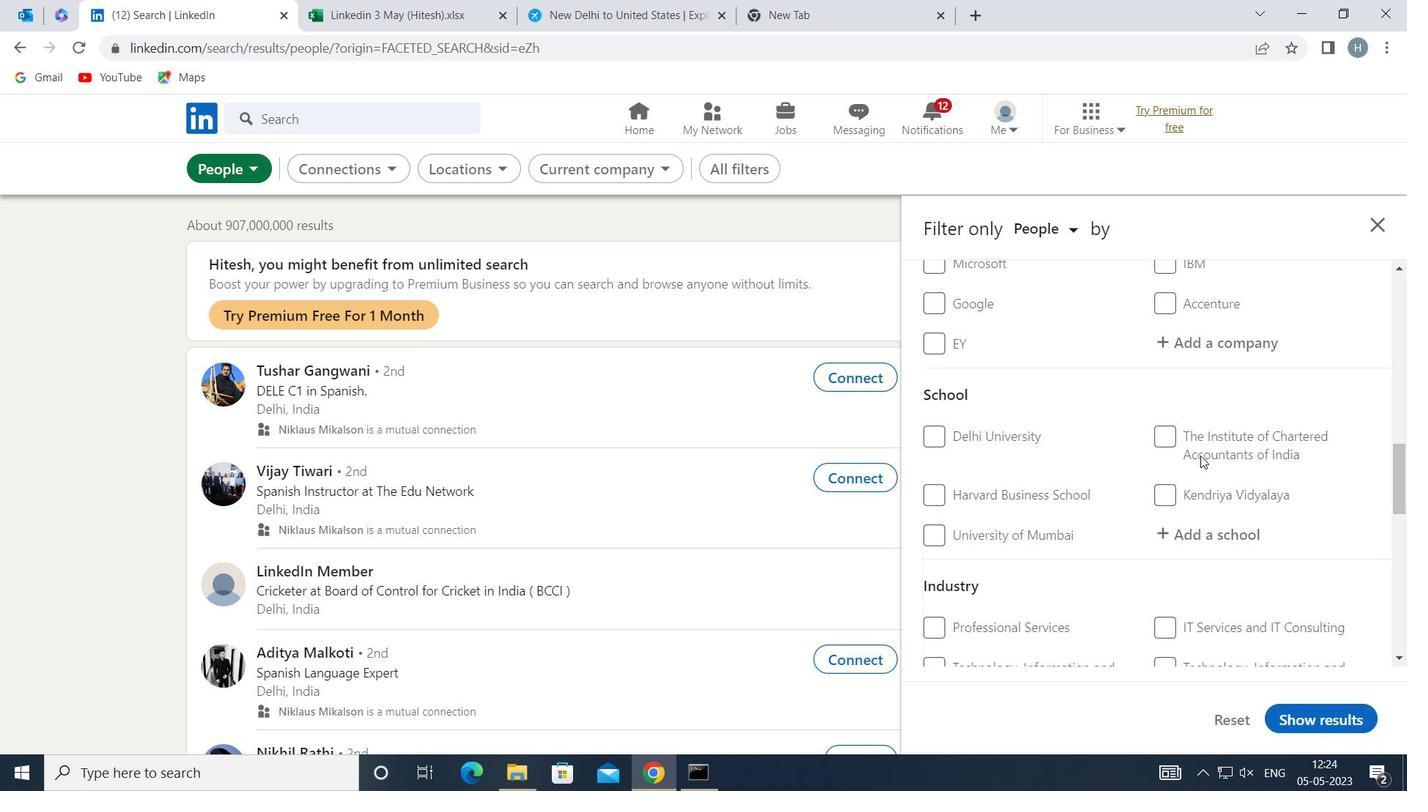 
Action: Mouse moved to (1218, 417)
Screenshot: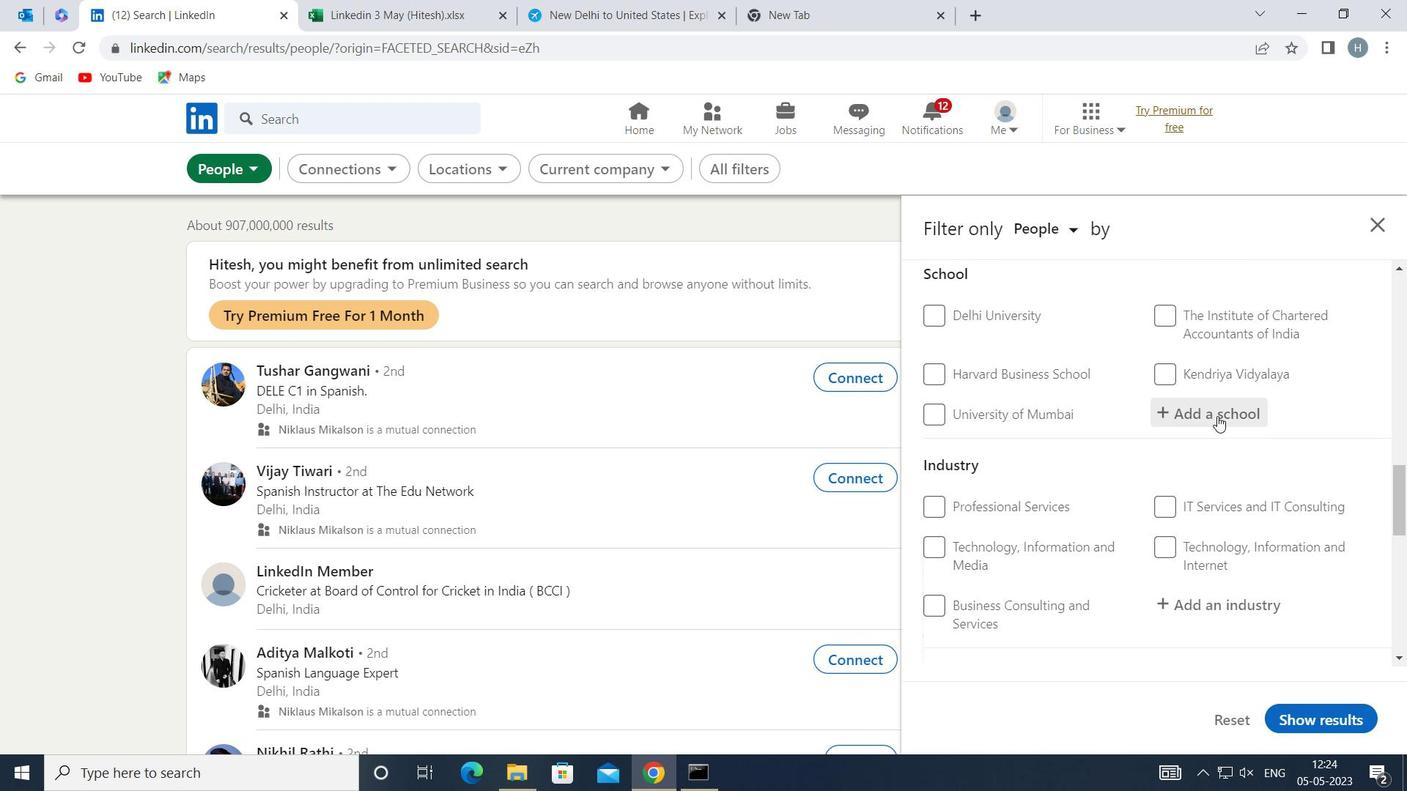 
Action: Mouse pressed left at (1218, 417)
Screenshot: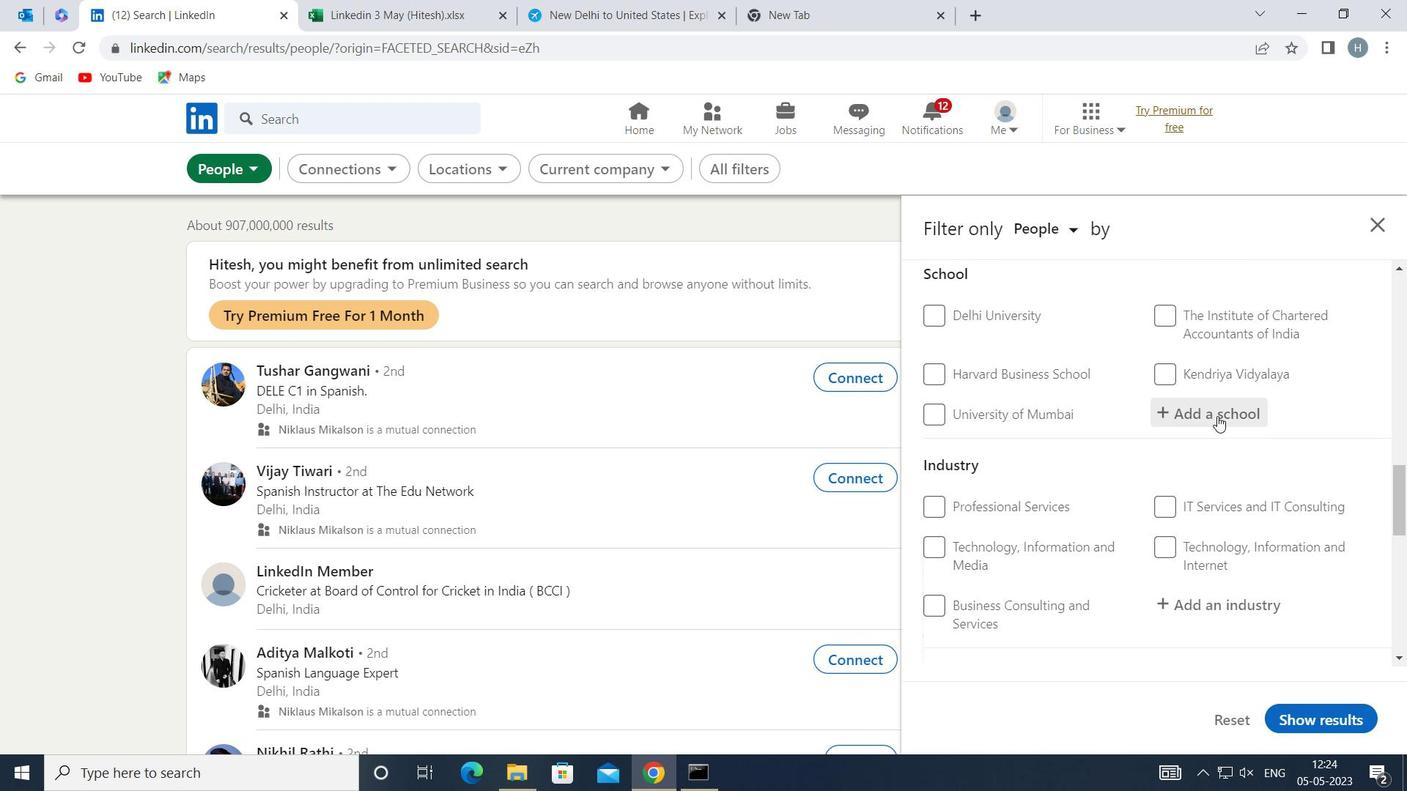 
Action: Mouse moved to (1214, 412)
Screenshot: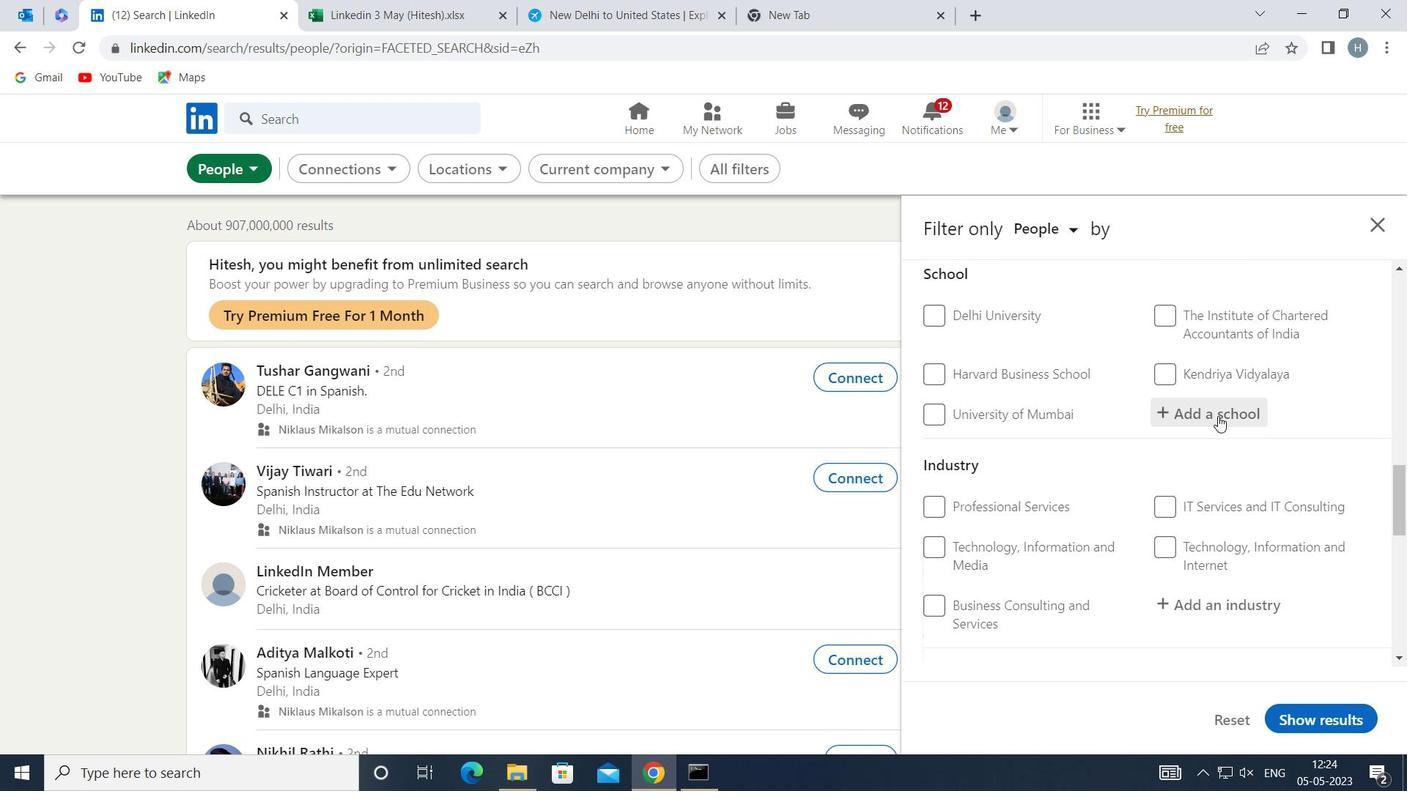 
Action: Key pressed <Key.shift>ALL<Key.space><Key.shift>SAINTS
Screenshot: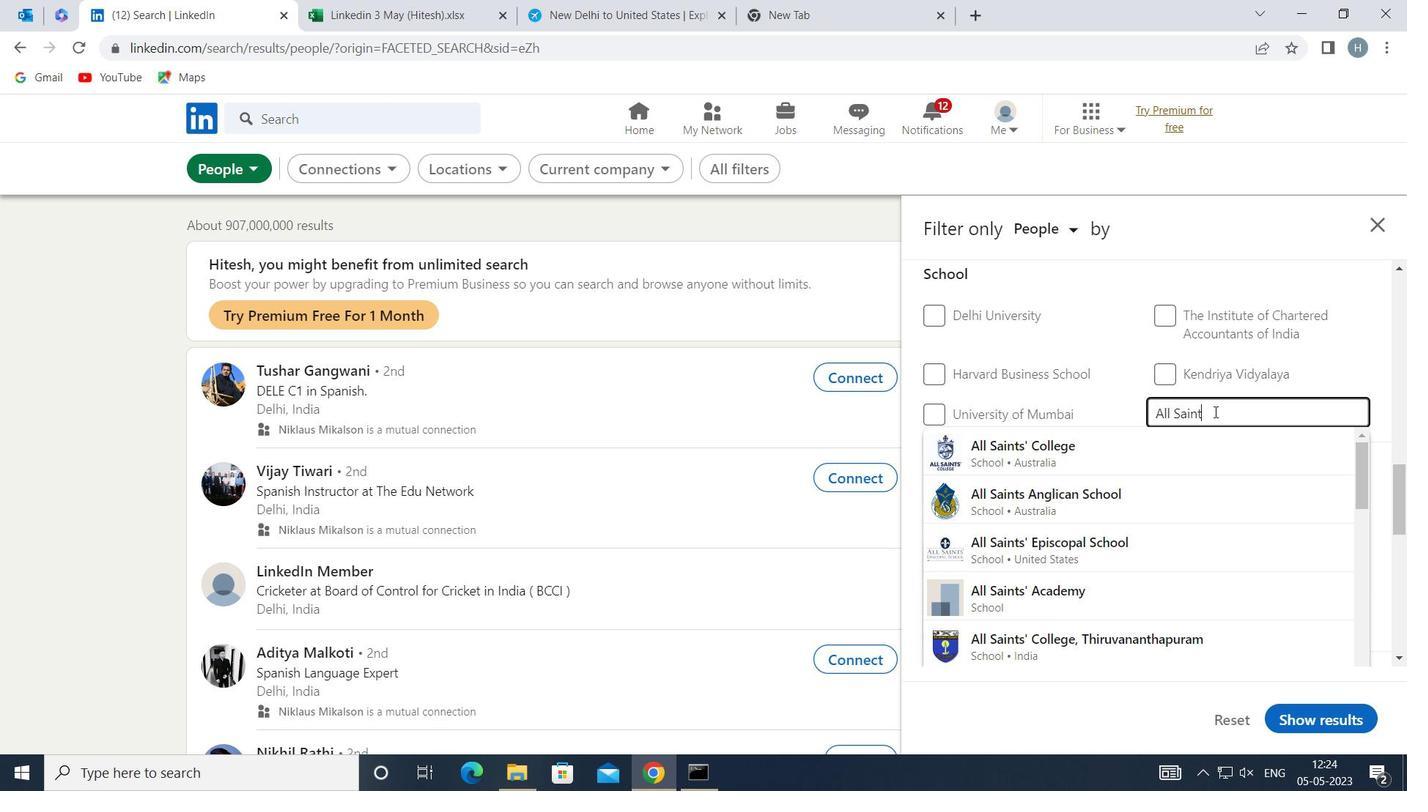 
Action: Mouse moved to (1176, 638)
Screenshot: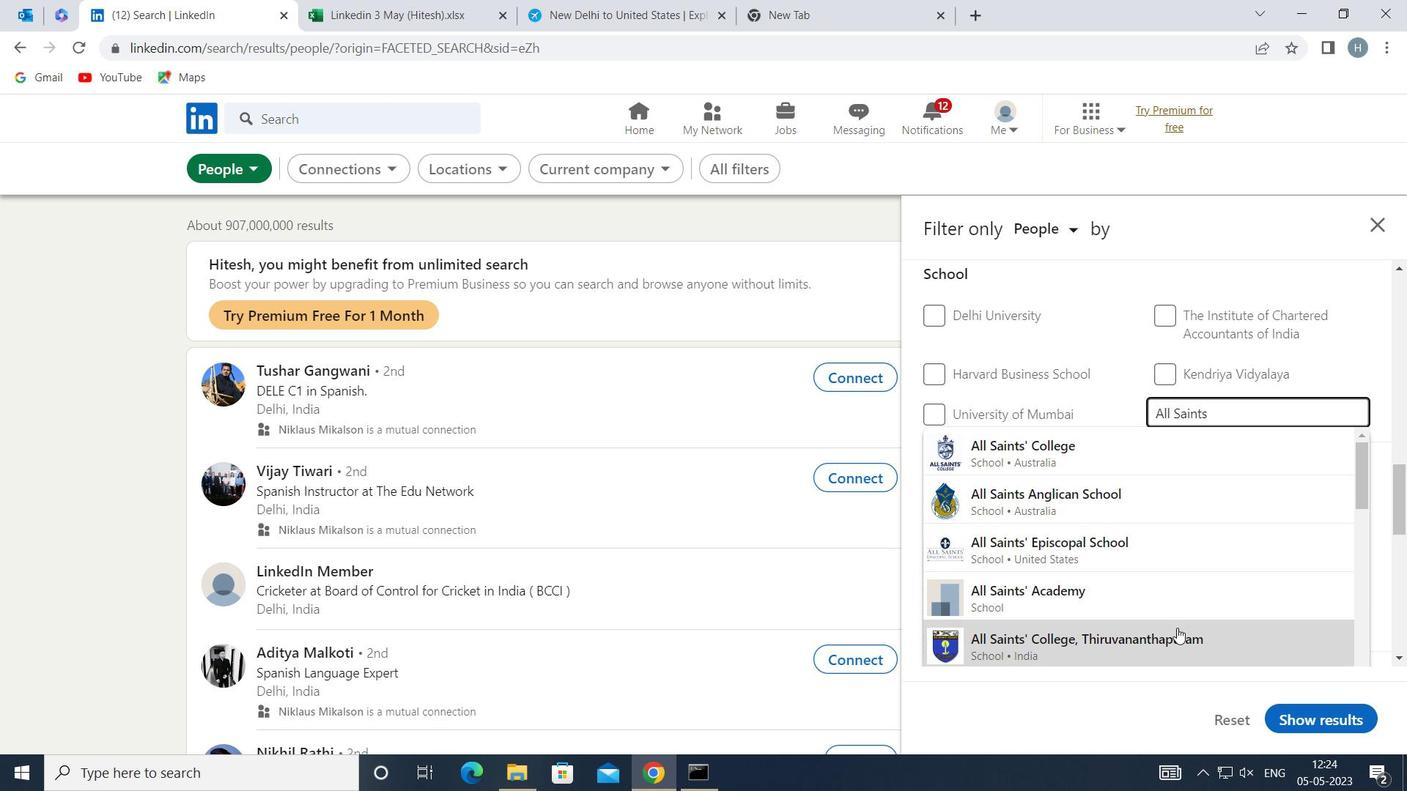
Action: Mouse pressed left at (1176, 638)
Screenshot: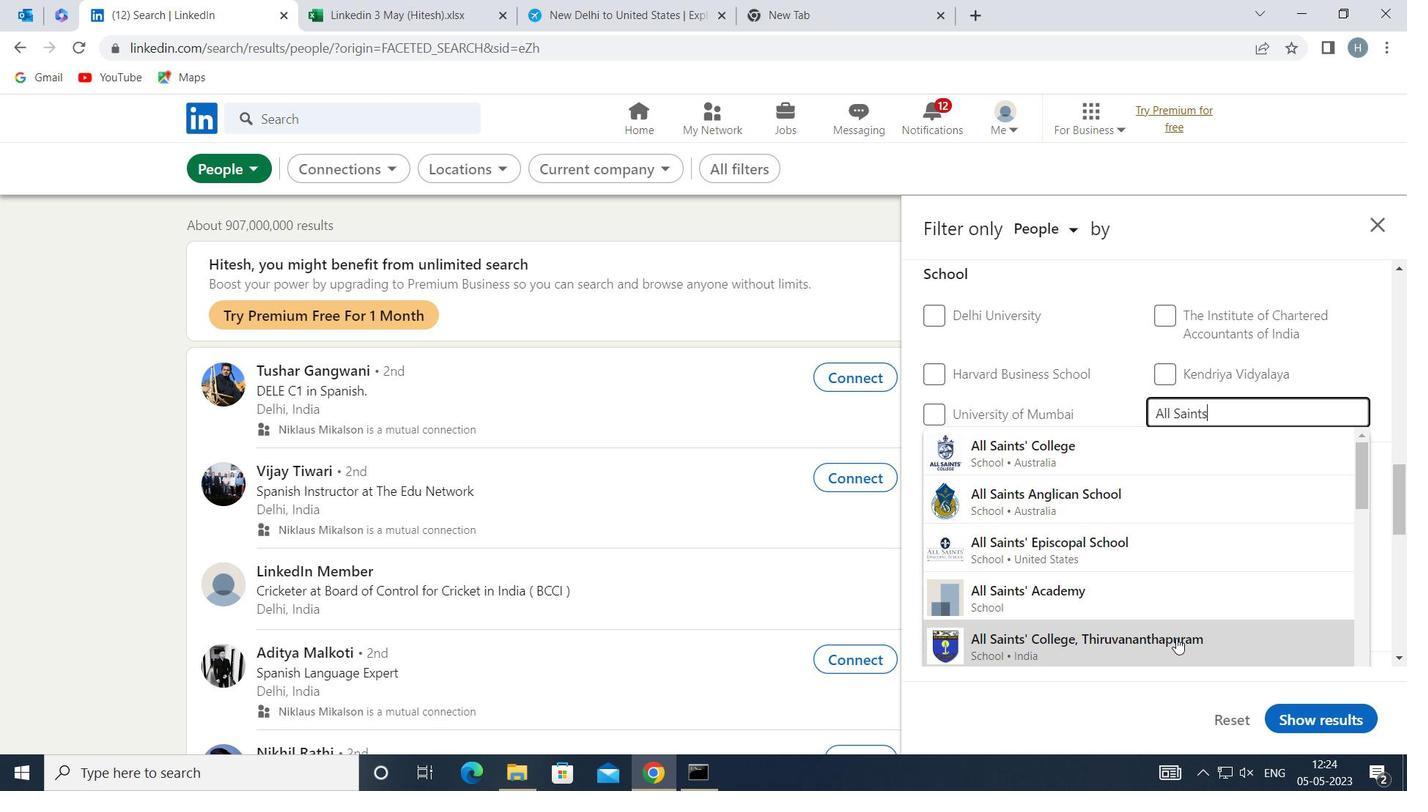 
Action: Mouse moved to (1139, 473)
Screenshot: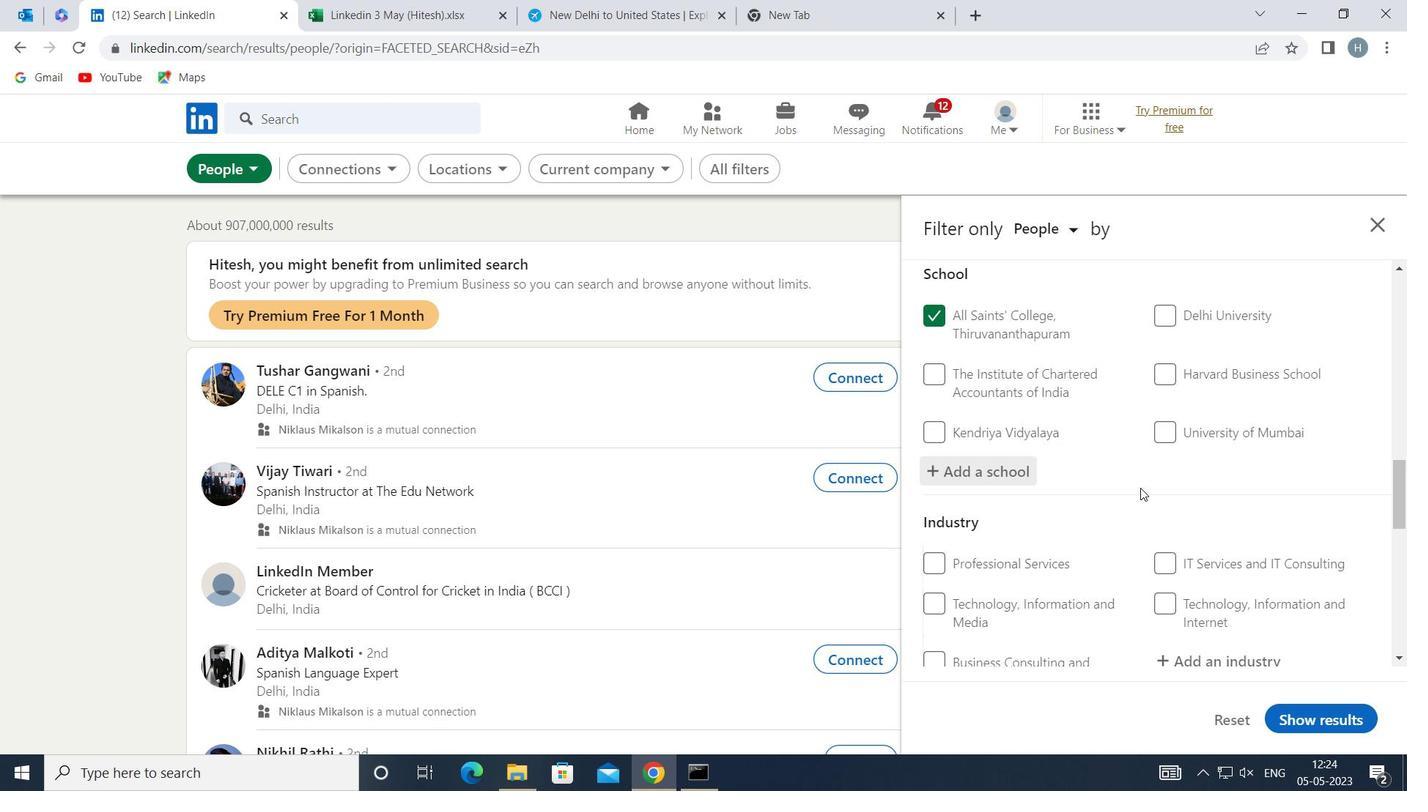 
Action: Mouse scrolled (1139, 472) with delta (0, 0)
Screenshot: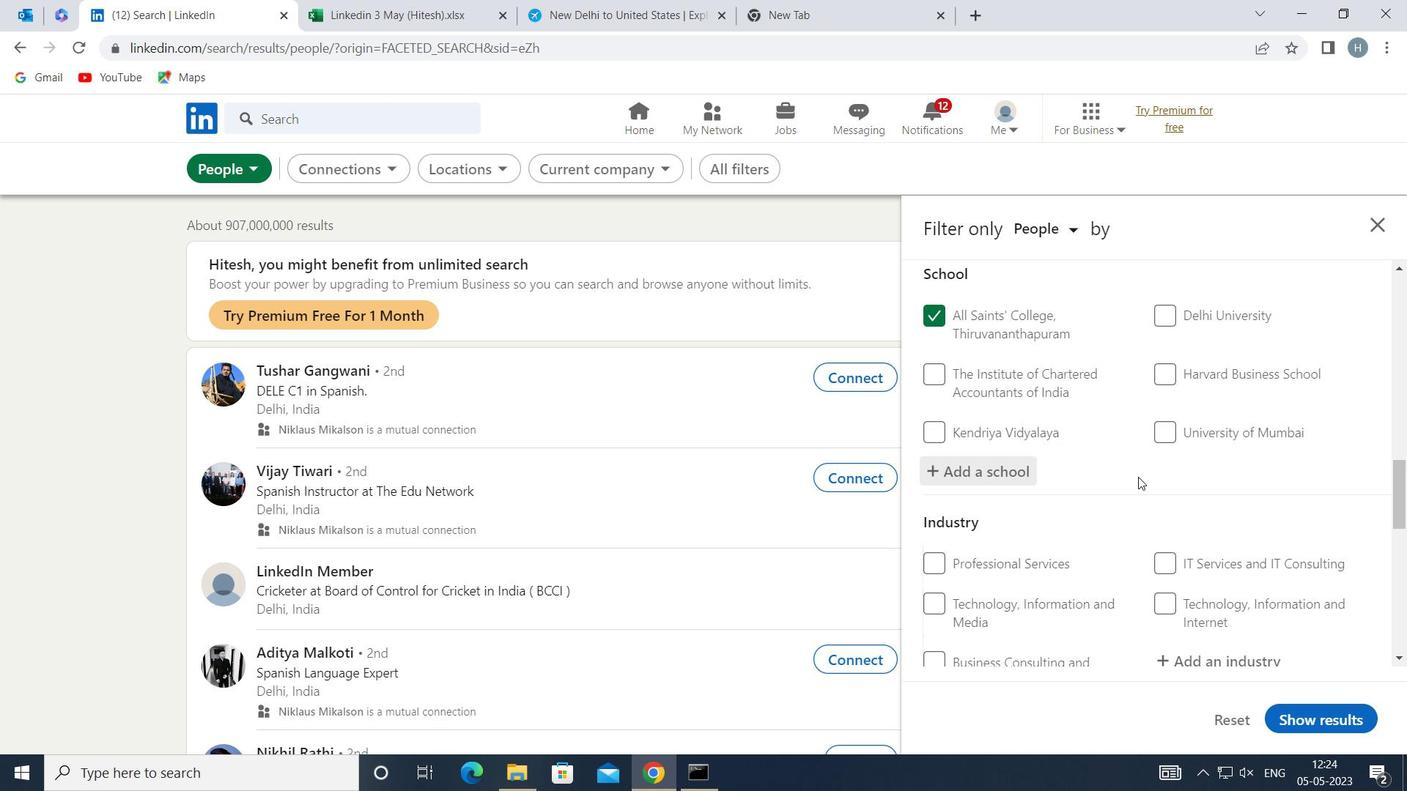 
Action: Mouse moved to (1139, 471)
Screenshot: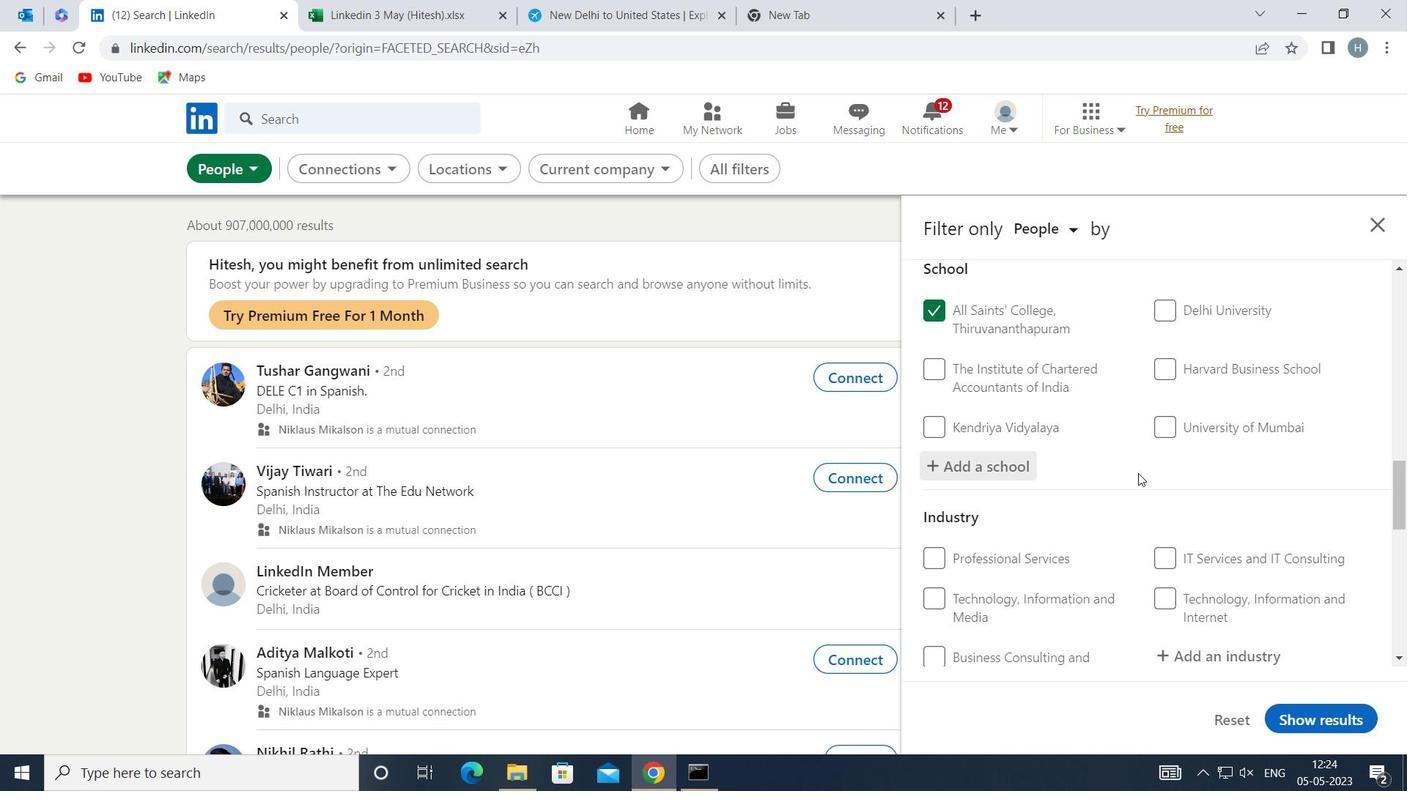 
Action: Mouse scrolled (1139, 470) with delta (0, 0)
Screenshot: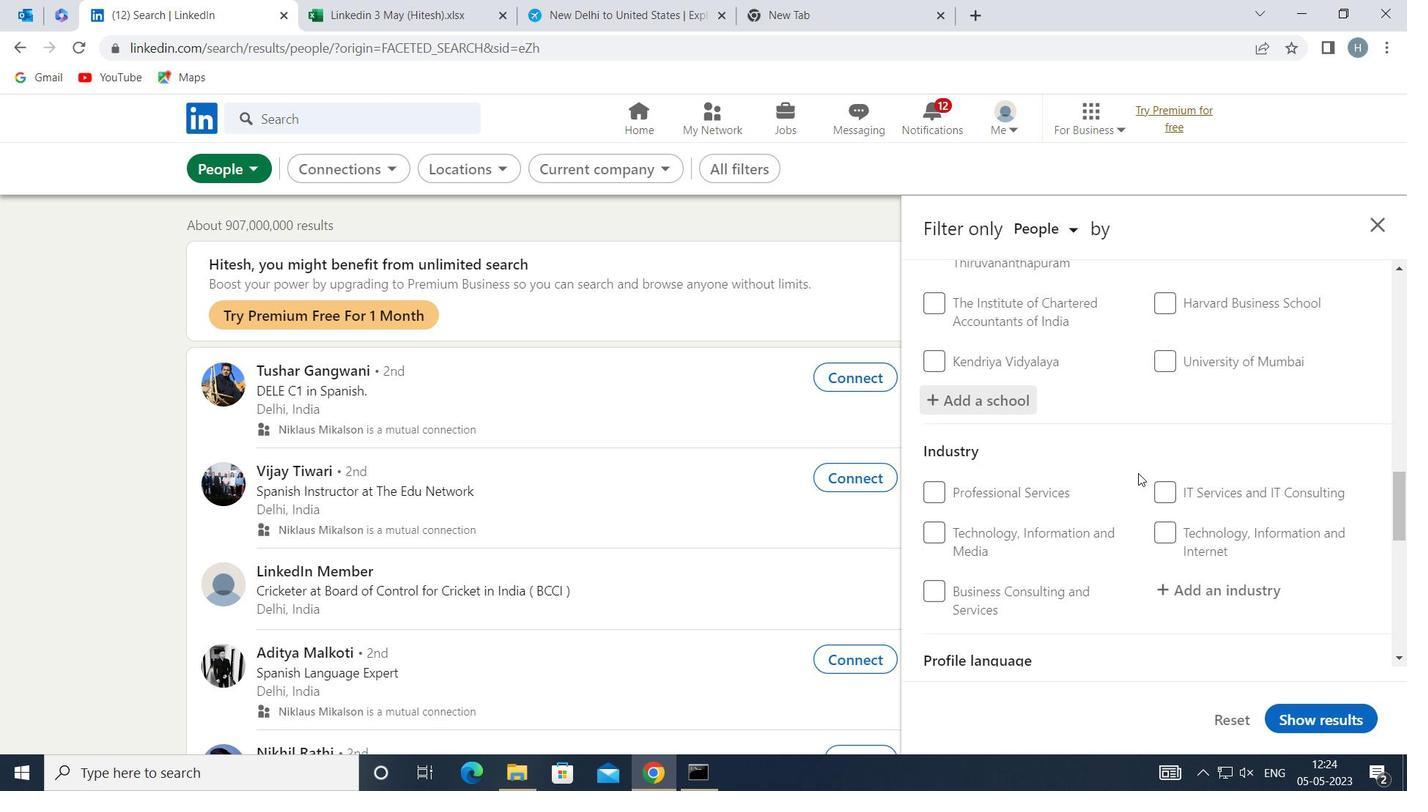 
Action: Mouse moved to (1222, 480)
Screenshot: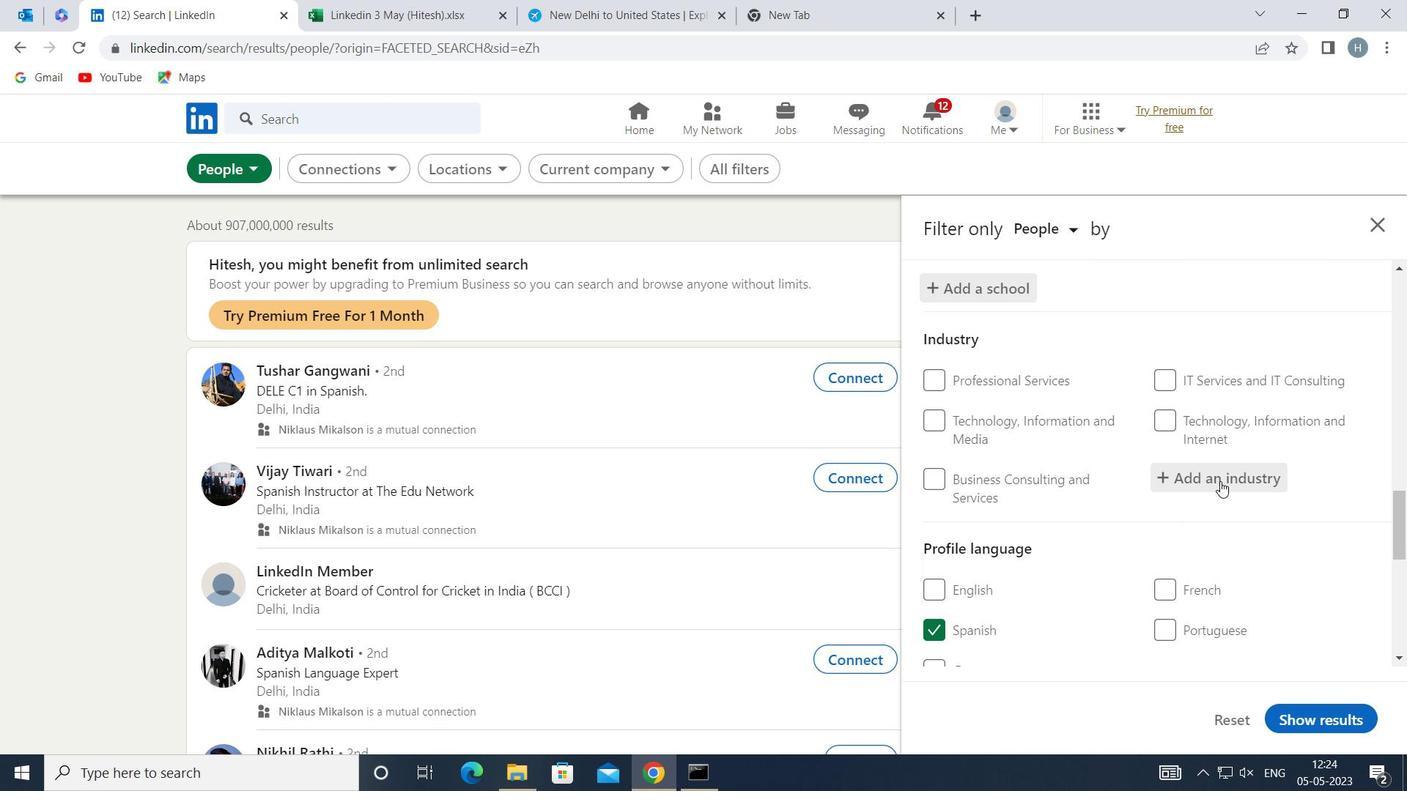 
Action: Mouse pressed left at (1222, 480)
Screenshot: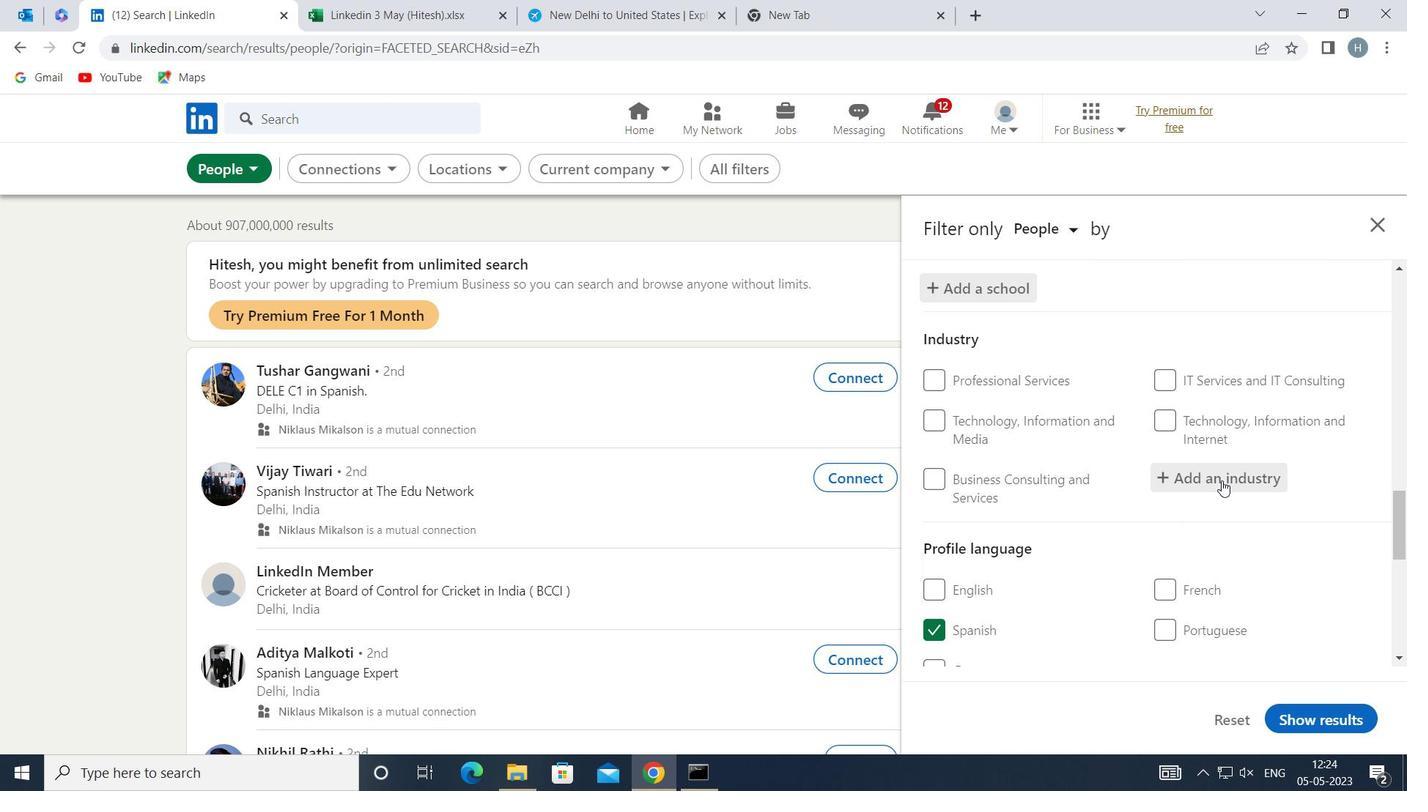 
Action: Mouse moved to (1219, 478)
Screenshot: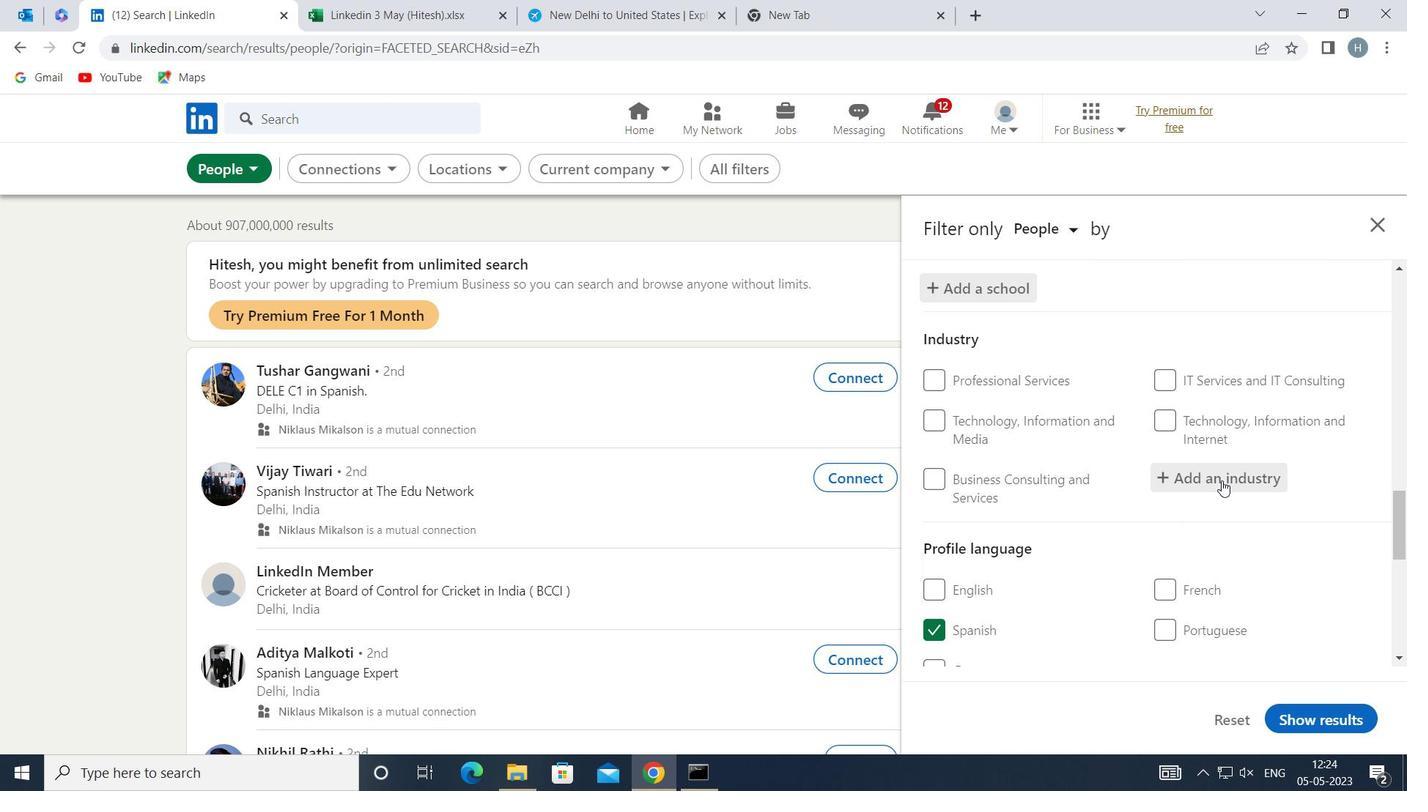 
Action: Key pressed <Key.shift>SOAP<Key.space>AD<Key.backspace>ND<Key.space>
Screenshot: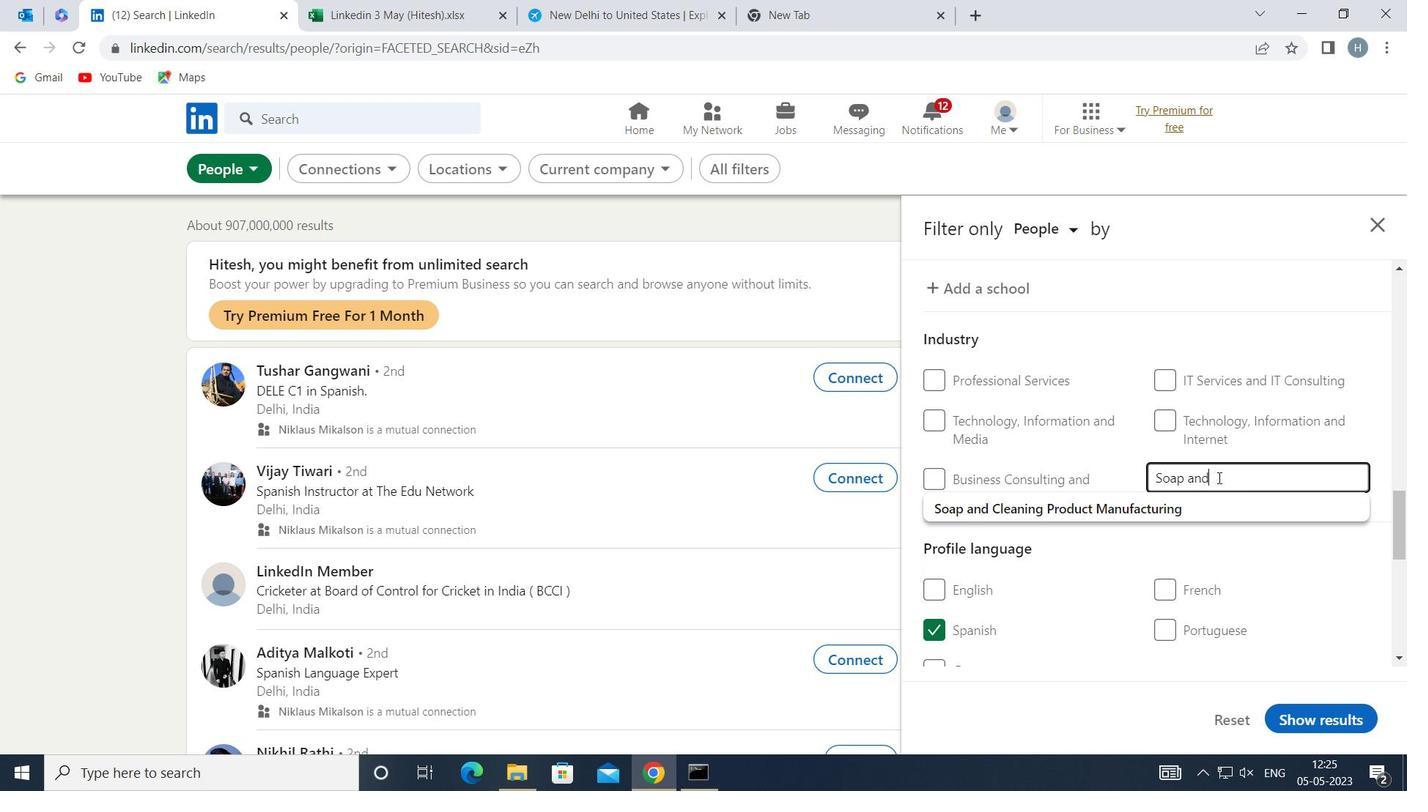 
Action: Mouse moved to (1198, 500)
Screenshot: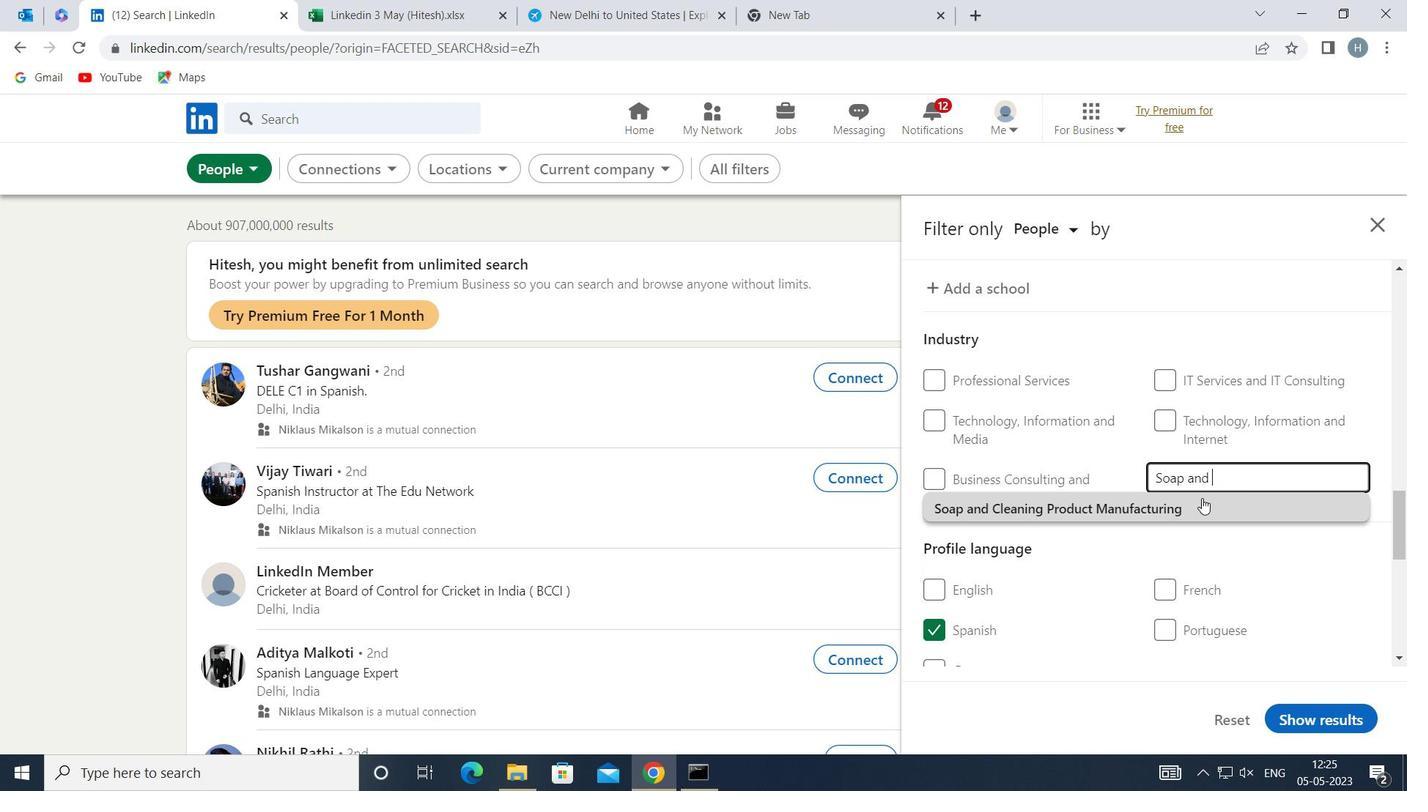 
Action: Mouse pressed left at (1198, 500)
Screenshot: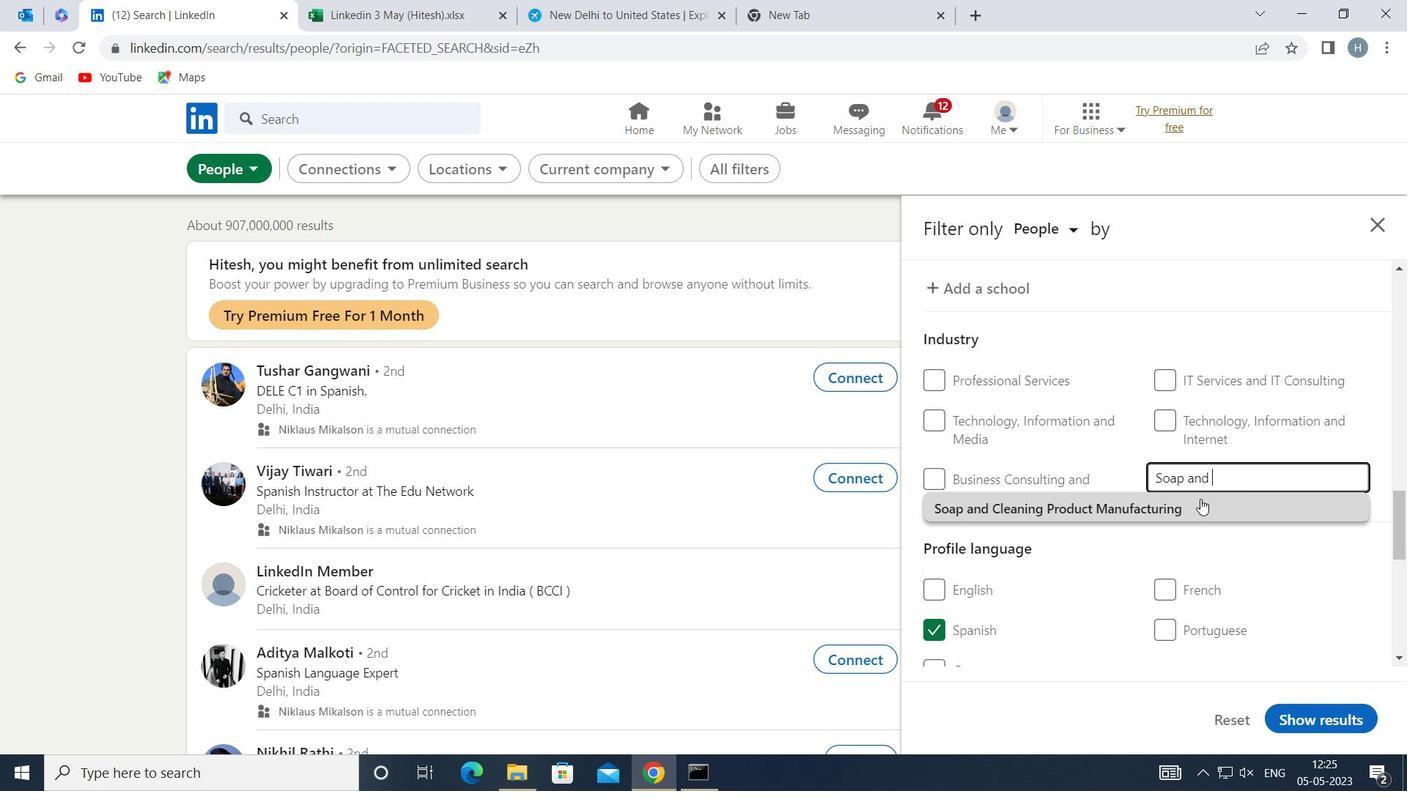 
Action: Mouse moved to (1149, 501)
Screenshot: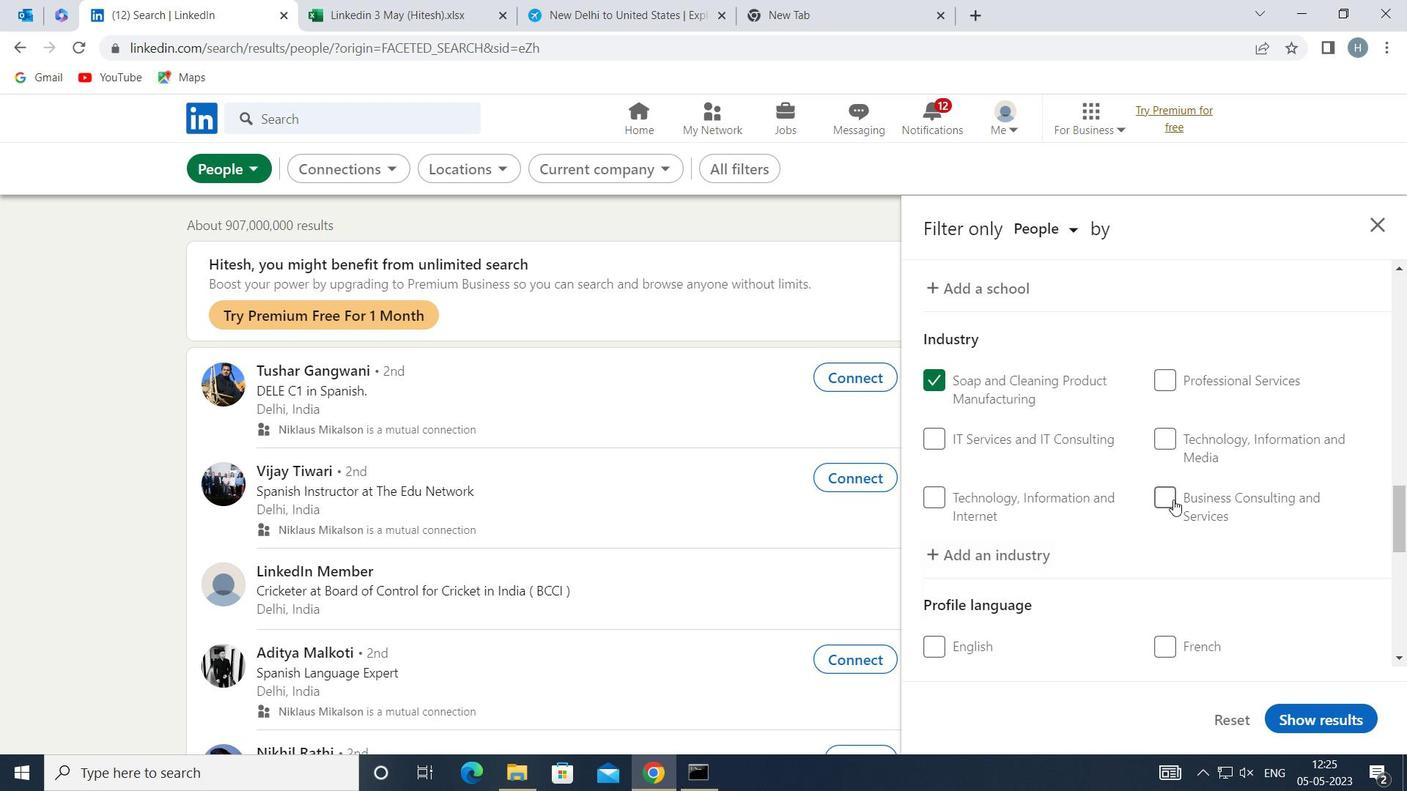 
Action: Mouse scrolled (1149, 500) with delta (0, 0)
Screenshot: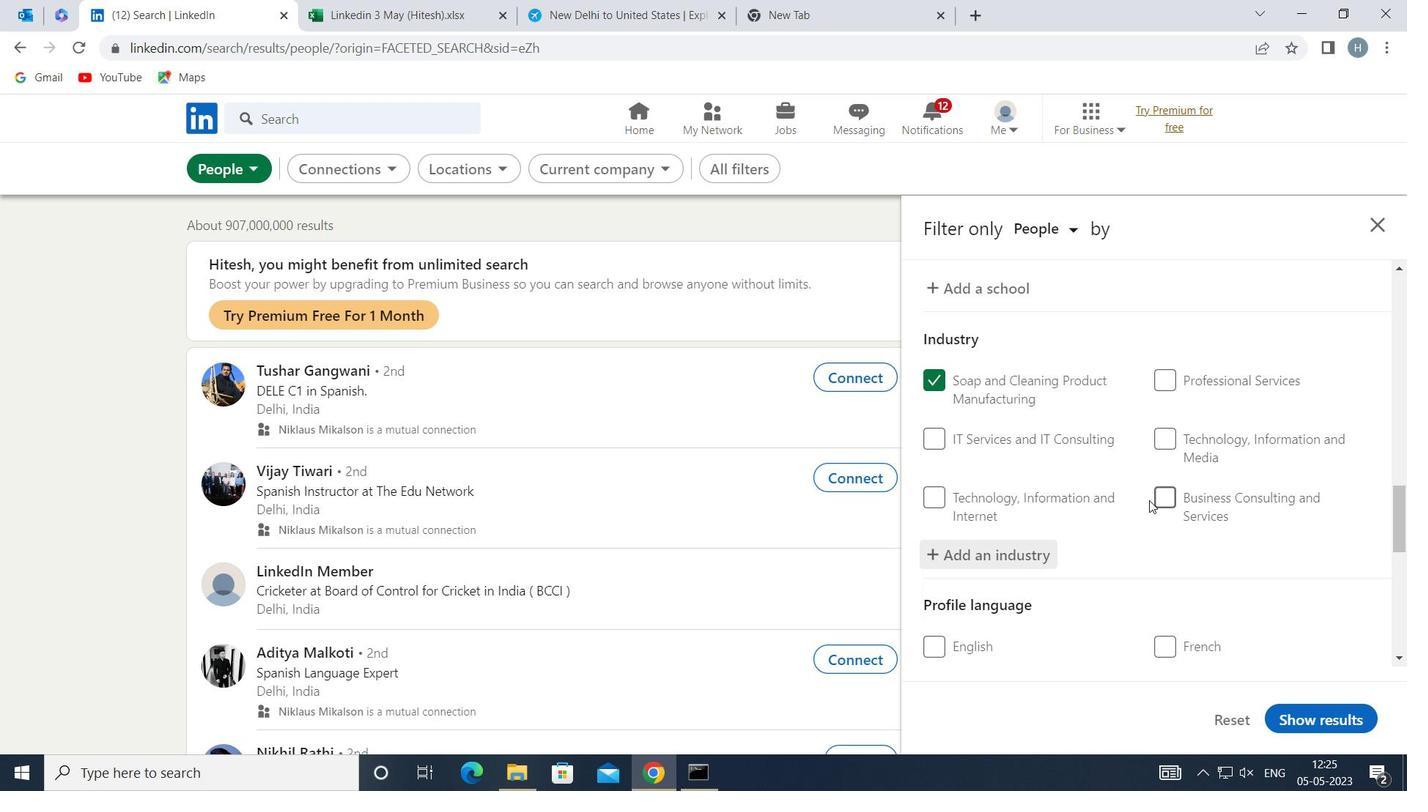 
Action: Mouse scrolled (1149, 500) with delta (0, 0)
Screenshot: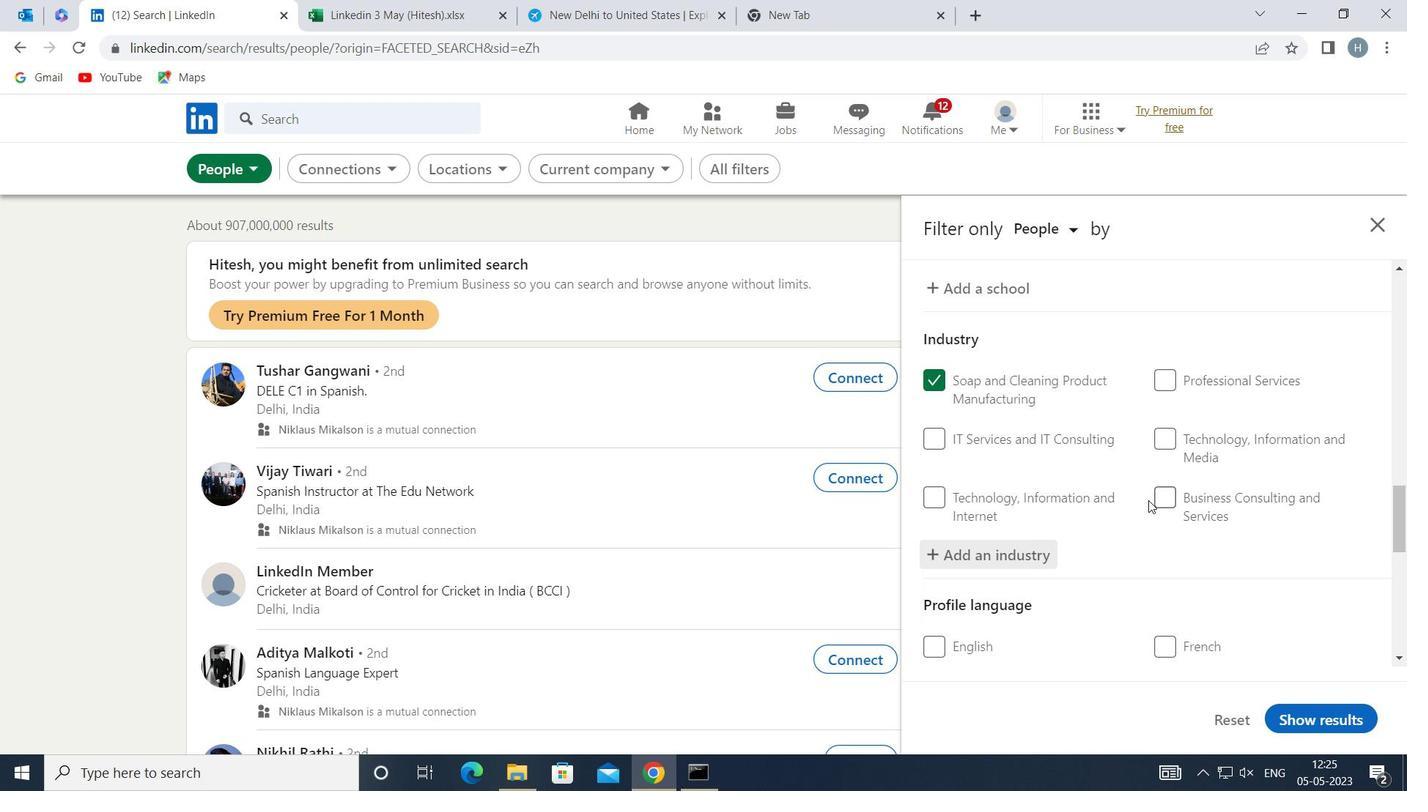 
Action: Mouse moved to (1148, 499)
Screenshot: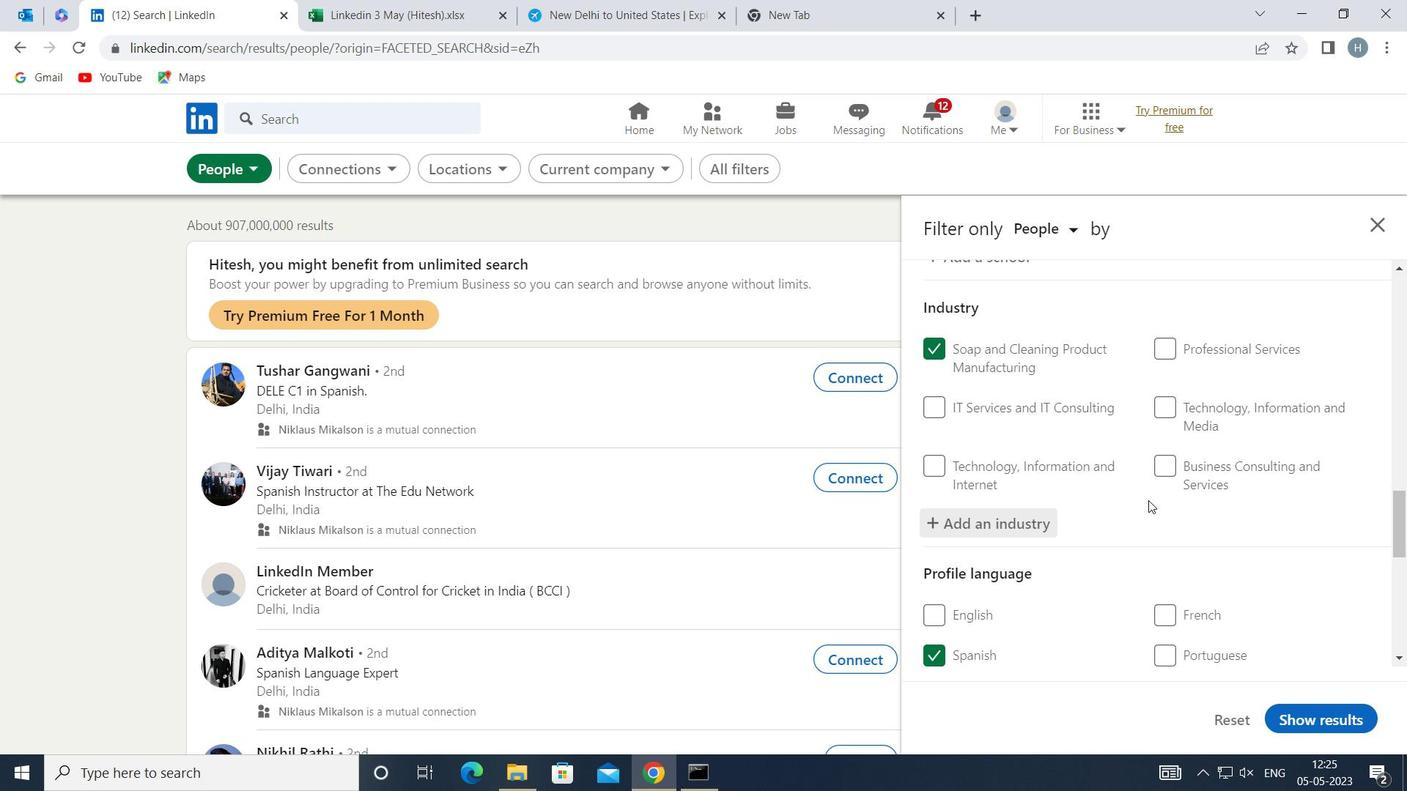 
Action: Mouse scrolled (1148, 498) with delta (0, 0)
Screenshot: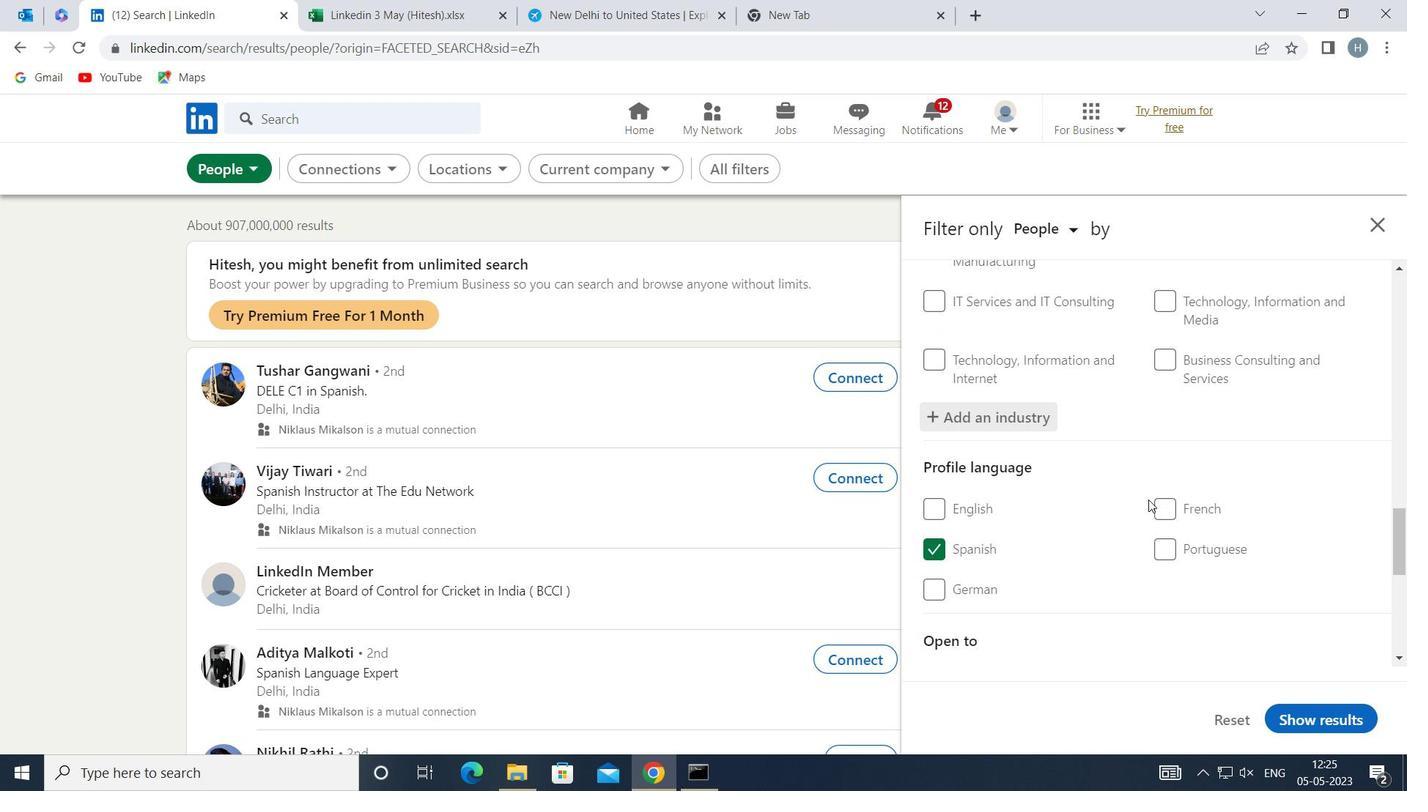 
Action: Mouse scrolled (1148, 498) with delta (0, 0)
Screenshot: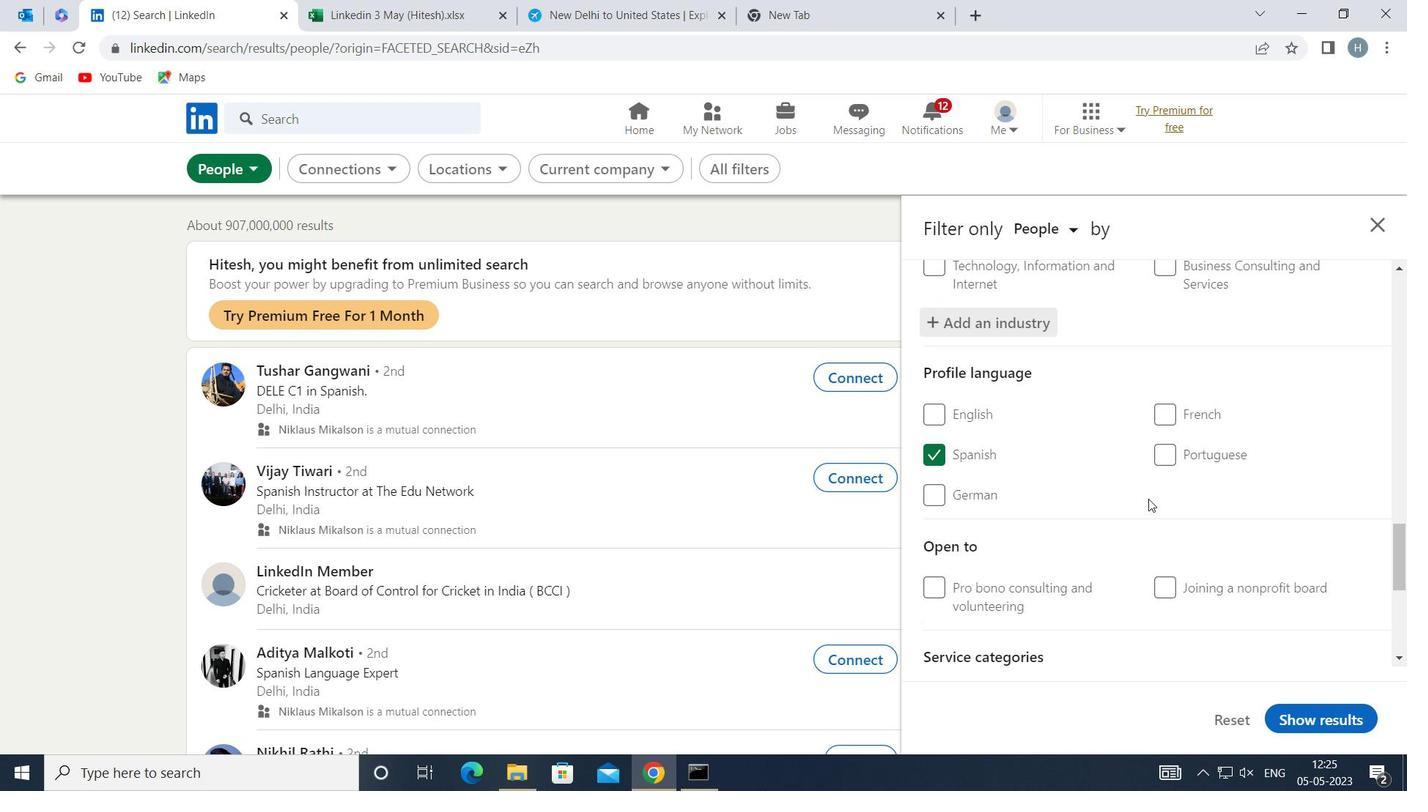 
Action: Mouse scrolled (1148, 498) with delta (0, 0)
Screenshot: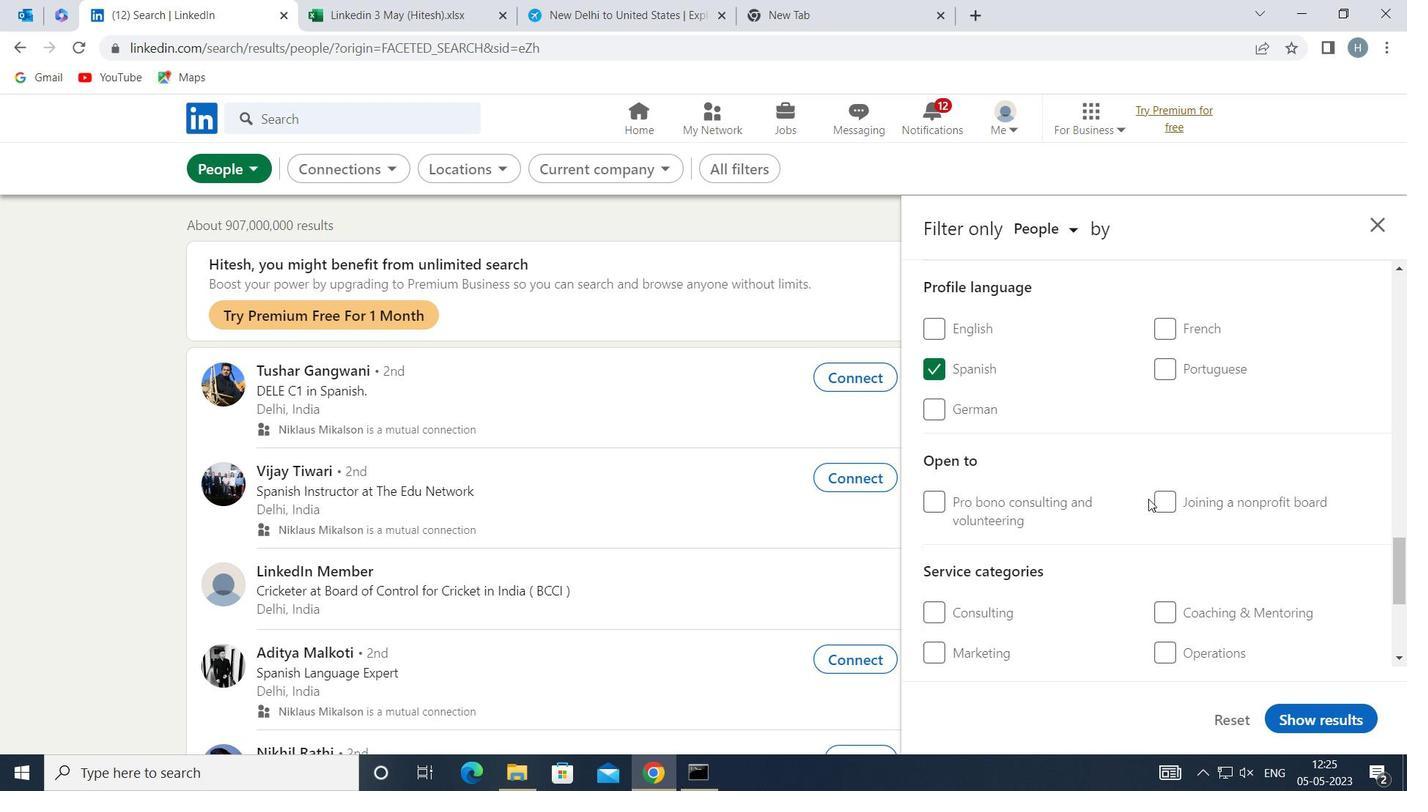 
Action: Mouse moved to (1220, 548)
Screenshot: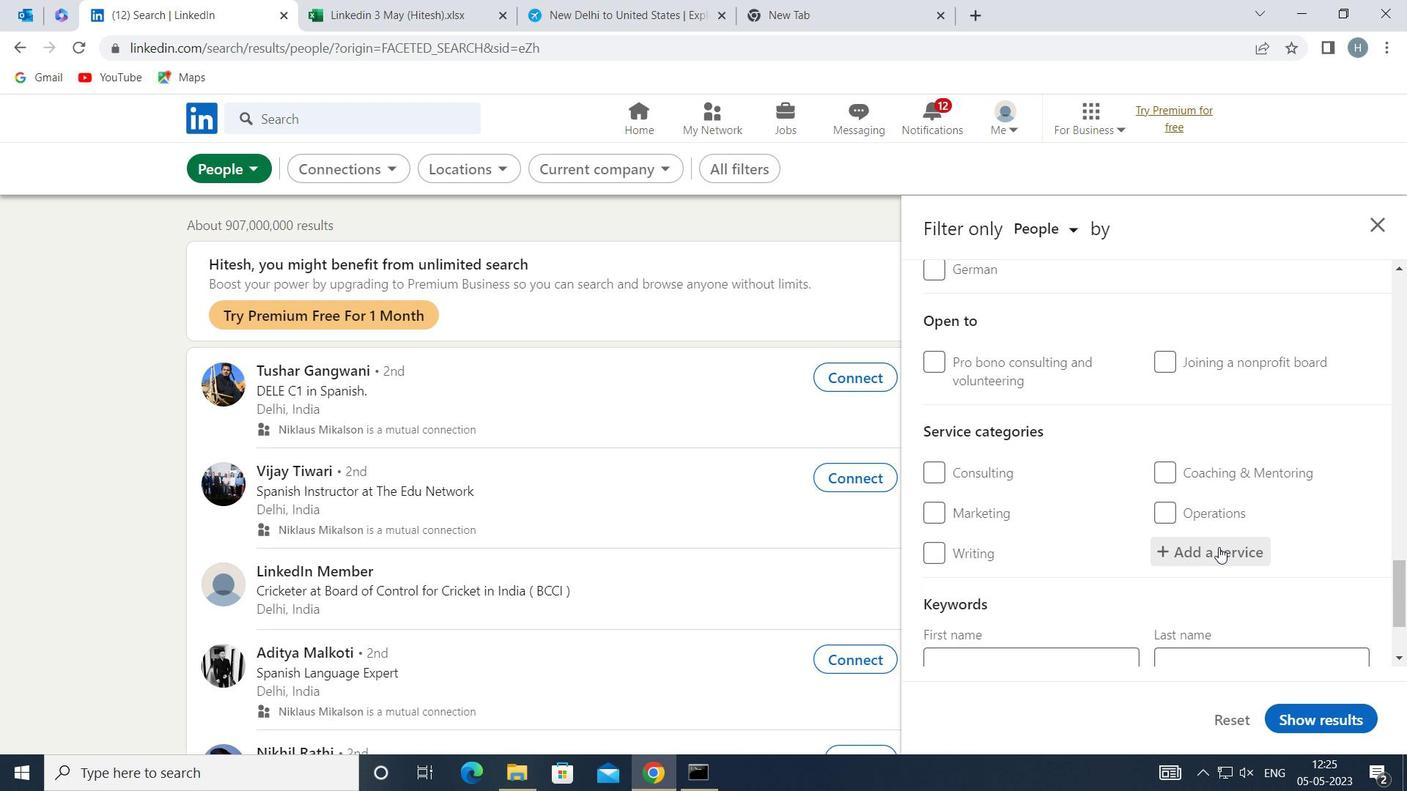 
Action: Mouse pressed left at (1220, 548)
Screenshot: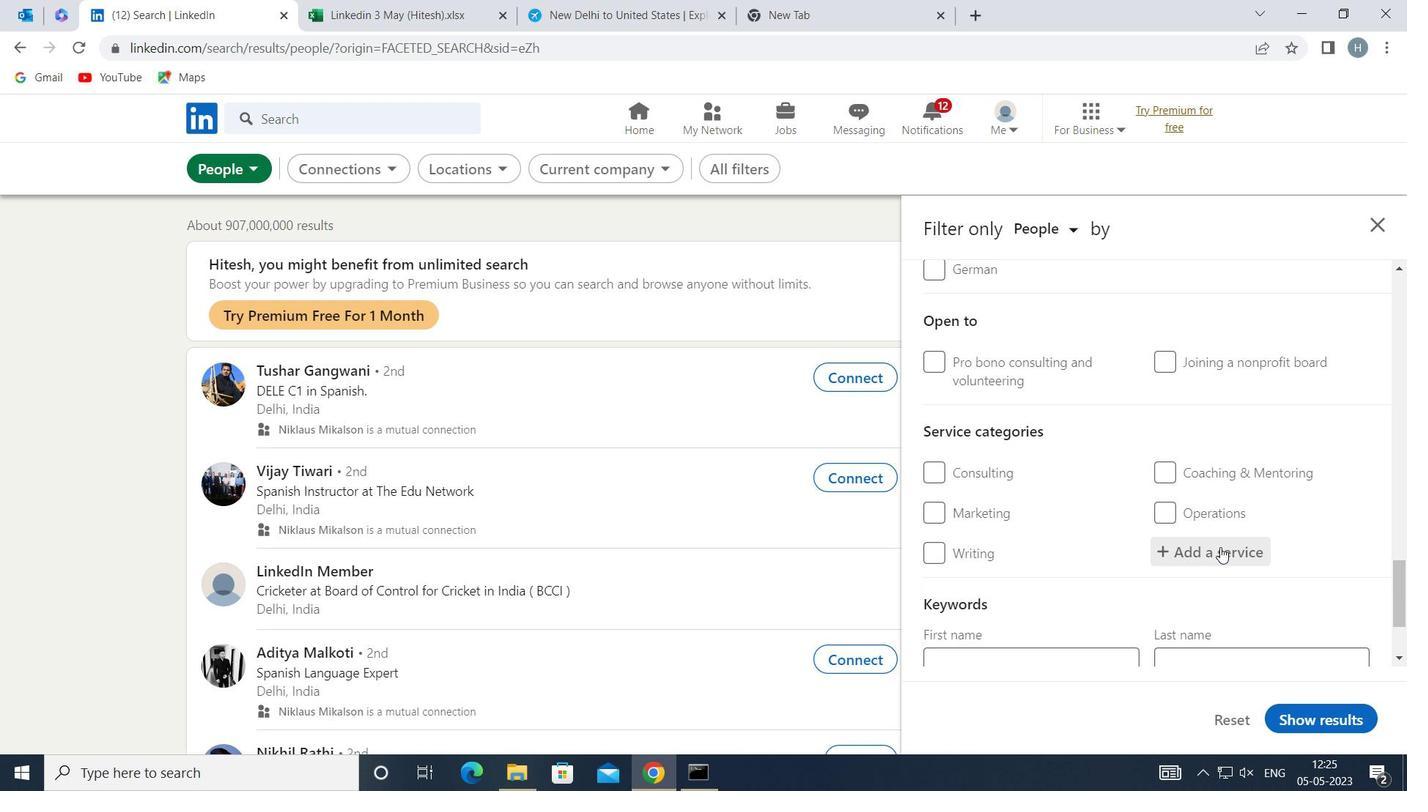 
Action: Mouse moved to (1214, 544)
Screenshot: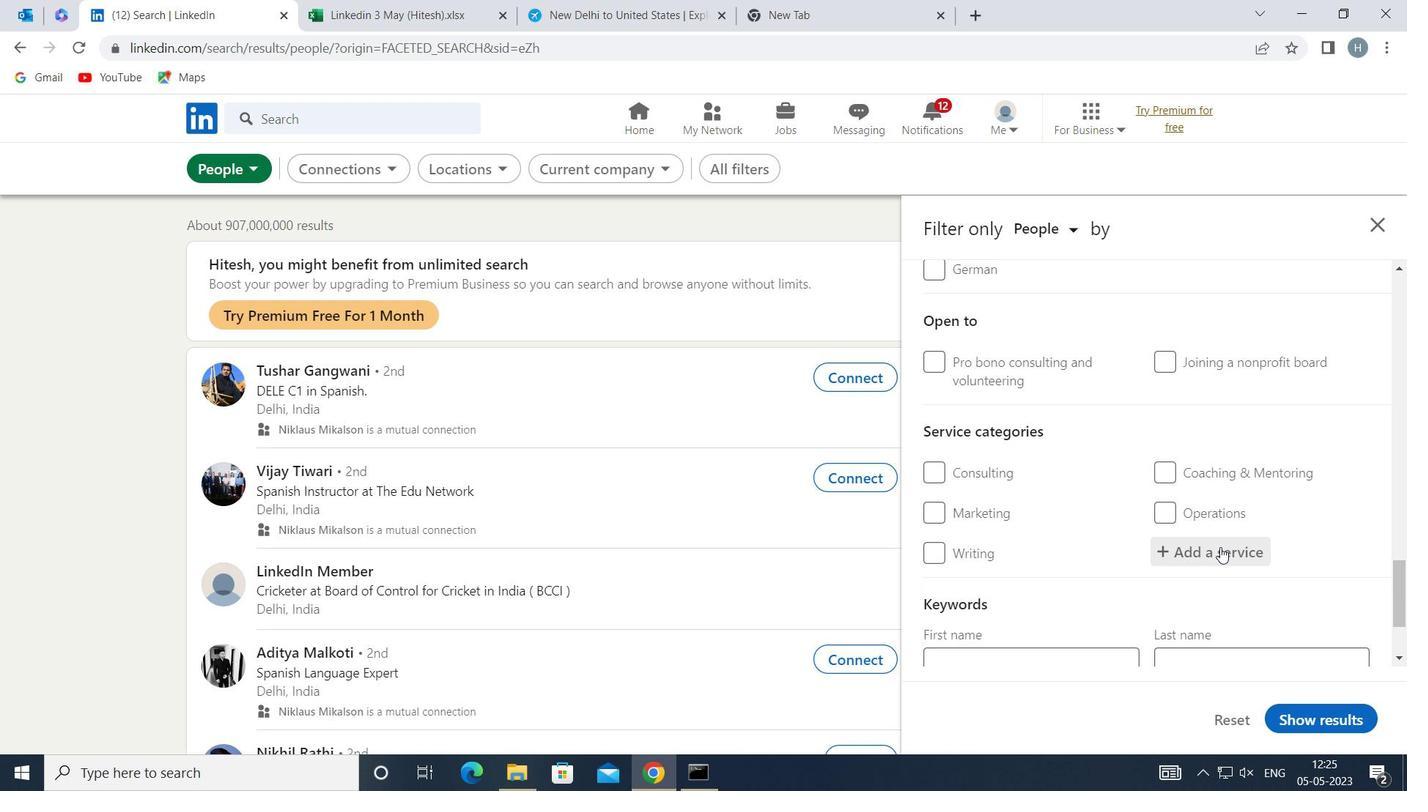 
Action: Key pressed <Key.shift><Key.shift><Key.shift><Key.shift><Key.shift>BUSINESS<Key.space><Key.shift>LAW
Screenshot: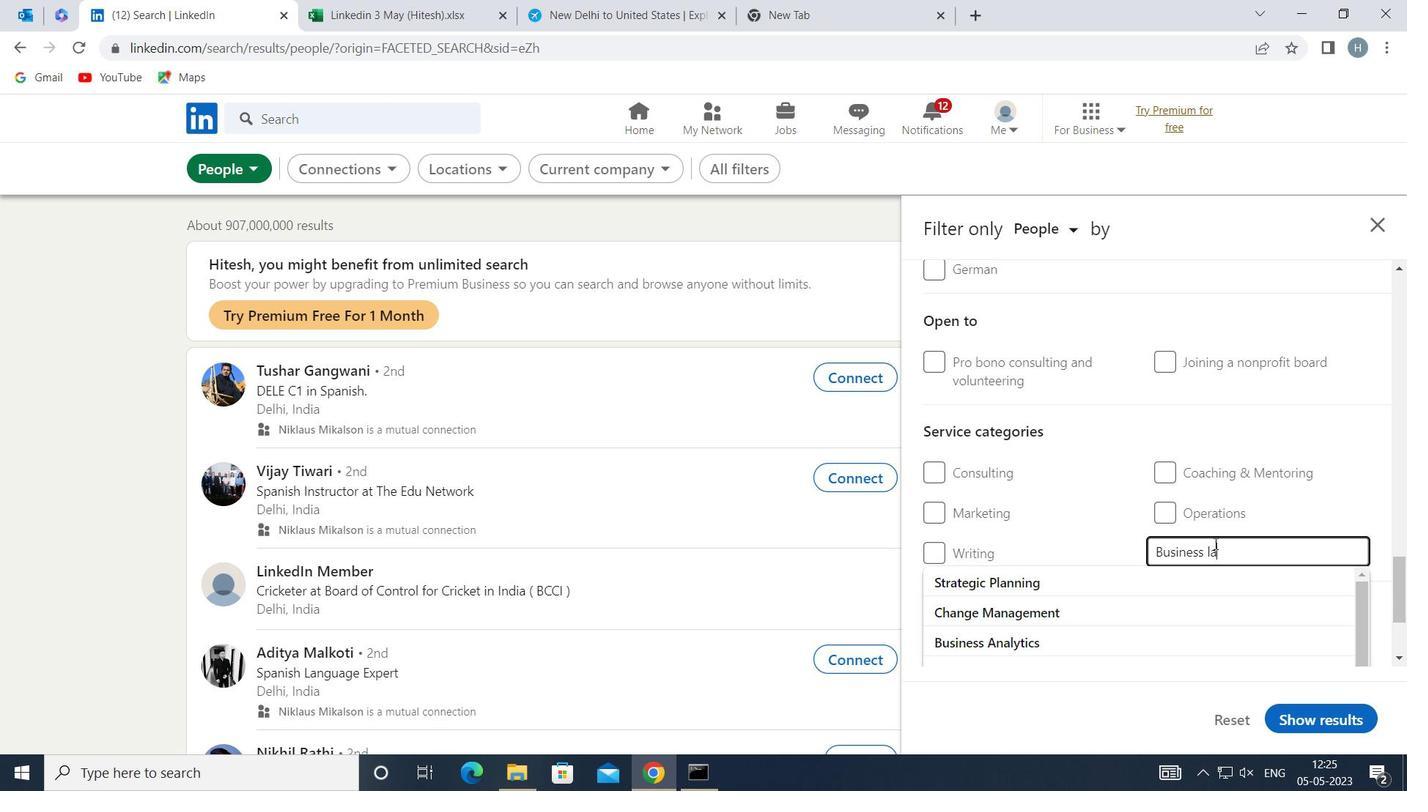
Action: Mouse moved to (1142, 575)
Screenshot: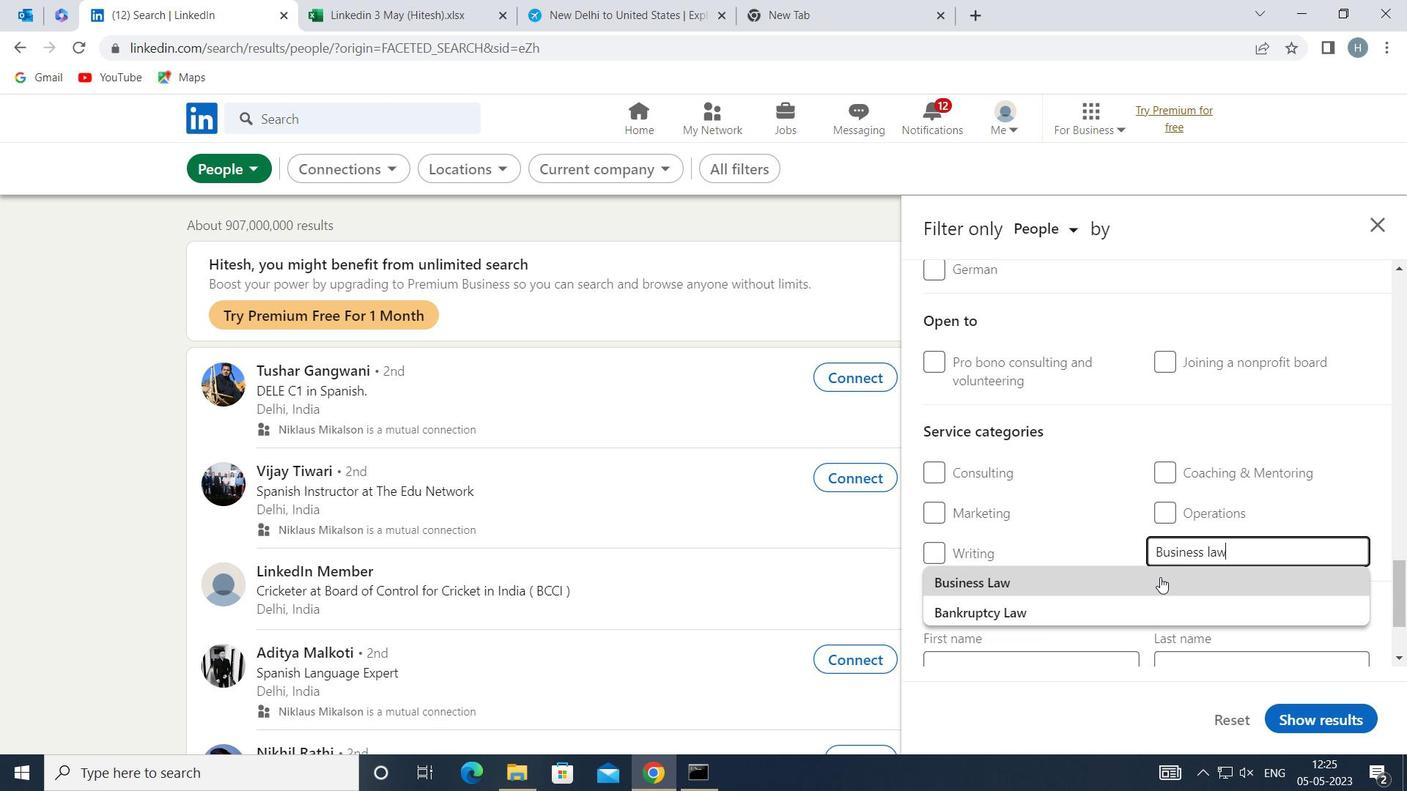 
Action: Mouse pressed left at (1142, 575)
Screenshot: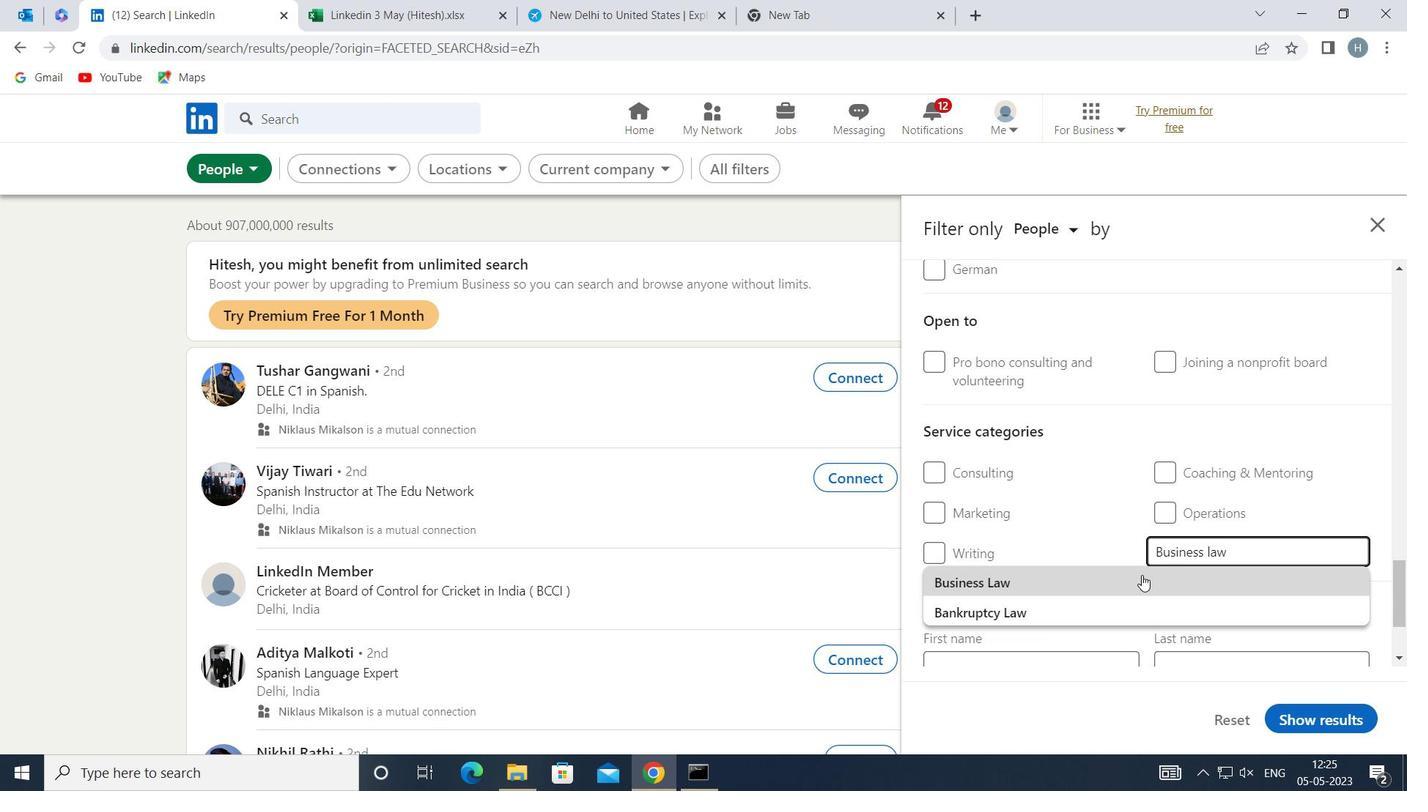 
Action: Mouse moved to (1118, 550)
Screenshot: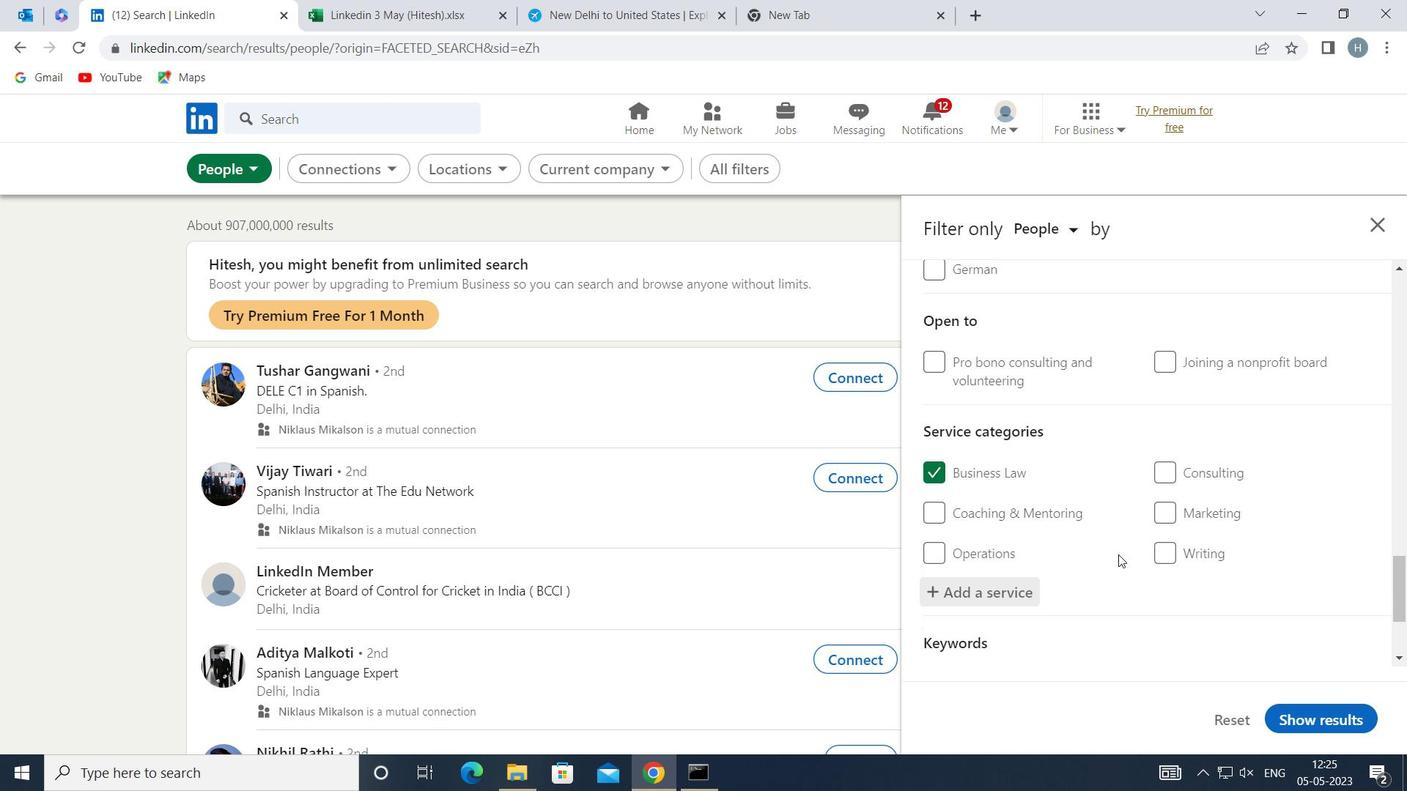 
Action: Mouse scrolled (1118, 549) with delta (0, 0)
Screenshot: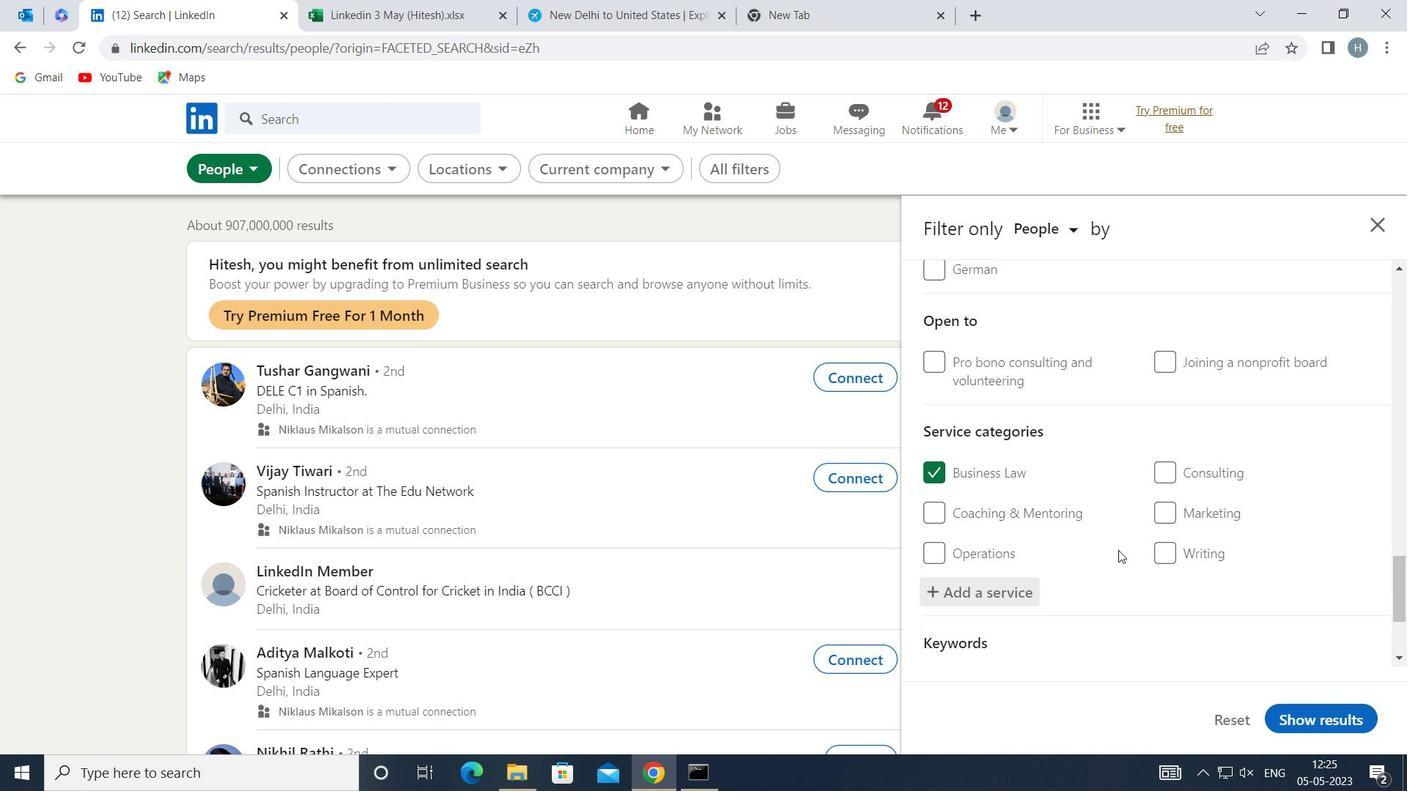 
Action: Mouse scrolled (1118, 549) with delta (0, 0)
Screenshot: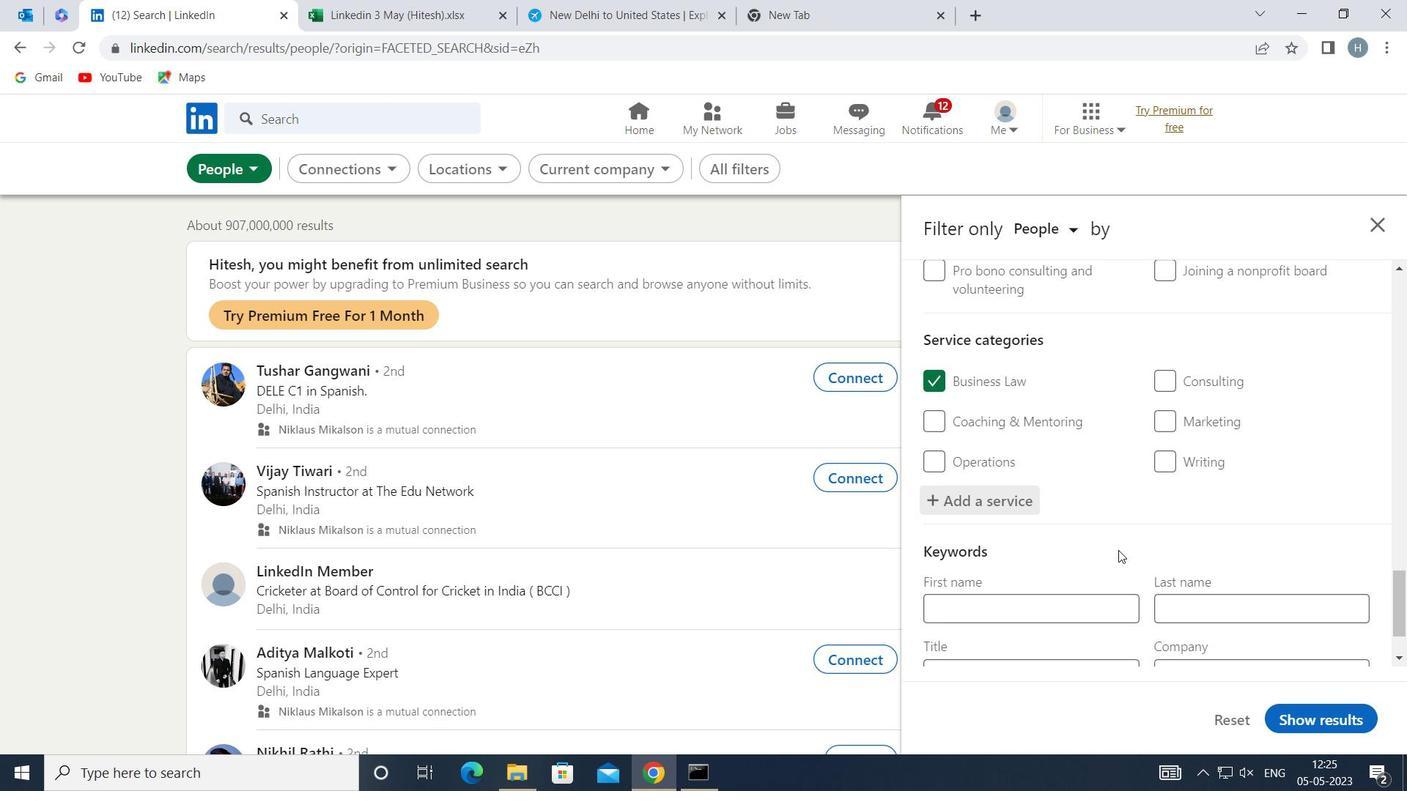 
Action: Mouse scrolled (1118, 549) with delta (0, 0)
Screenshot: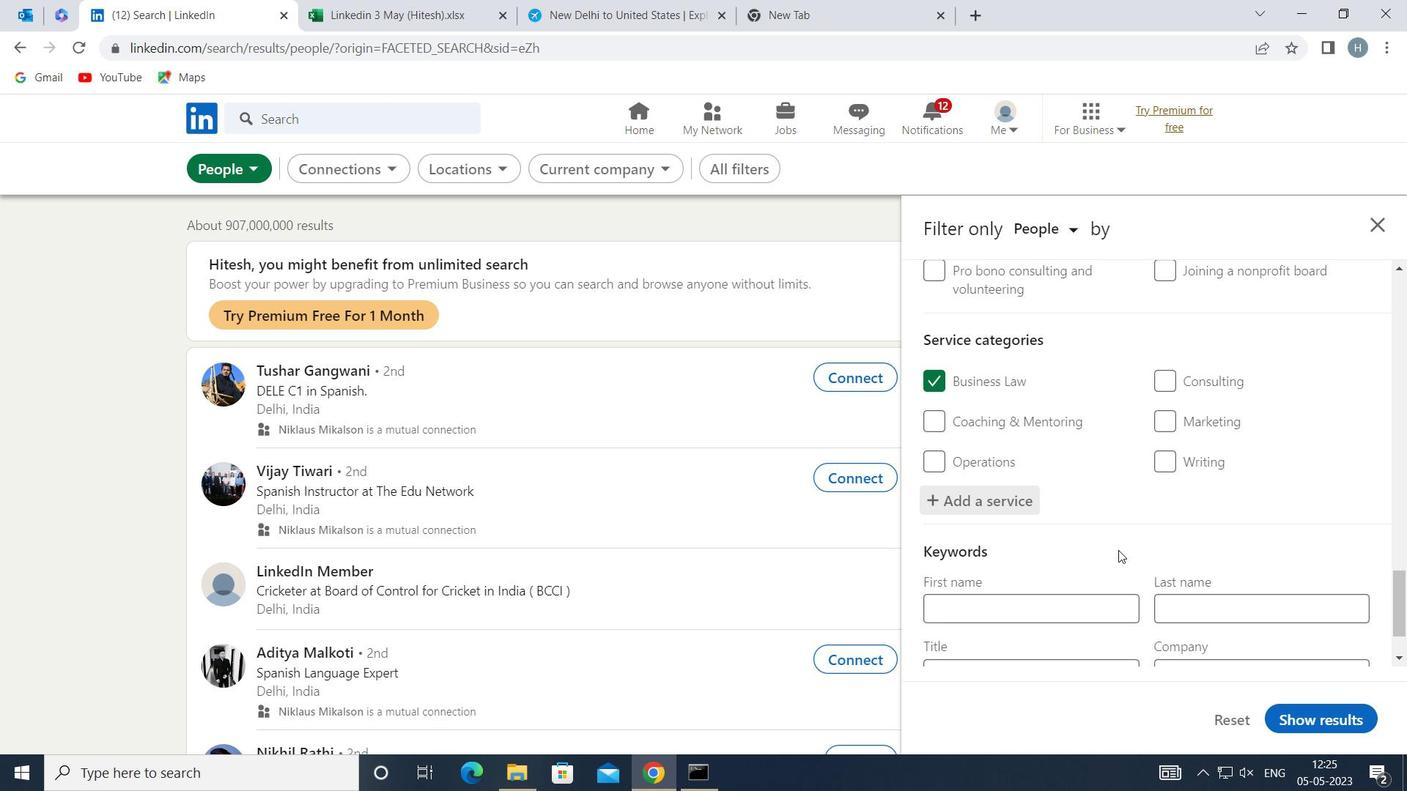 
Action: Mouse moved to (1118, 549)
Screenshot: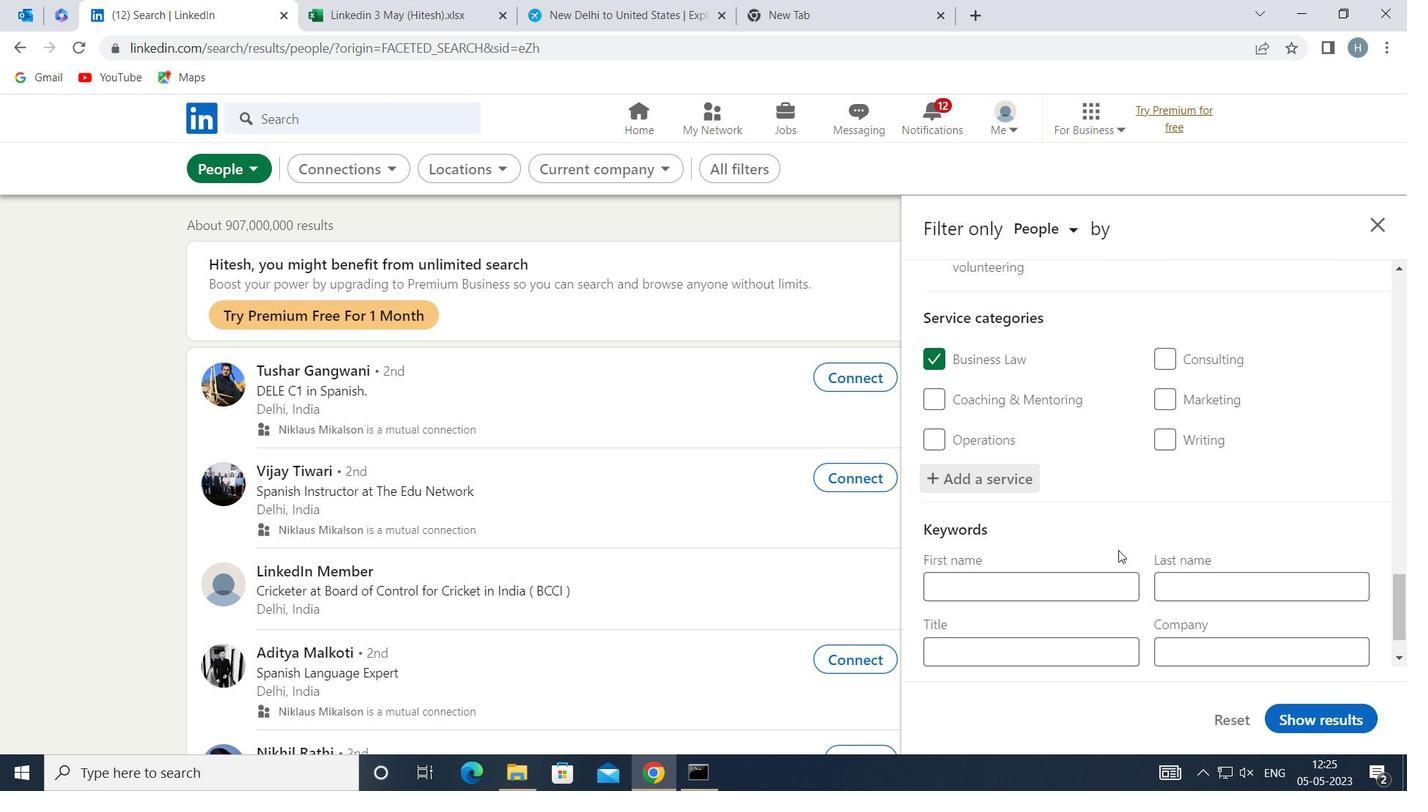 
Action: Mouse scrolled (1118, 549) with delta (0, 0)
Screenshot: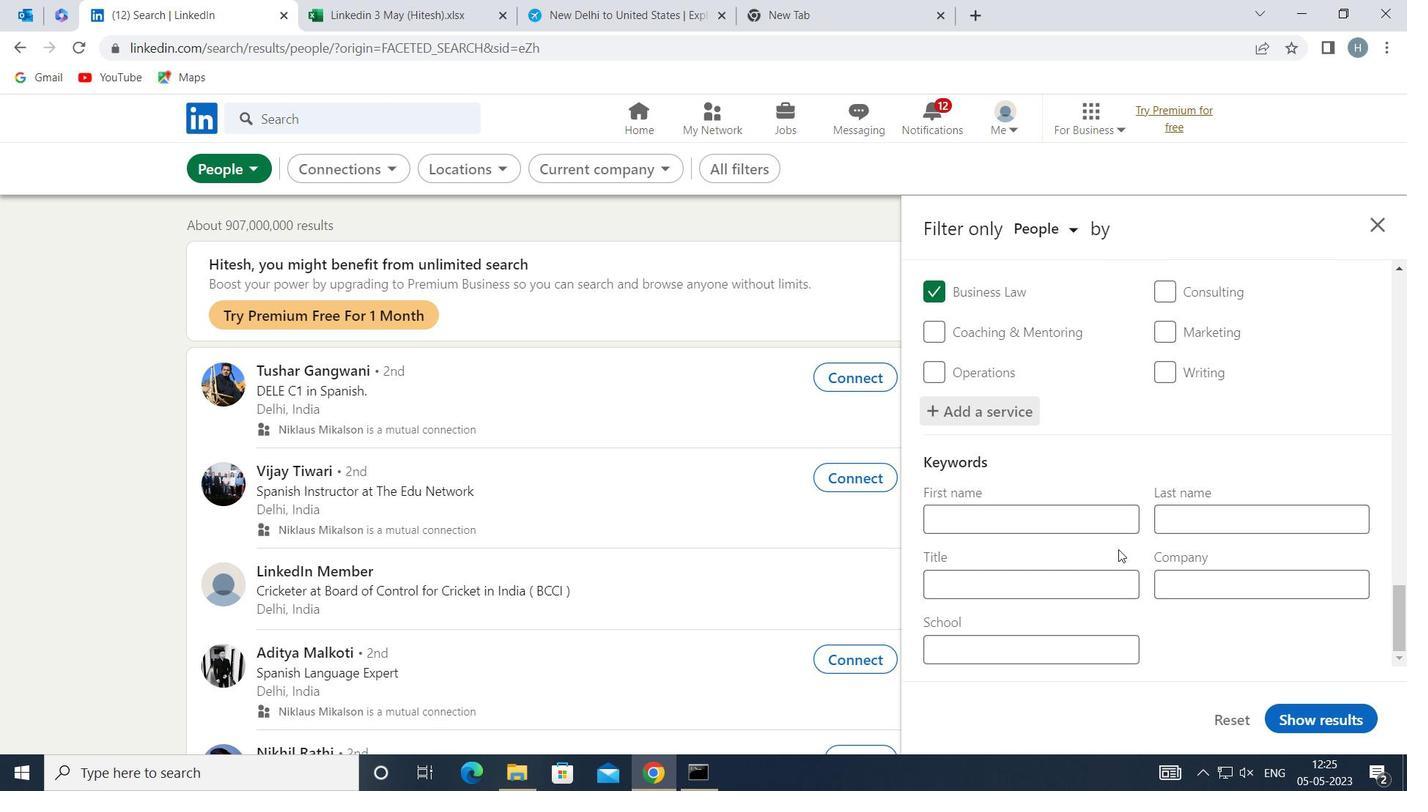 
Action: Mouse moved to (1101, 582)
Screenshot: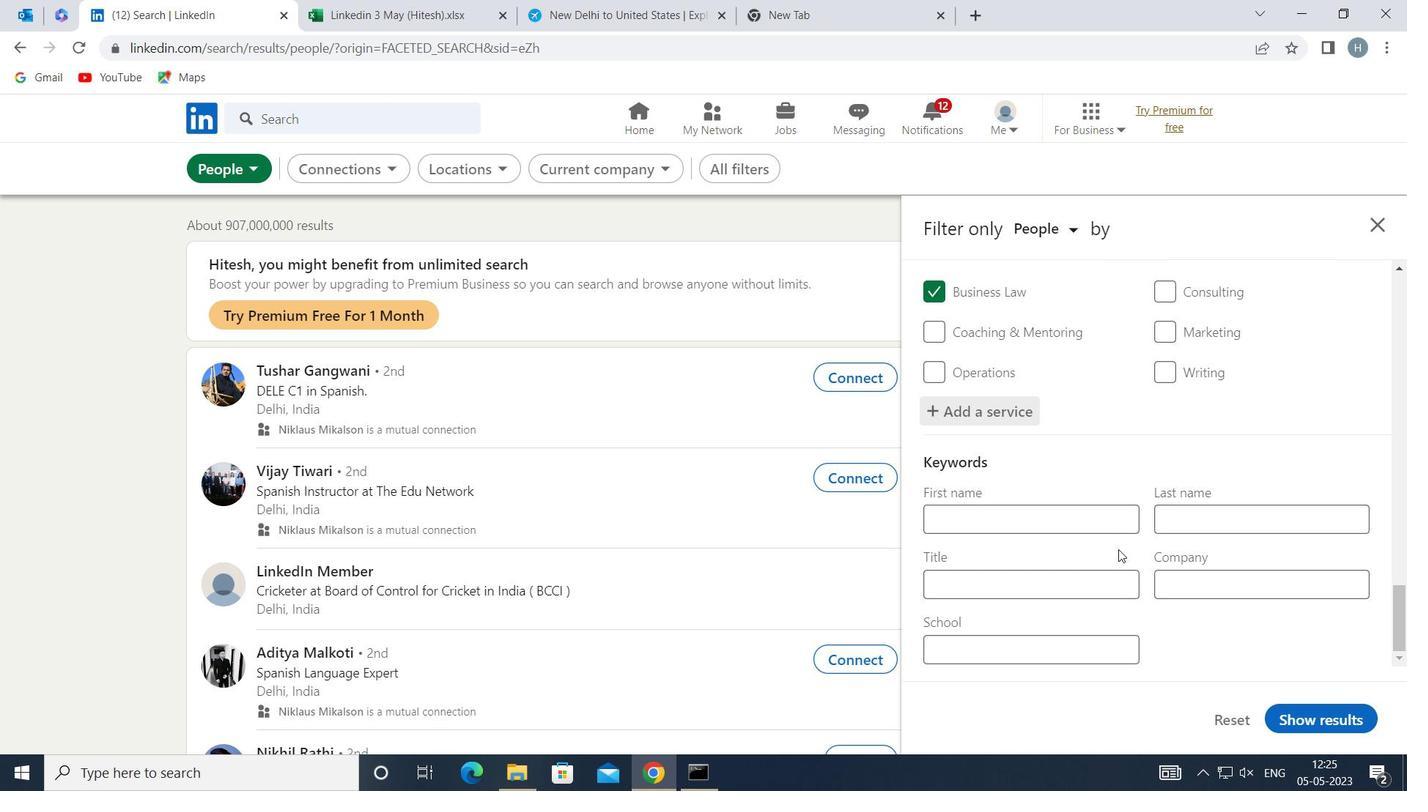 
Action: Mouse pressed left at (1101, 582)
Screenshot: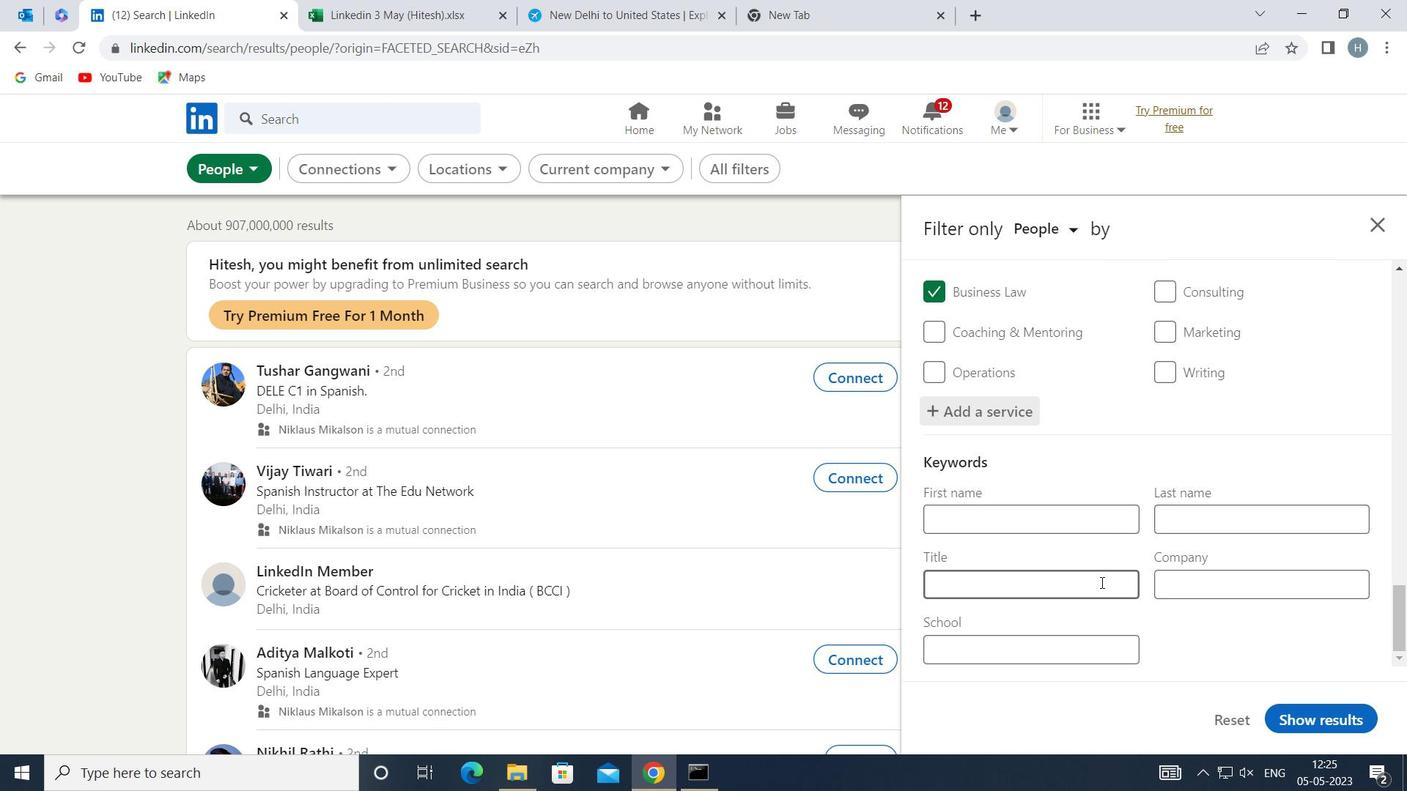 
Action: Key pressed <Key.shift>HOTEL<Key.space><Key.shift>RECEPTIONIST
Screenshot: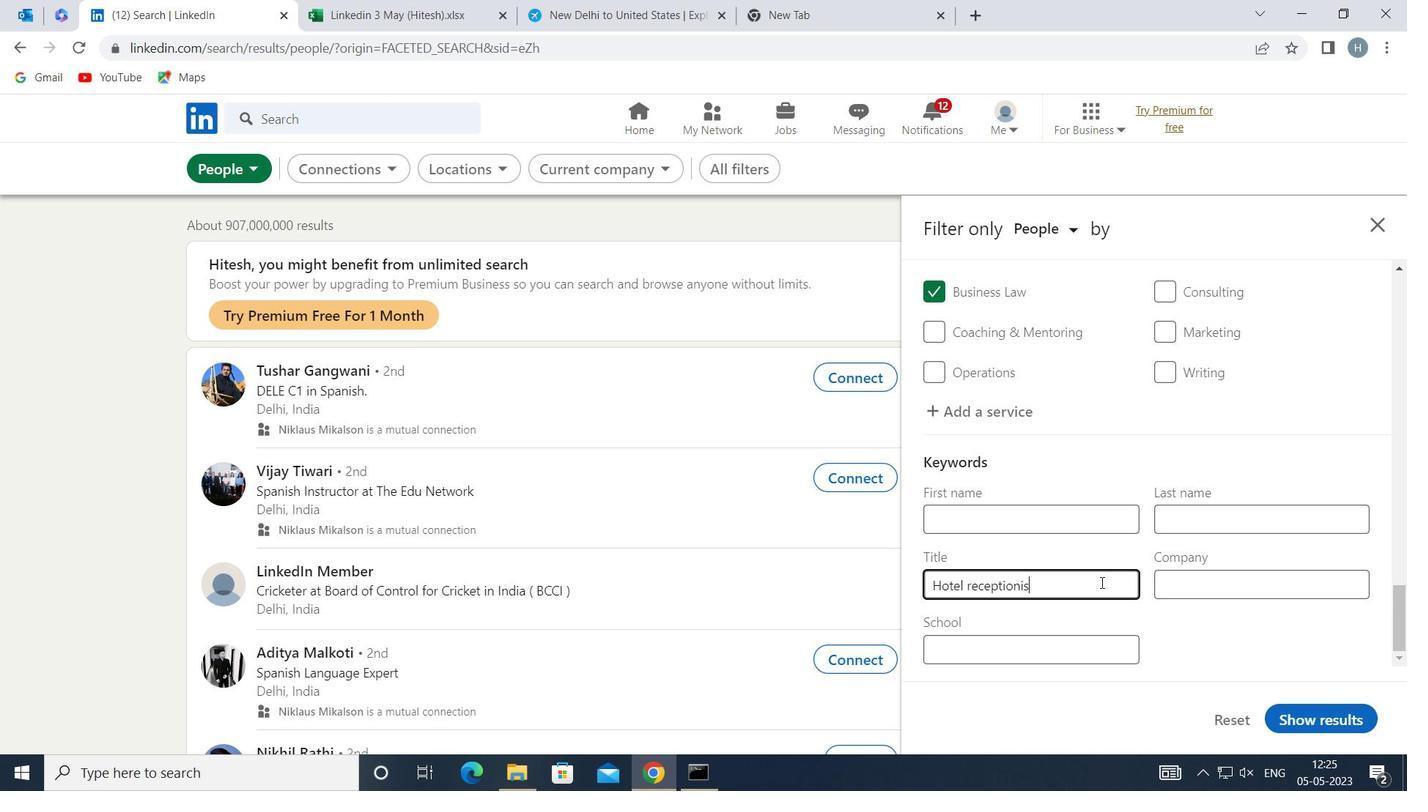 
Action: Mouse moved to (1316, 718)
Screenshot: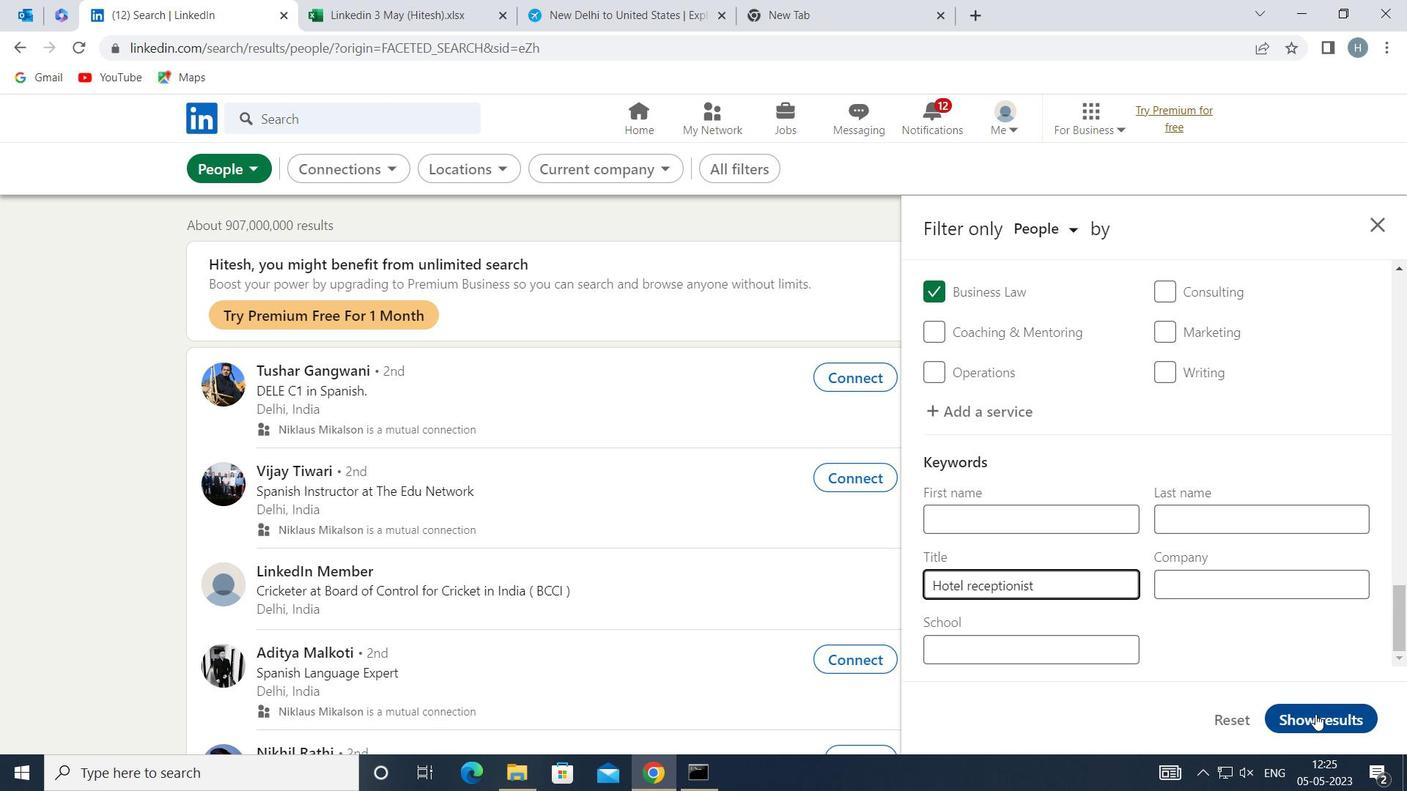 
Action: Mouse pressed left at (1316, 718)
Screenshot: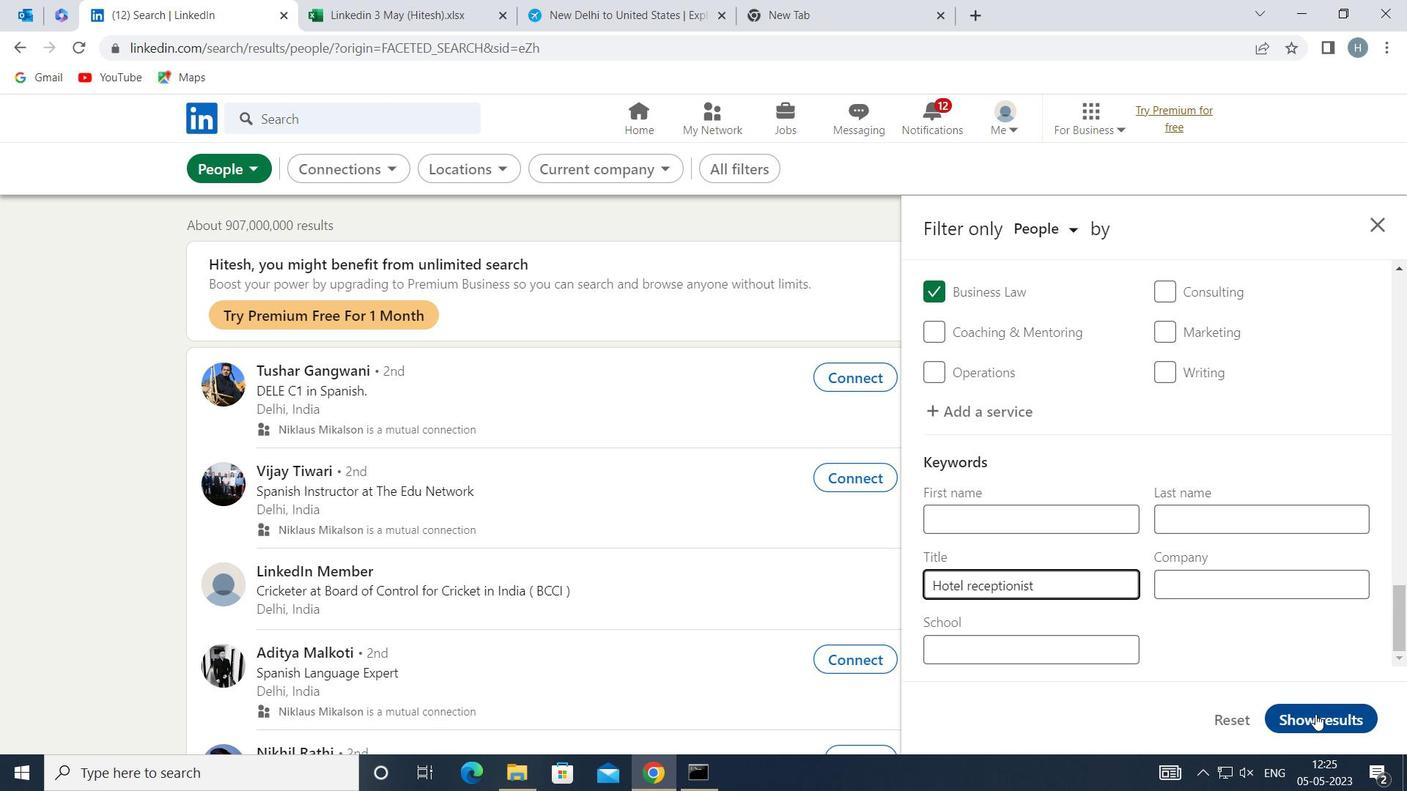 
Action: Mouse moved to (989, 485)
Screenshot: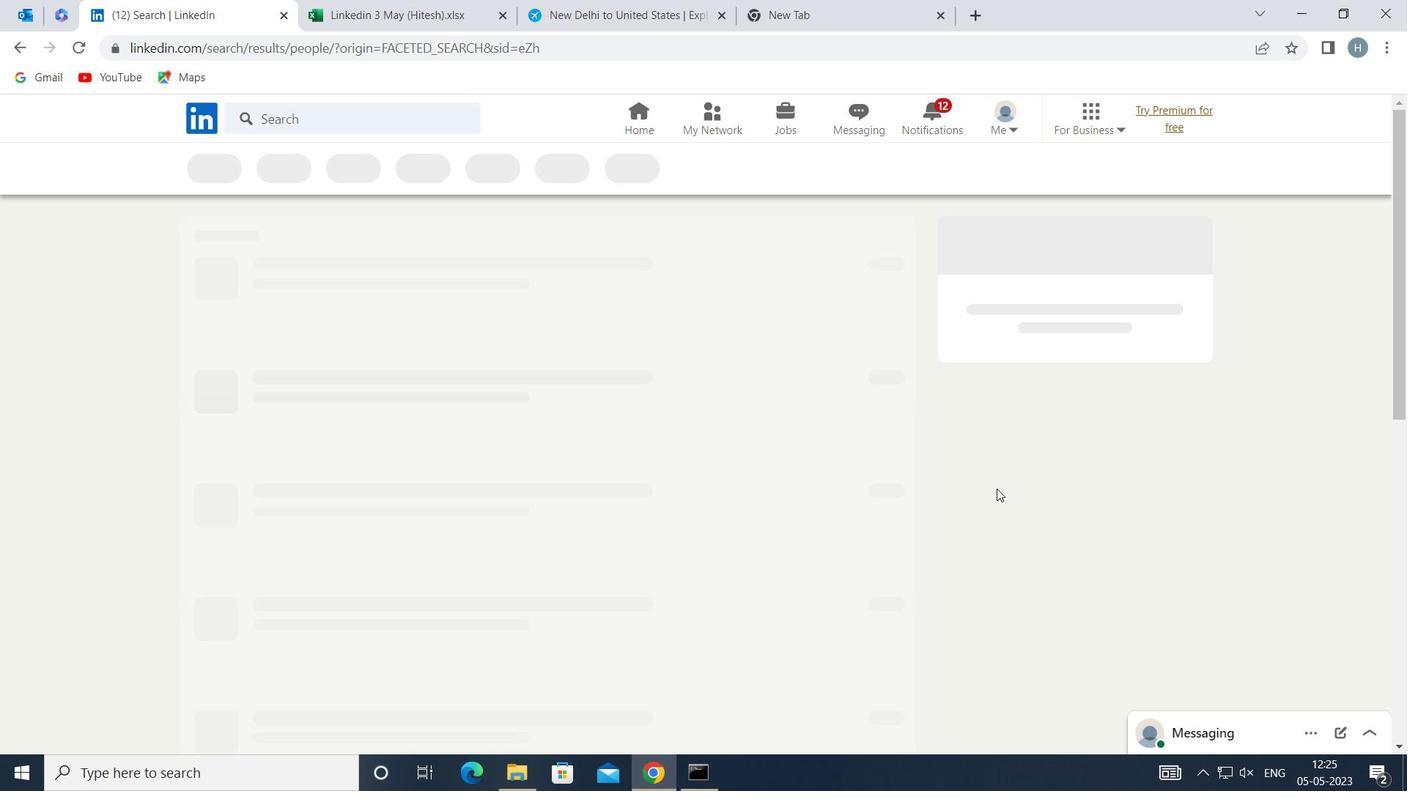 
